 Task: Open Card Event Planning in Board Product Testing and Validation Services to Workspace Change Management and add a team member Softage.3@softage.net, a label Green, a checklist Project Communication Management, an attachment from your computer, a color Green and finally, add a card description 'Create design mockups for new product' and a comment 'Let us approach this task with a sense of ownership and responsibility, recognizing that its success is our responsibility.'. Add a start date 'Jan 03, 1900' with a due date 'Jan 10, 1900'
Action: Mouse moved to (342, 188)
Screenshot: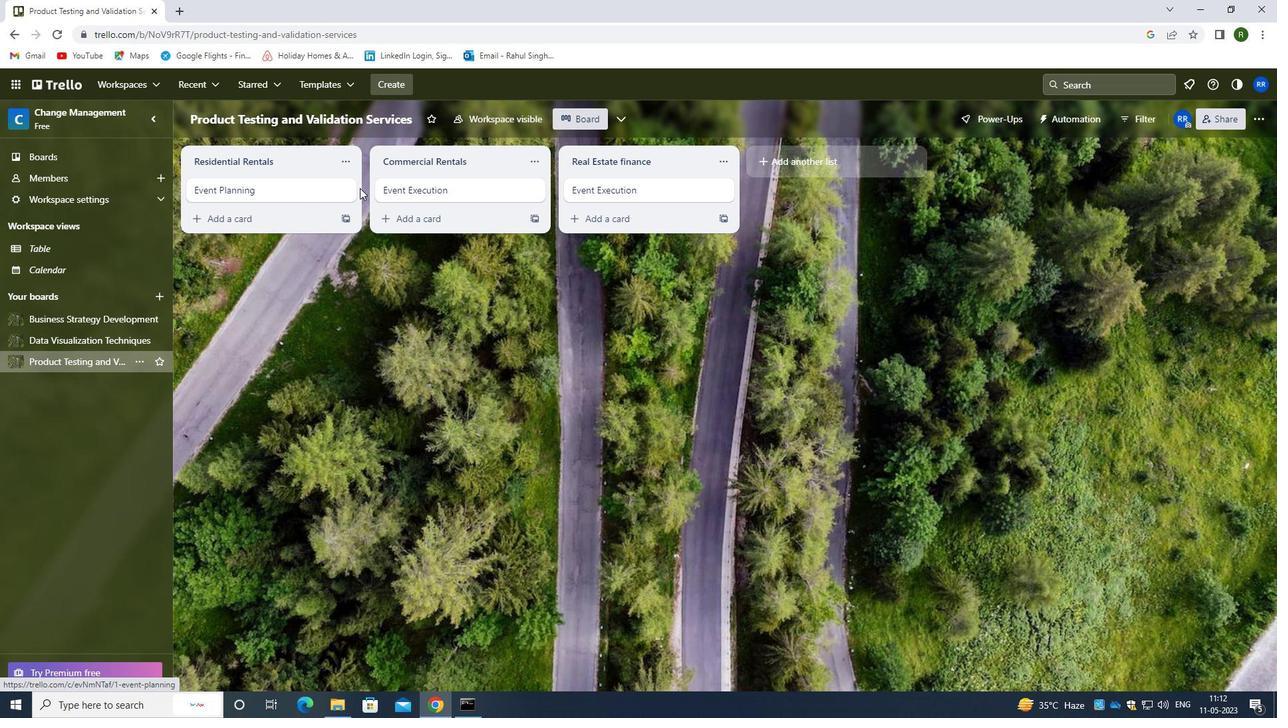 
Action: Mouse pressed left at (342, 188)
Screenshot: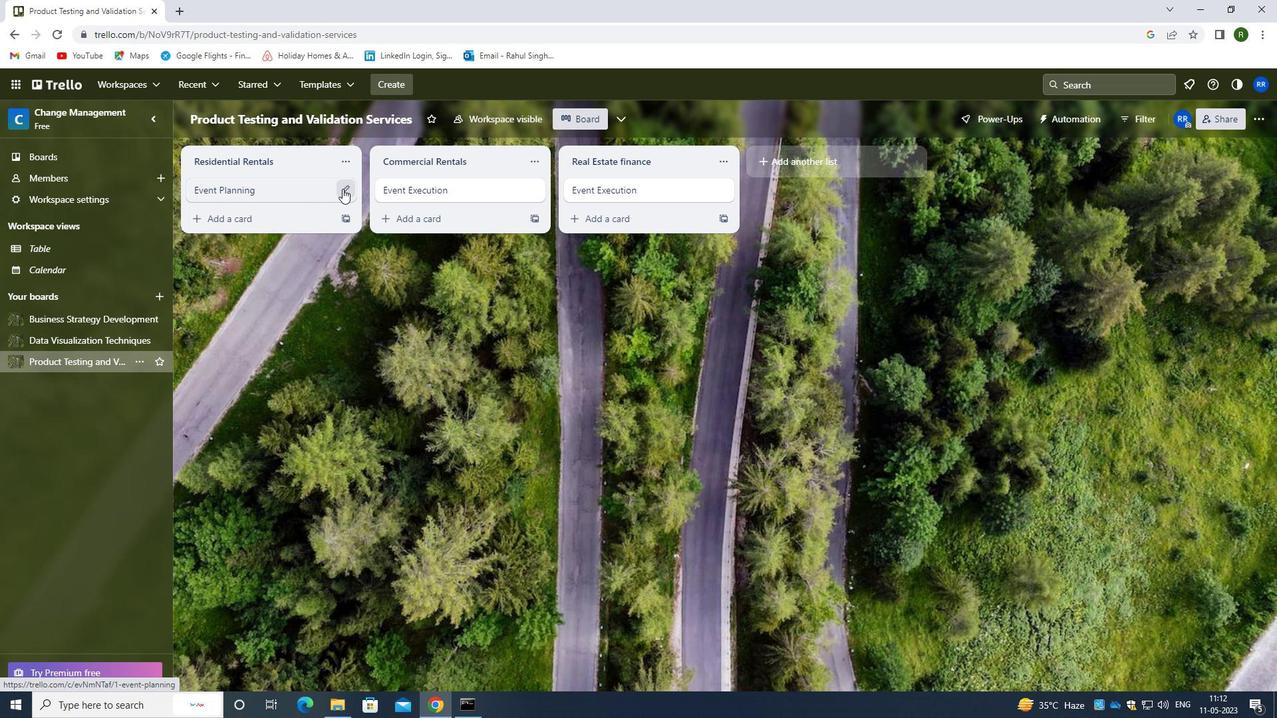 
Action: Mouse moved to (405, 192)
Screenshot: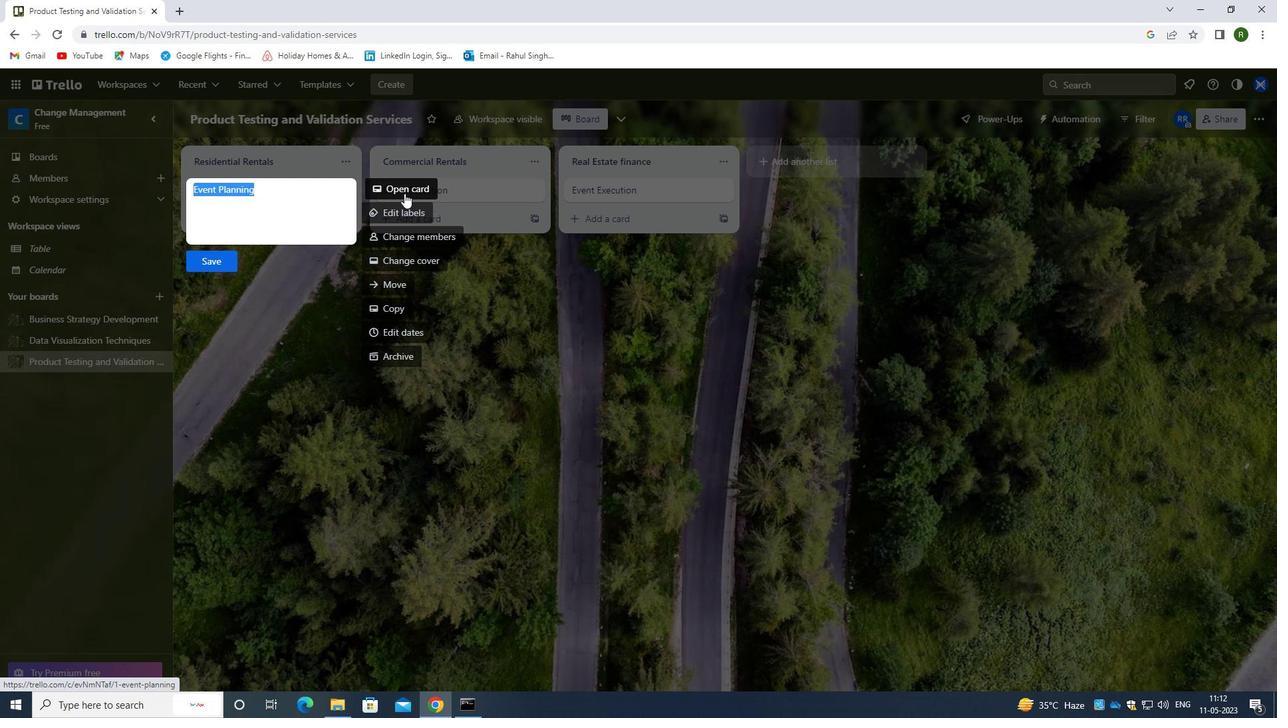 
Action: Mouse pressed left at (405, 192)
Screenshot: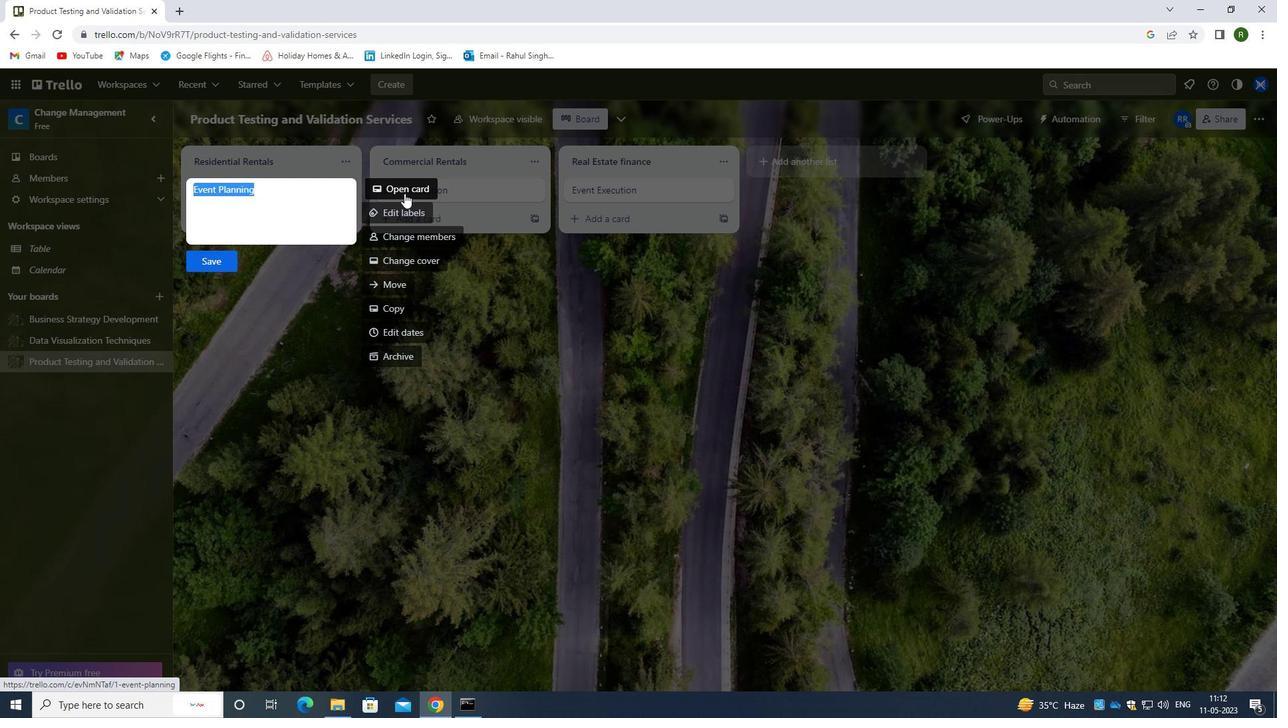
Action: Mouse moved to (815, 187)
Screenshot: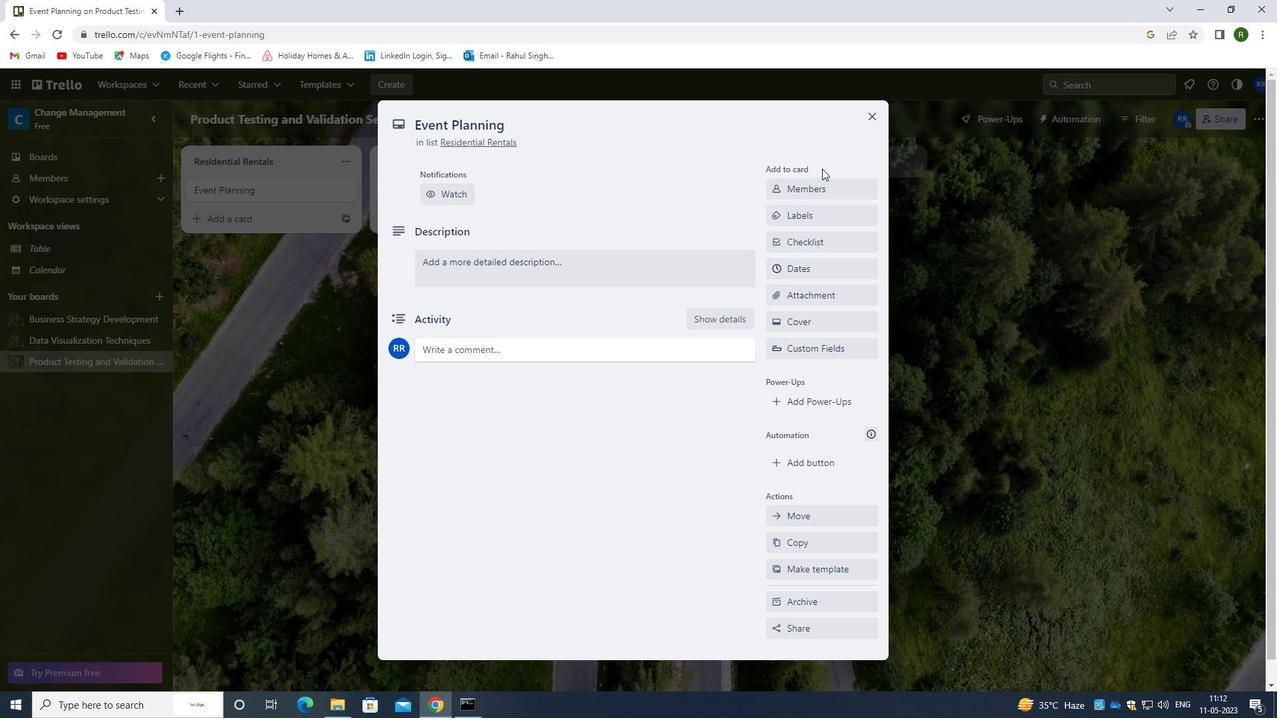 
Action: Mouse pressed left at (815, 187)
Screenshot: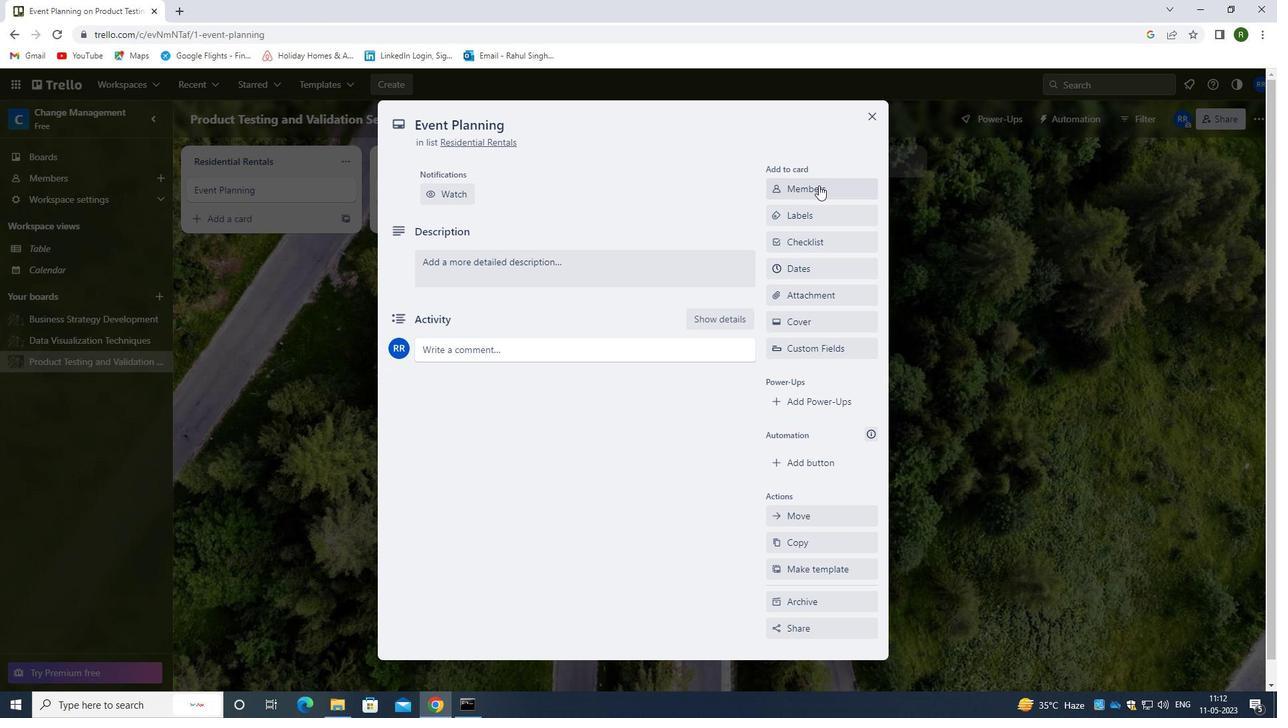 
Action: Mouse moved to (866, 252)
Screenshot: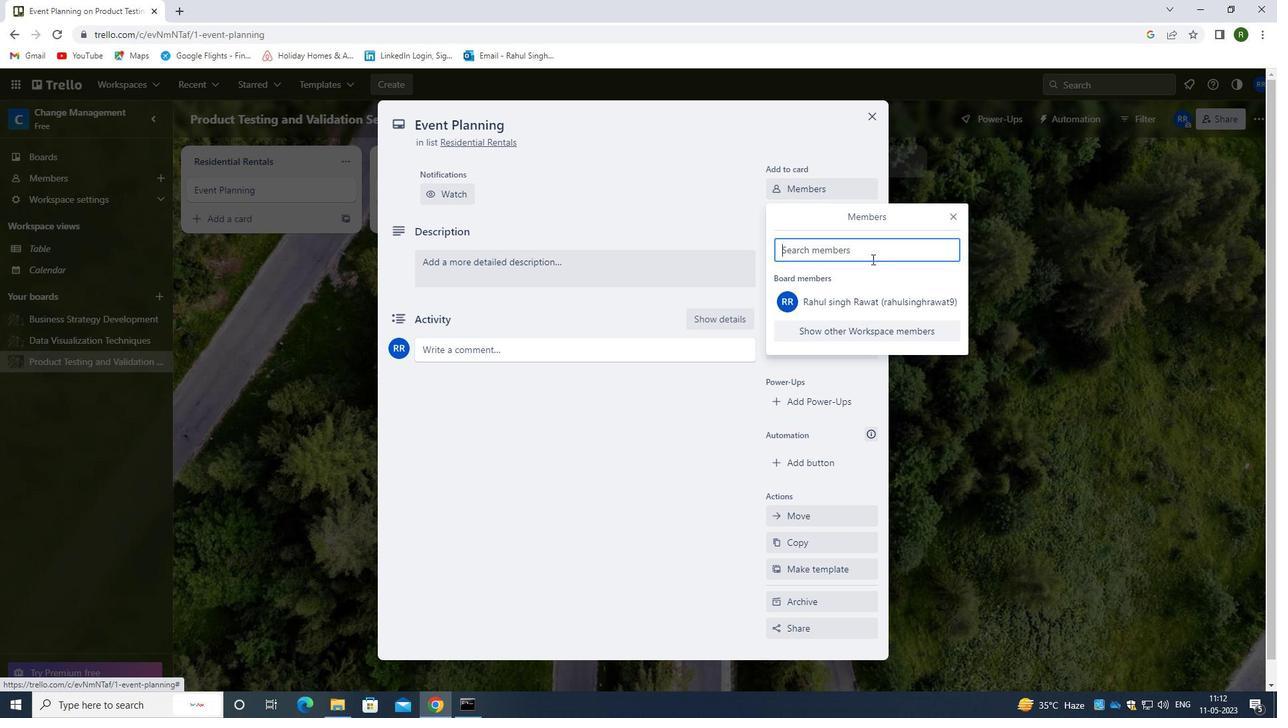 
Action: Mouse pressed left at (866, 252)
Screenshot: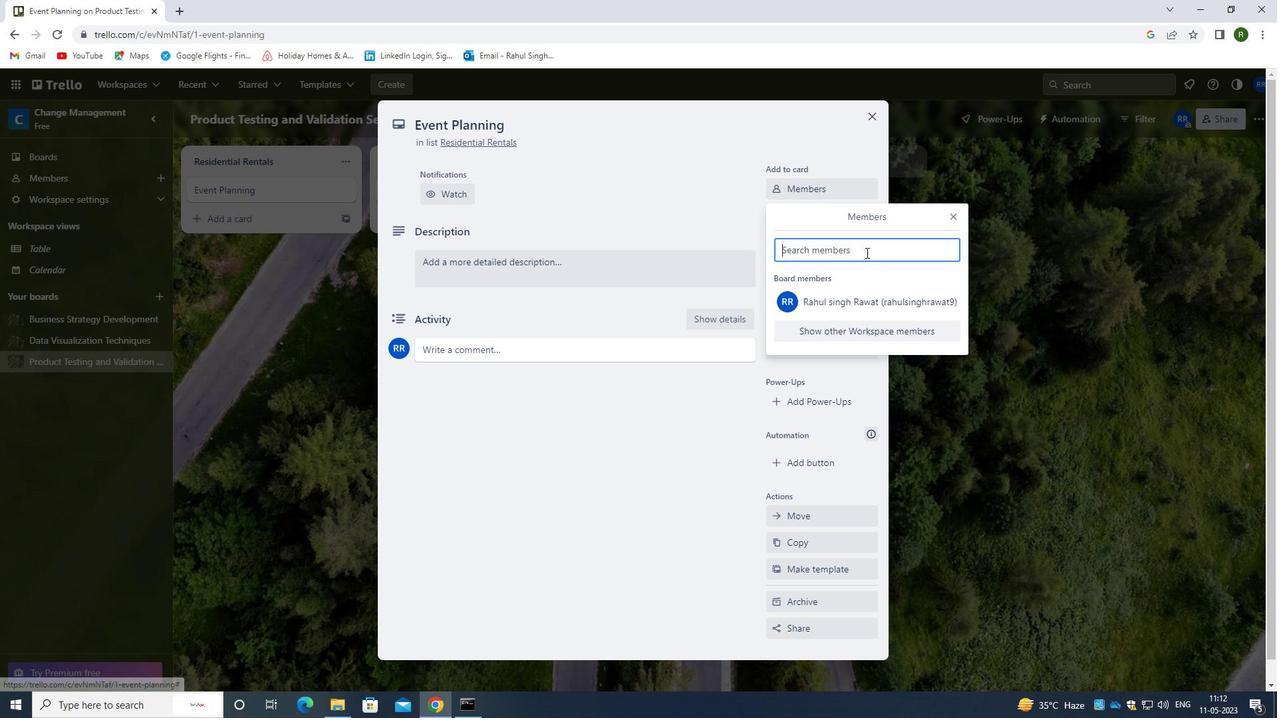 
Action: Key pressed <Key.caps_lock>s<Key.caps_lock>oftage.3<Key.shift>@SPFT<Key.backspace><Key.backspace><Key.backspace>P<Key.backspace>OFTAGE.NET
Screenshot: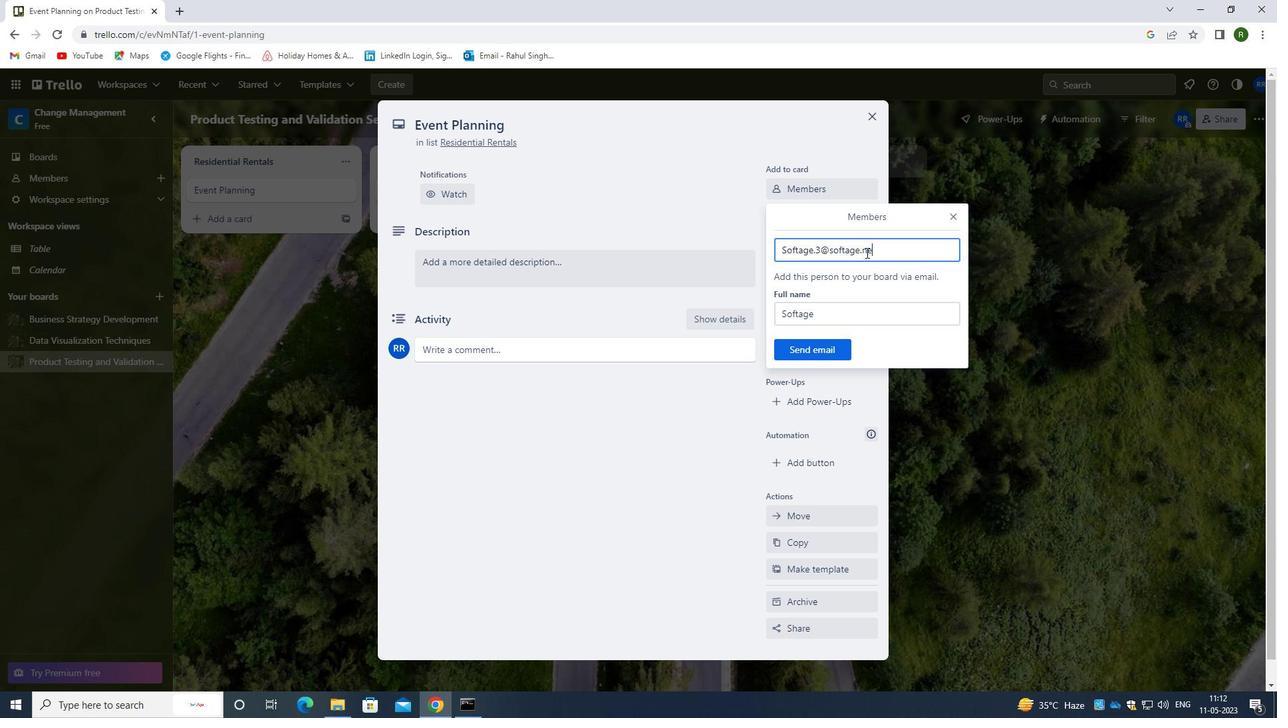 
Action: Mouse moved to (823, 345)
Screenshot: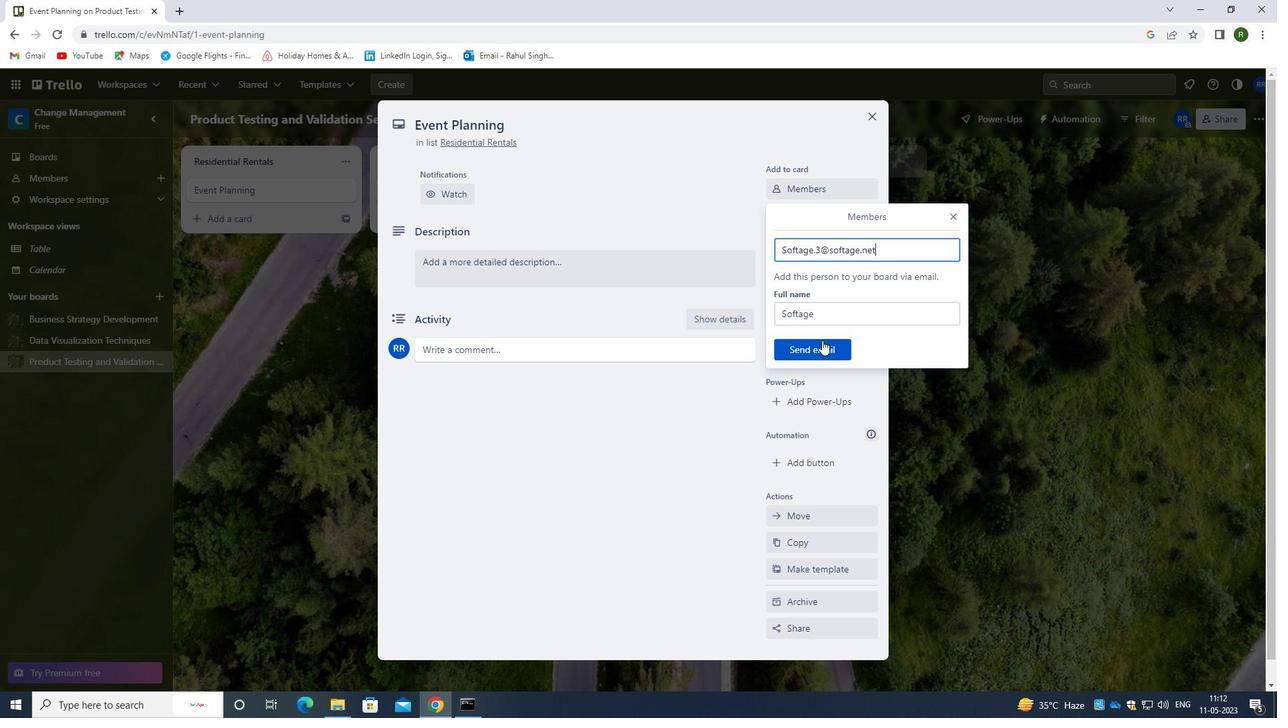 
Action: Mouse pressed left at (823, 345)
Screenshot: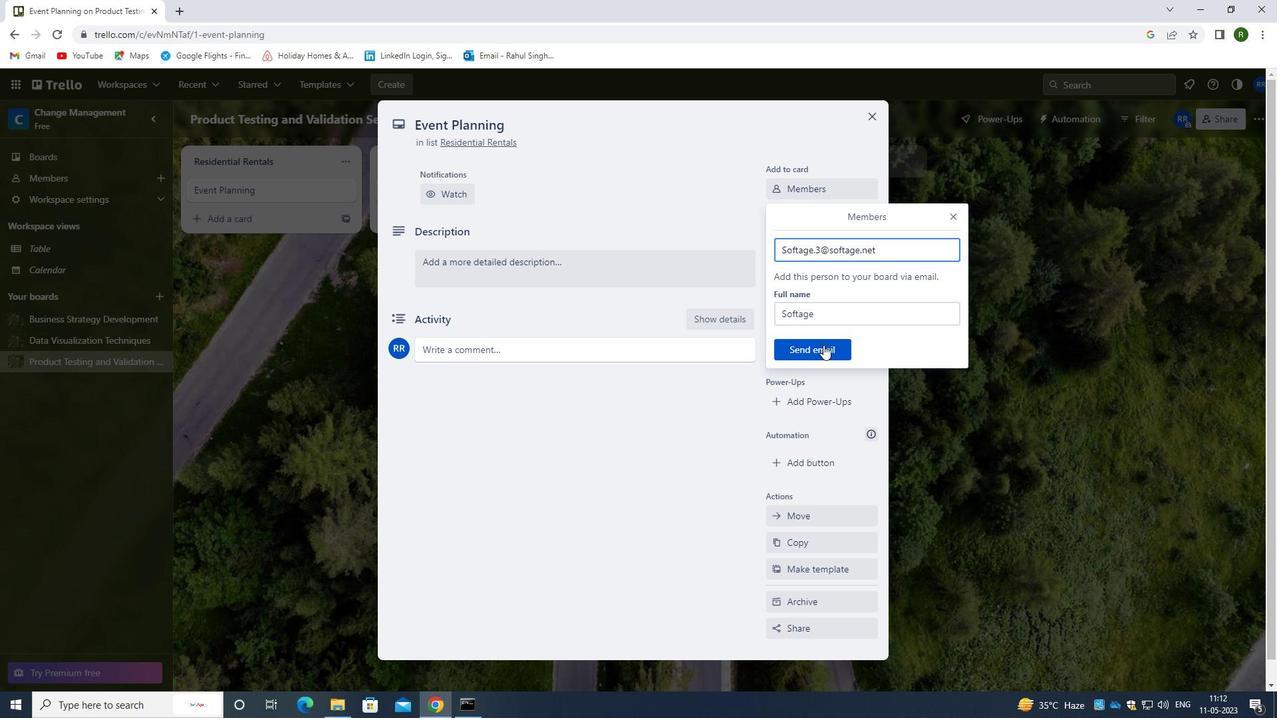 
Action: Mouse moved to (825, 260)
Screenshot: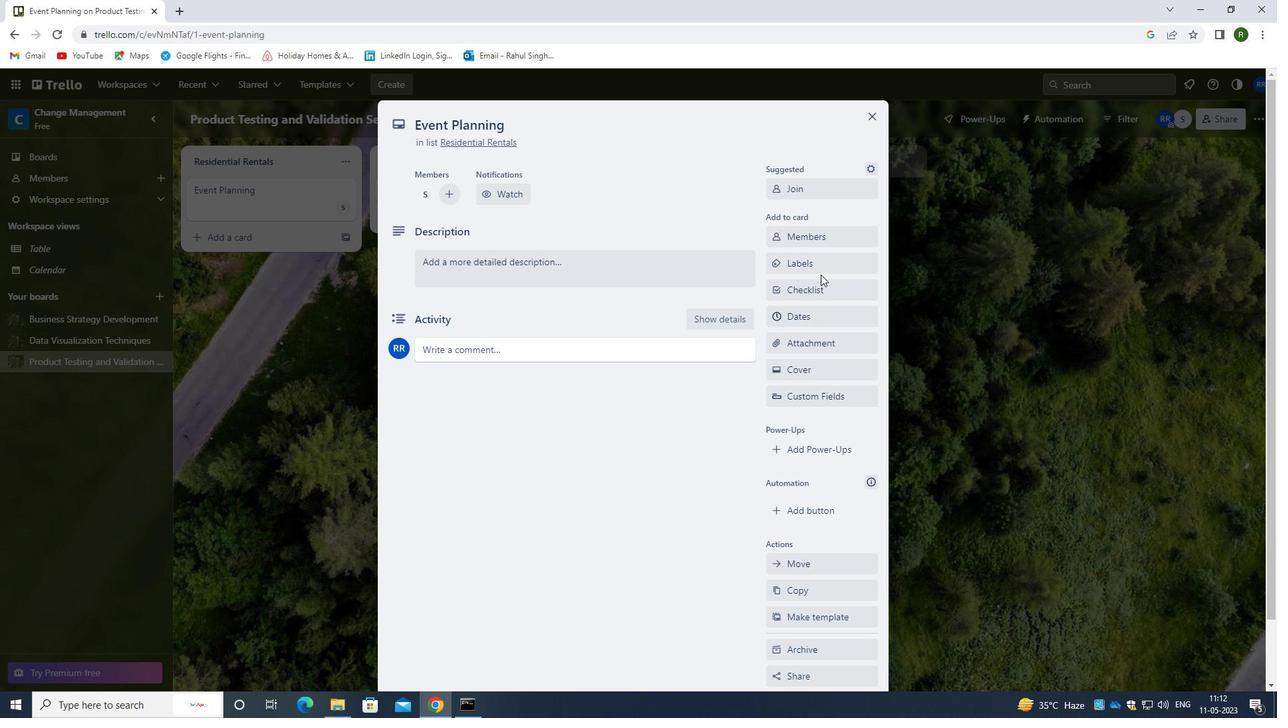 
Action: Mouse pressed left at (825, 260)
Screenshot: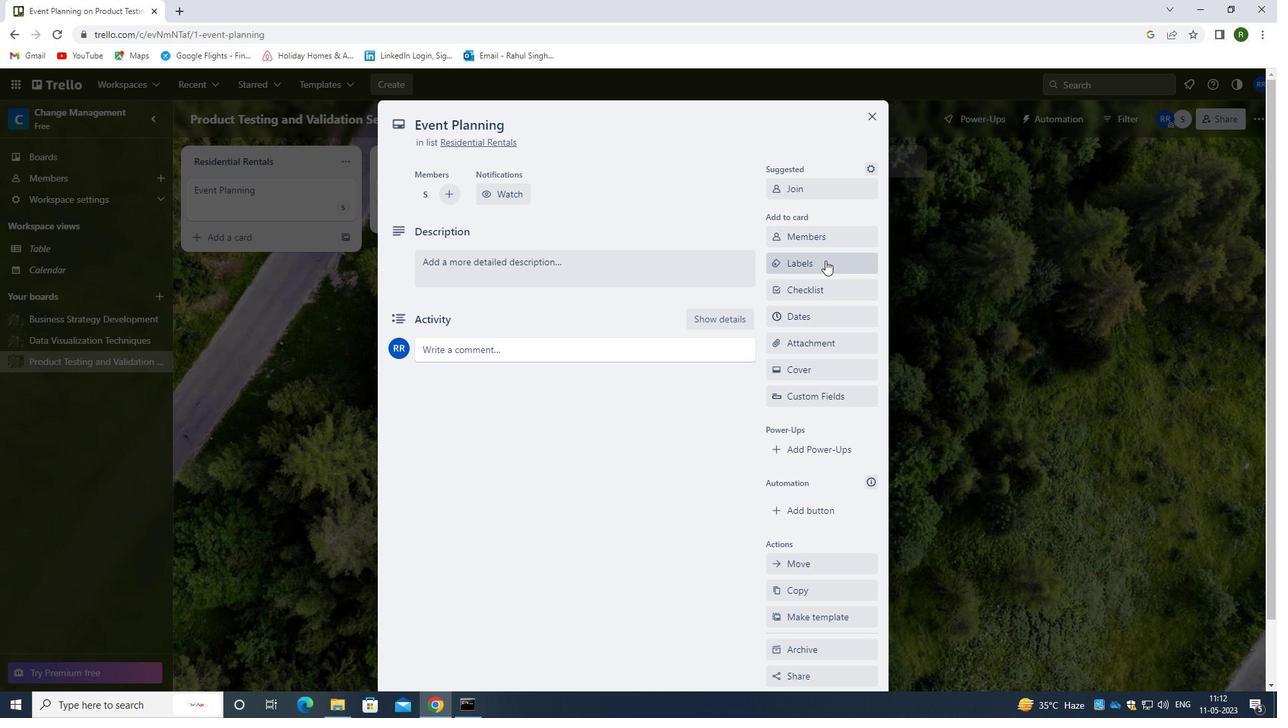 
Action: Mouse moved to (829, 341)
Screenshot: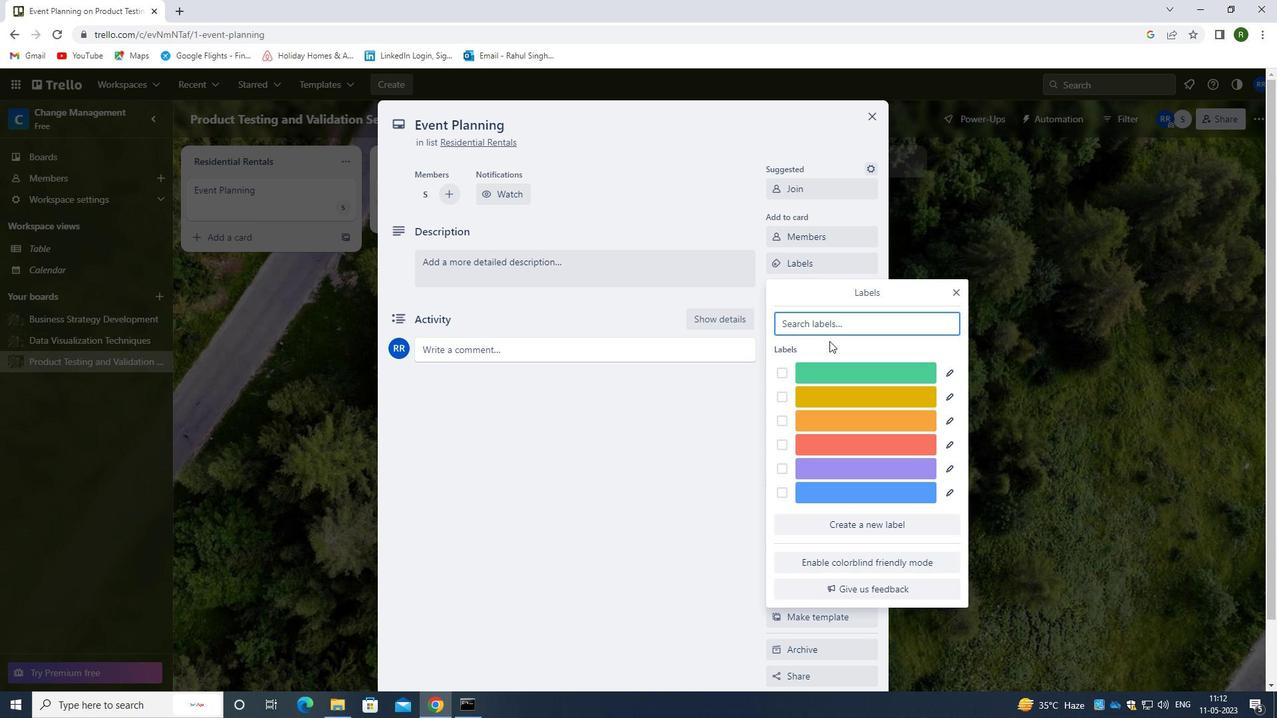 
Action: Key pressed <Key.caps_lock>G<Key.caps_lock>REEN
Screenshot: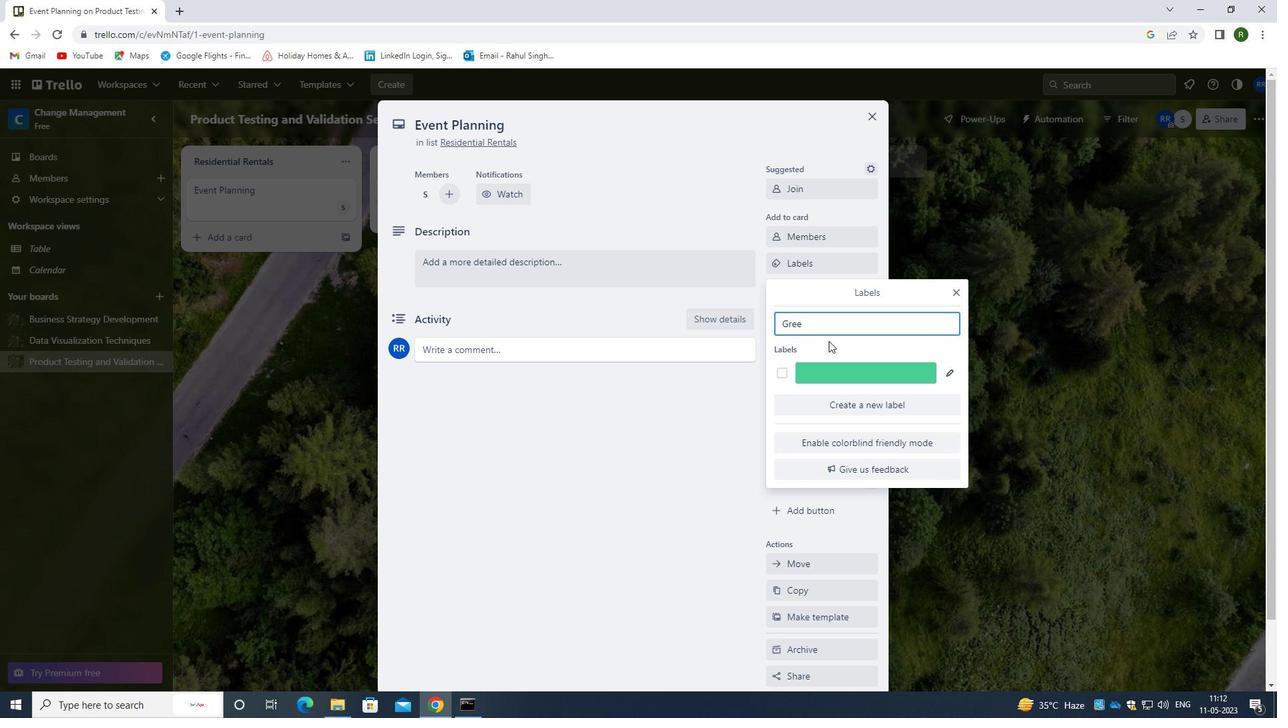 
Action: Mouse moved to (782, 375)
Screenshot: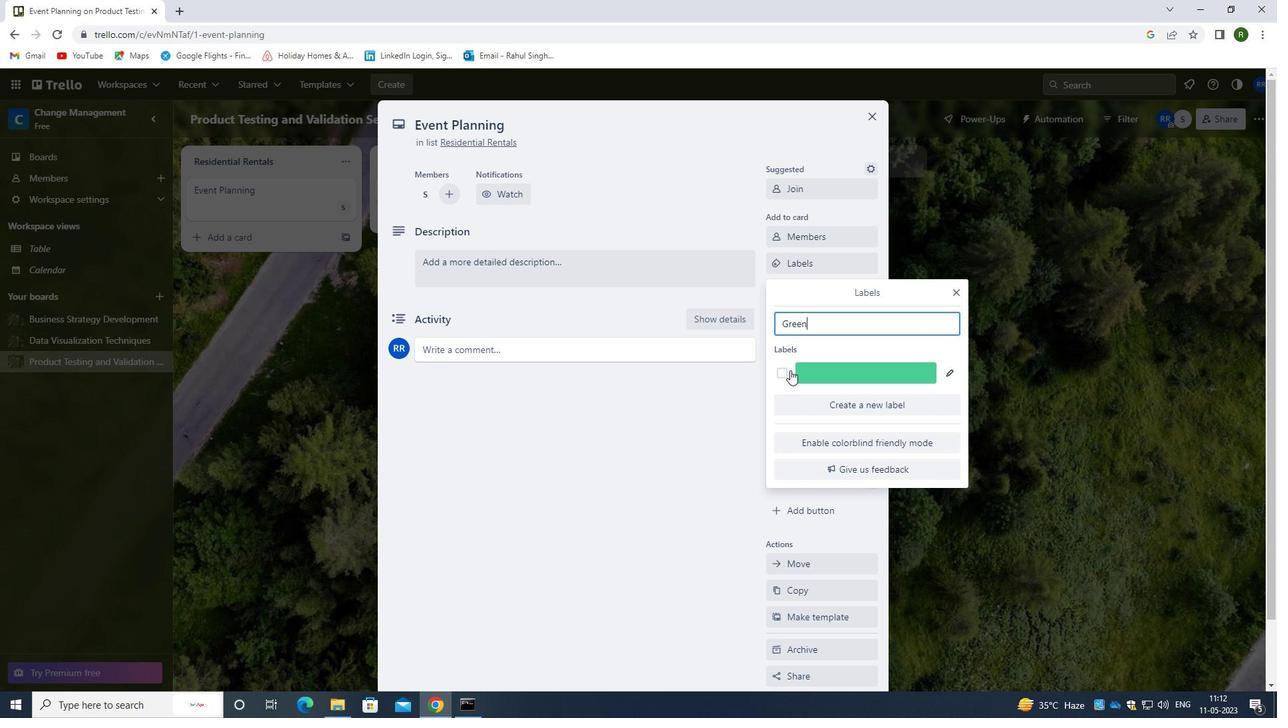 
Action: Mouse pressed left at (782, 375)
Screenshot: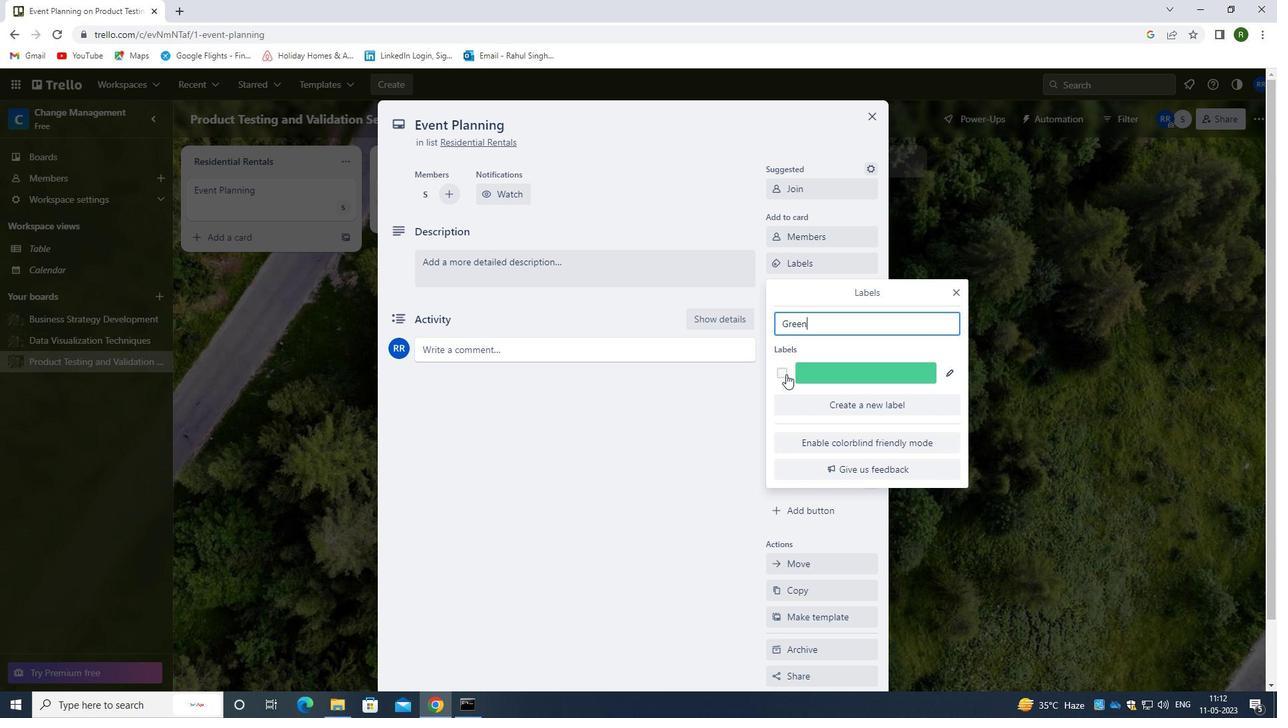
Action: Mouse moved to (721, 455)
Screenshot: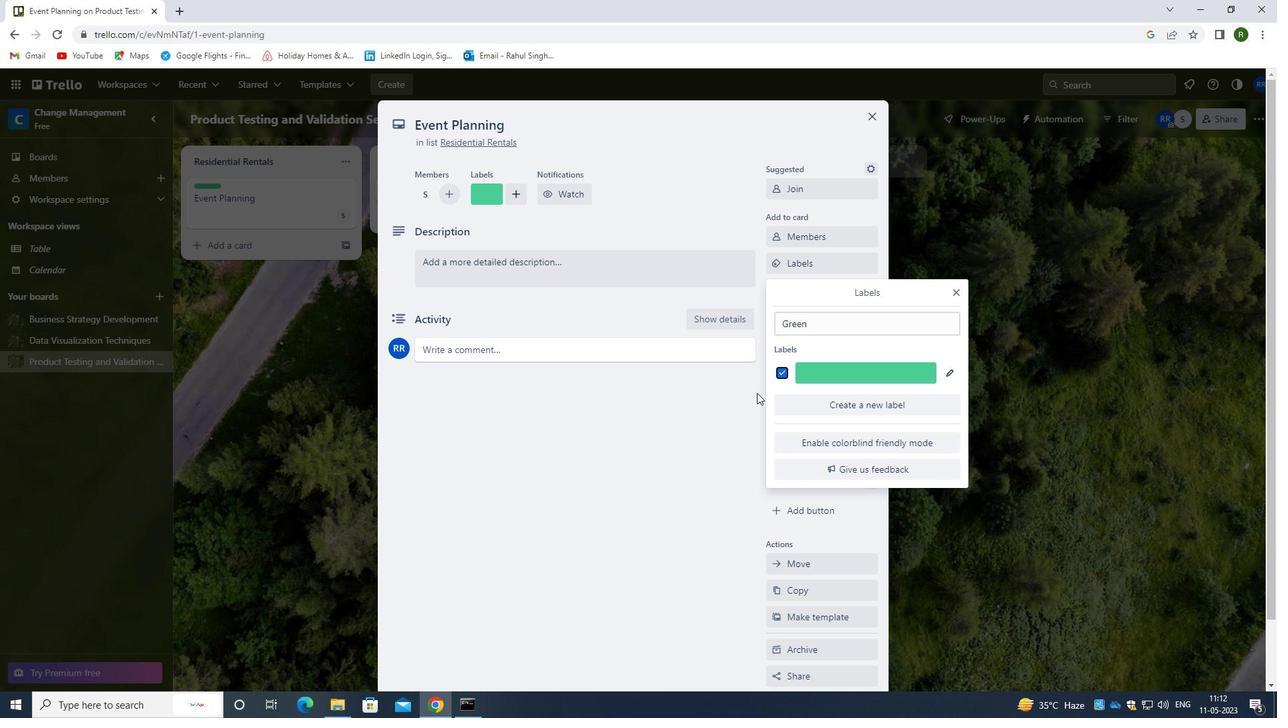 
Action: Mouse pressed left at (721, 455)
Screenshot: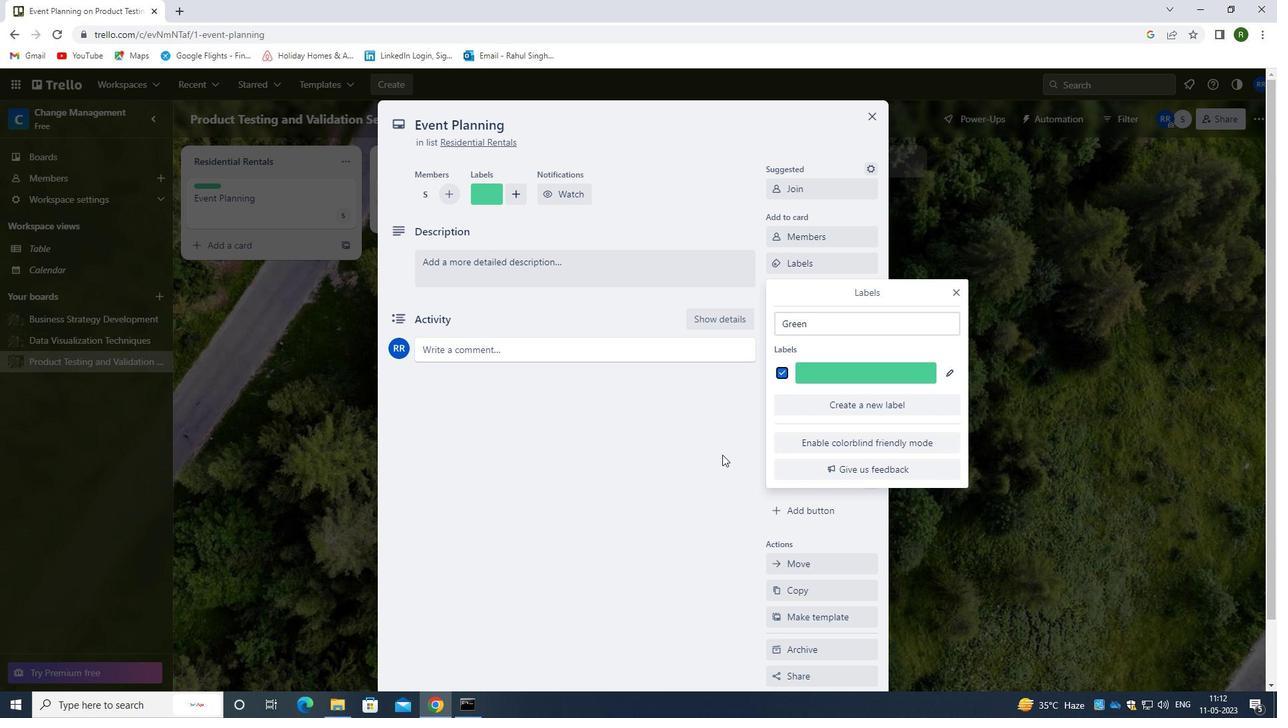 
Action: Mouse moved to (813, 262)
Screenshot: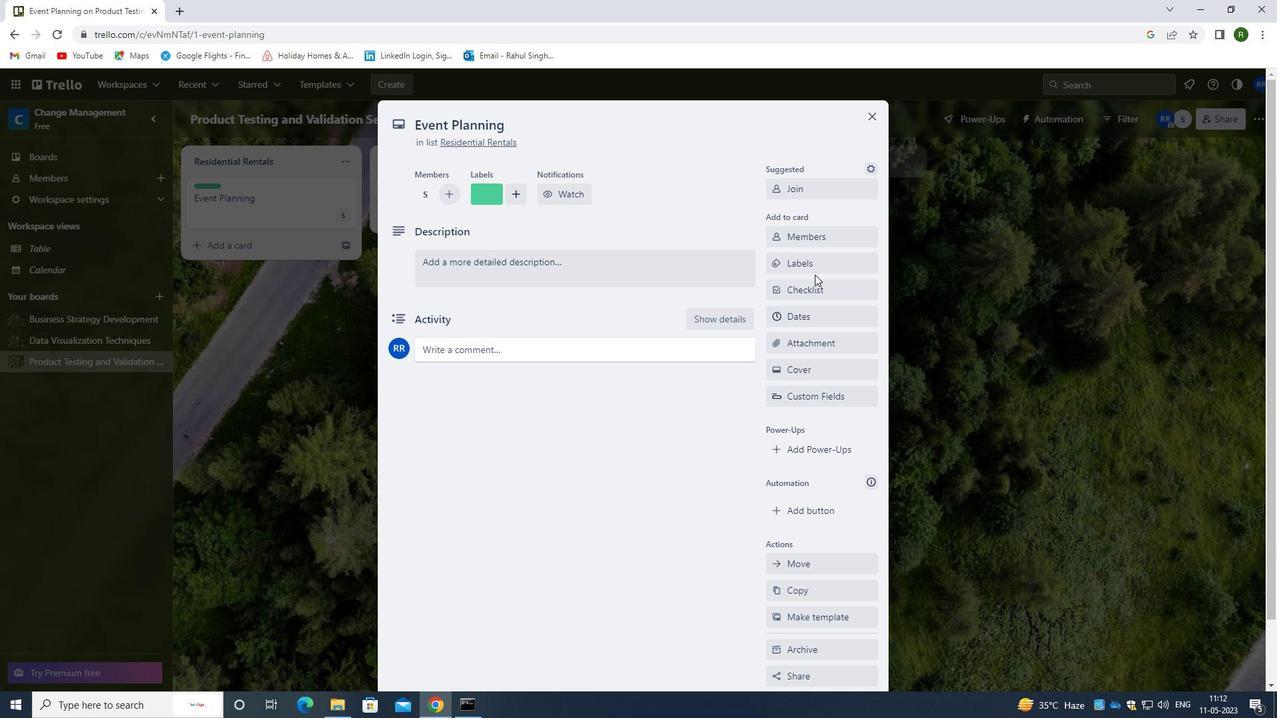
Action: Mouse pressed left at (813, 262)
Screenshot: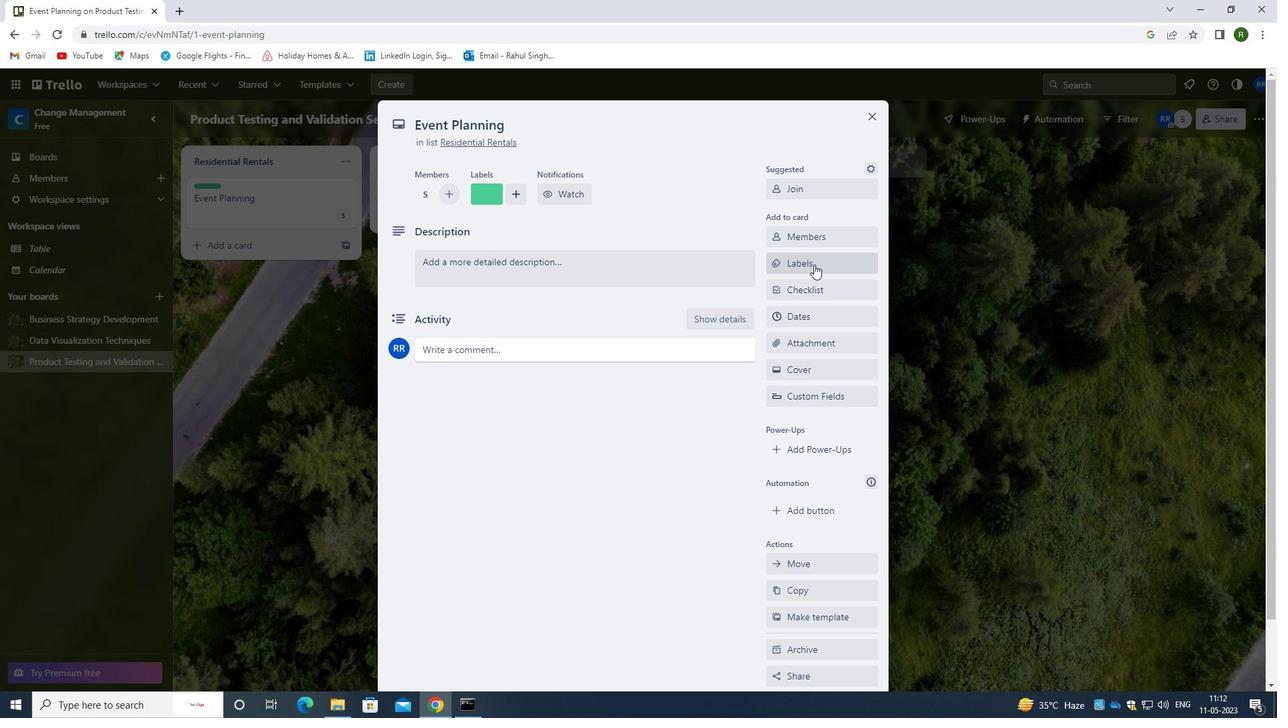 
Action: Mouse moved to (747, 422)
Screenshot: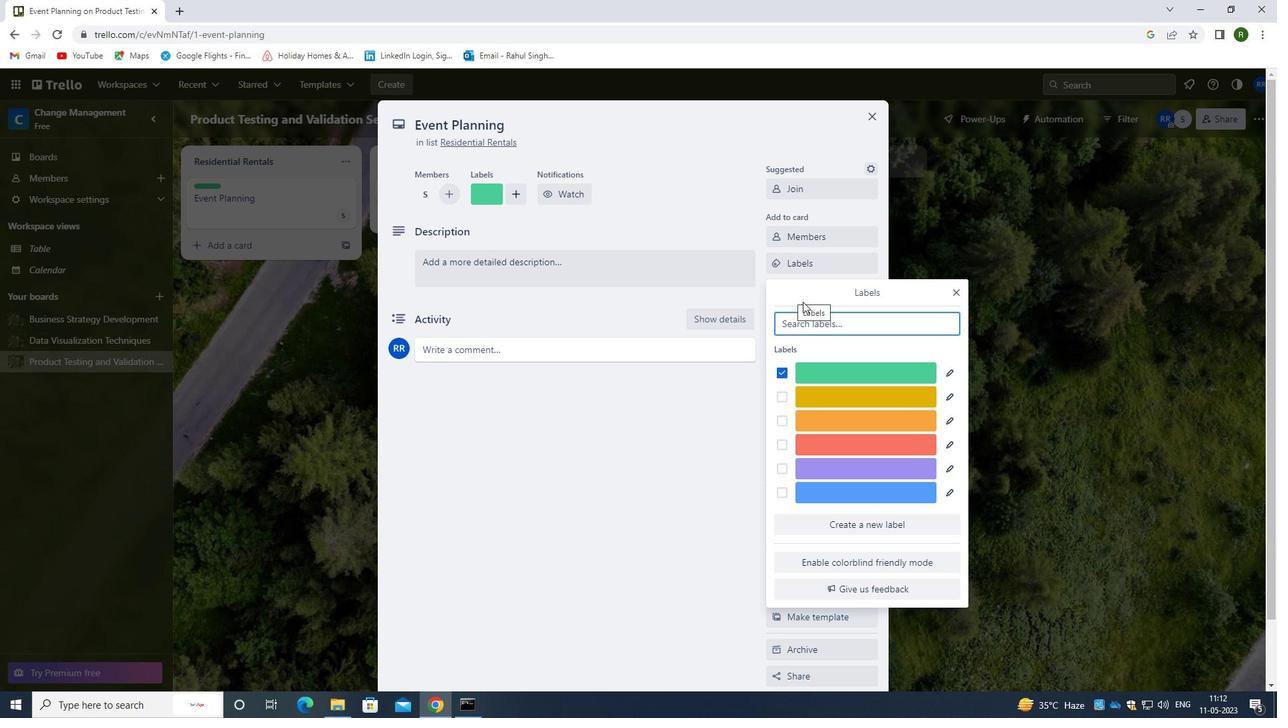 
Action: Mouse pressed left at (747, 422)
Screenshot: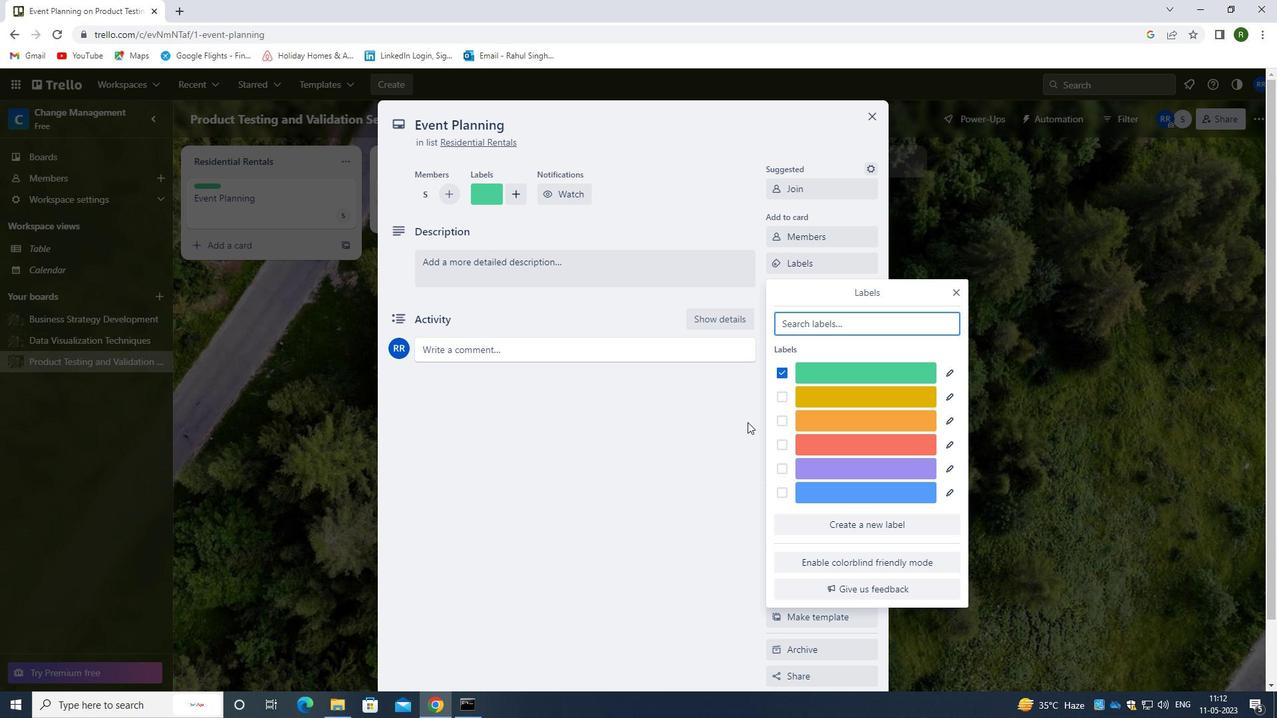 
Action: Mouse moved to (809, 294)
Screenshot: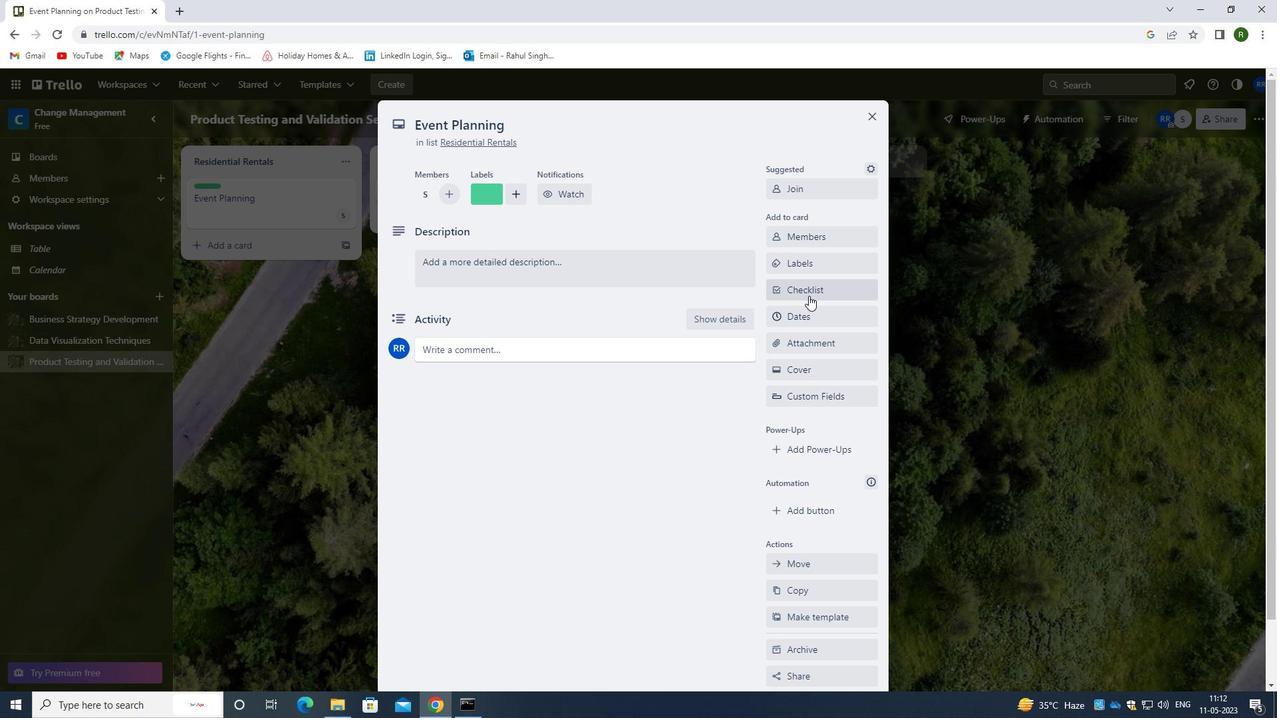 
Action: Mouse pressed left at (809, 294)
Screenshot: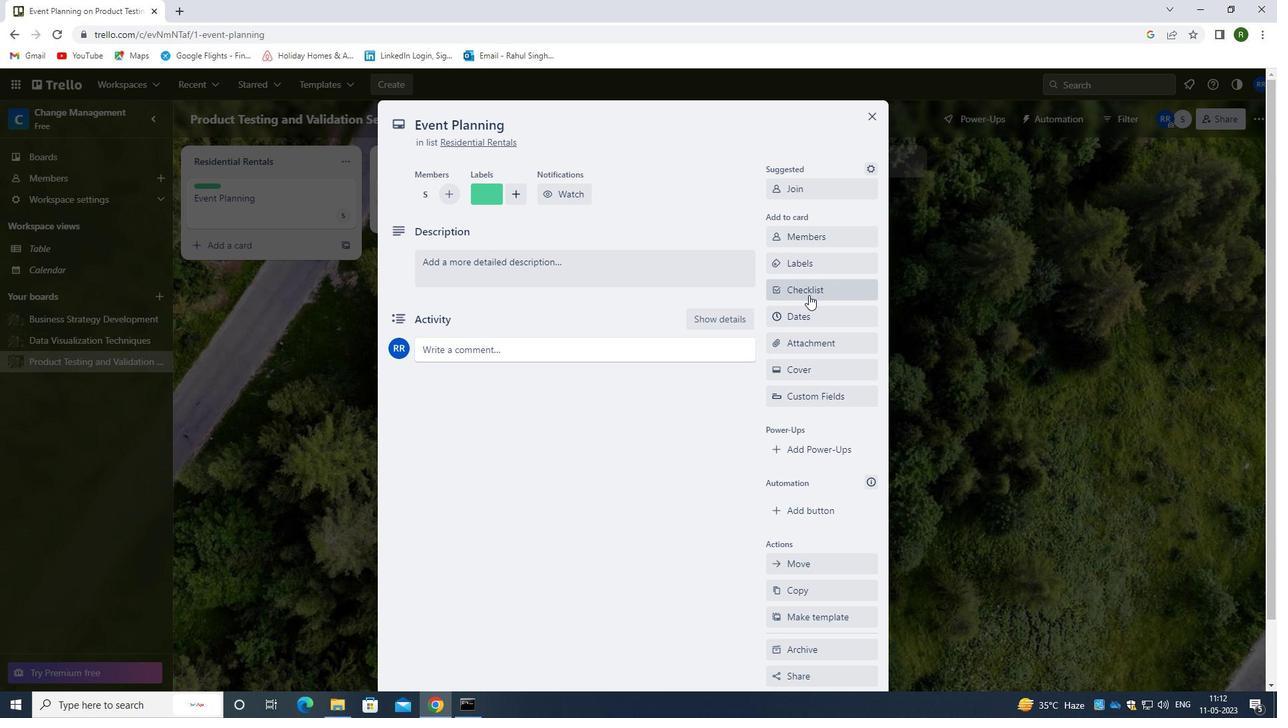 
Action: Mouse moved to (871, 365)
Screenshot: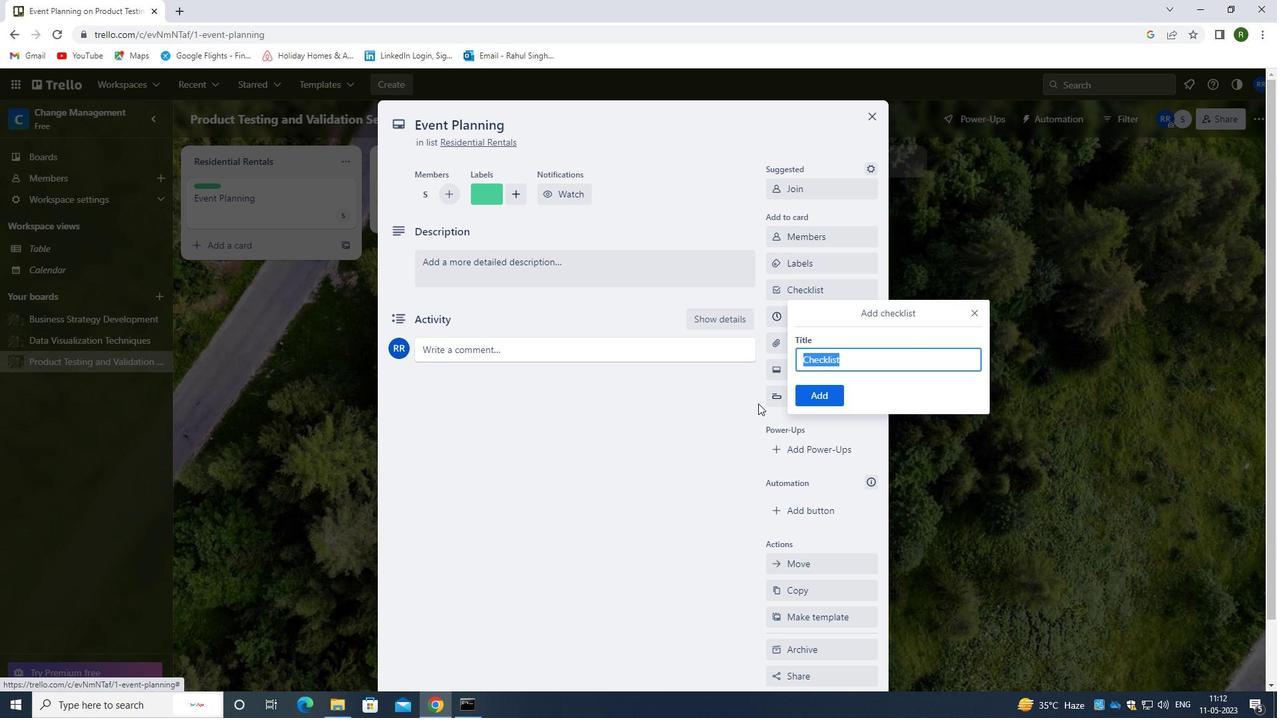 
Action: Key pressed <Key.caps_lock>P<Key.caps_lock>ROJET<Key.backspace>E<Key.backspace>CT<Key.space>
Screenshot: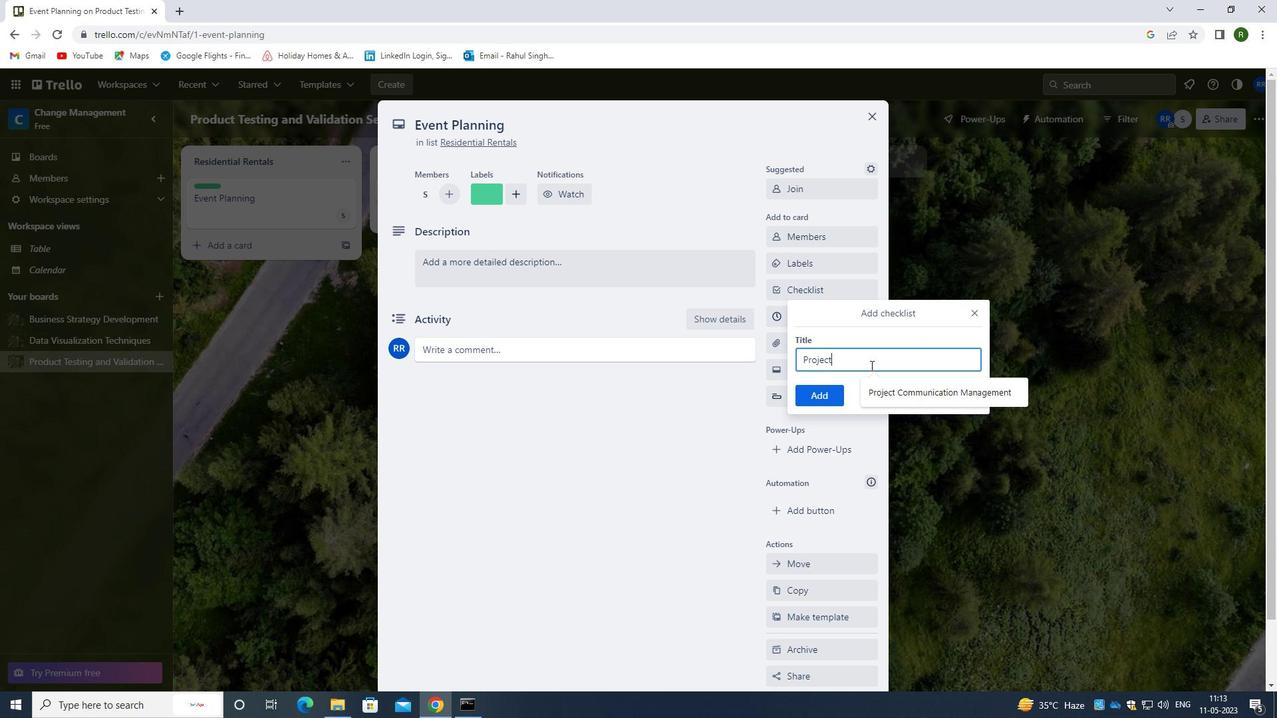 
Action: Mouse moved to (907, 389)
Screenshot: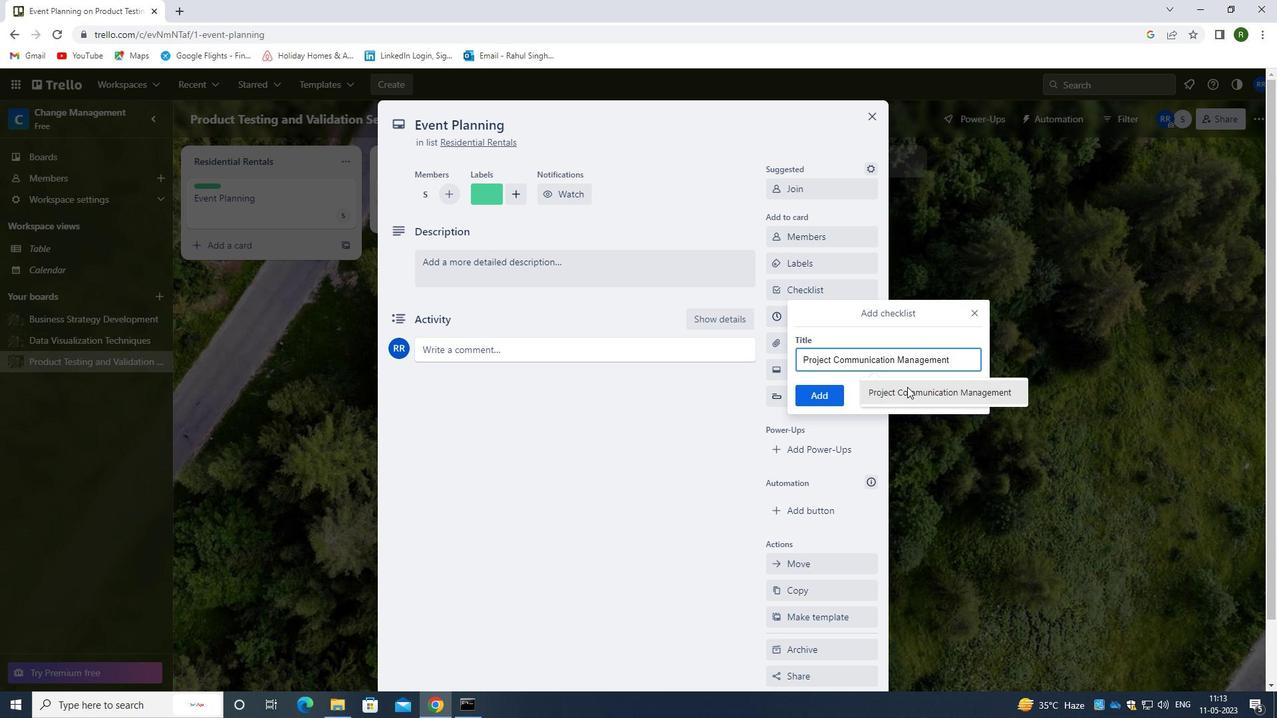 
Action: Mouse pressed left at (907, 389)
Screenshot: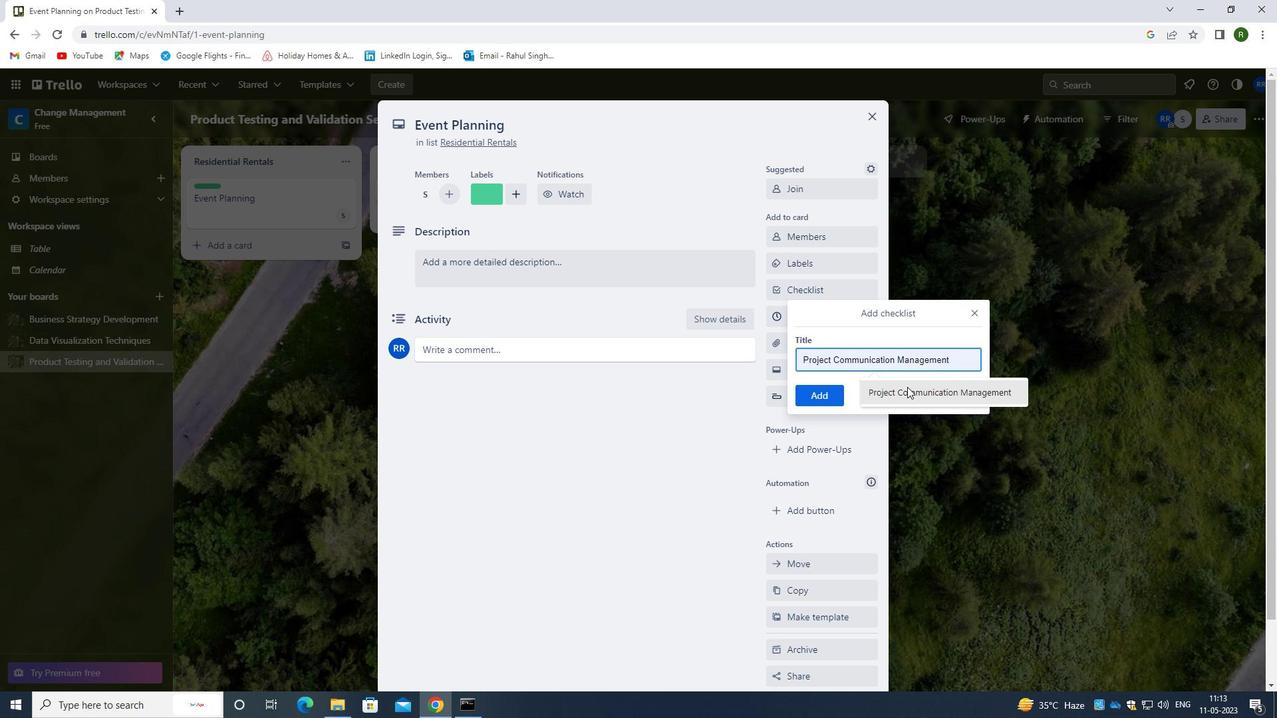 
Action: Mouse moved to (823, 398)
Screenshot: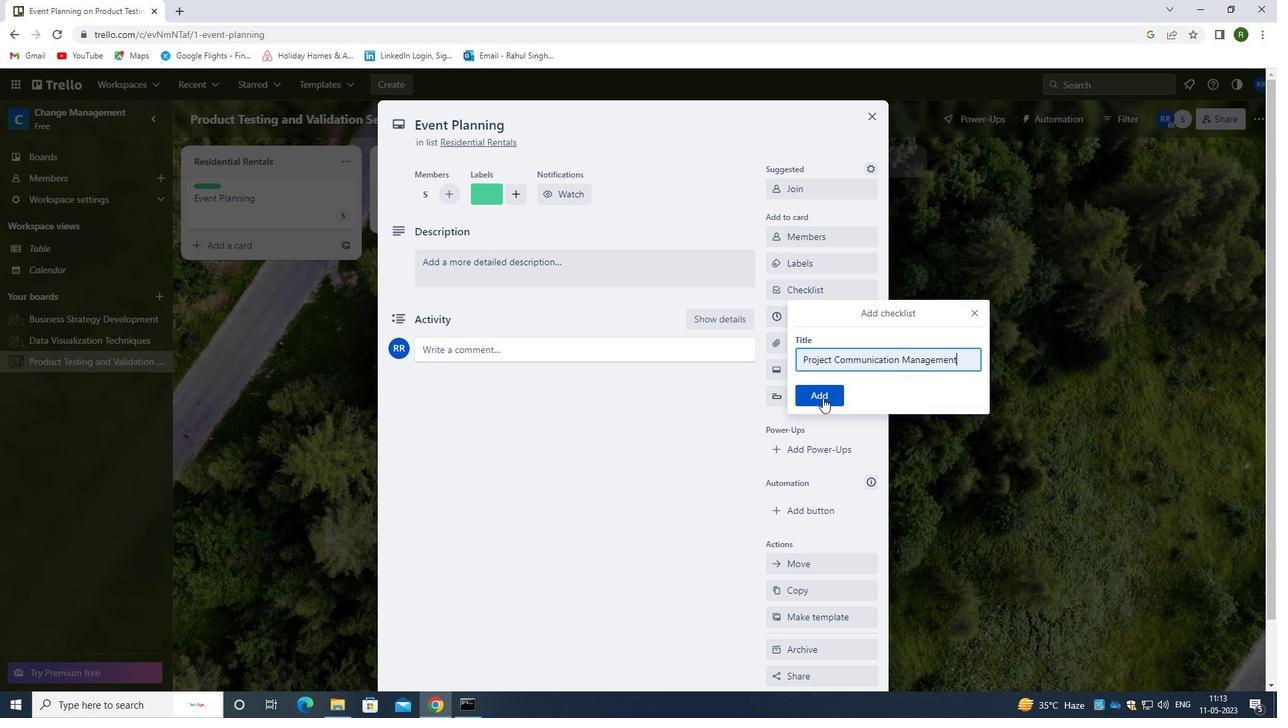 
Action: Mouse pressed left at (823, 398)
Screenshot: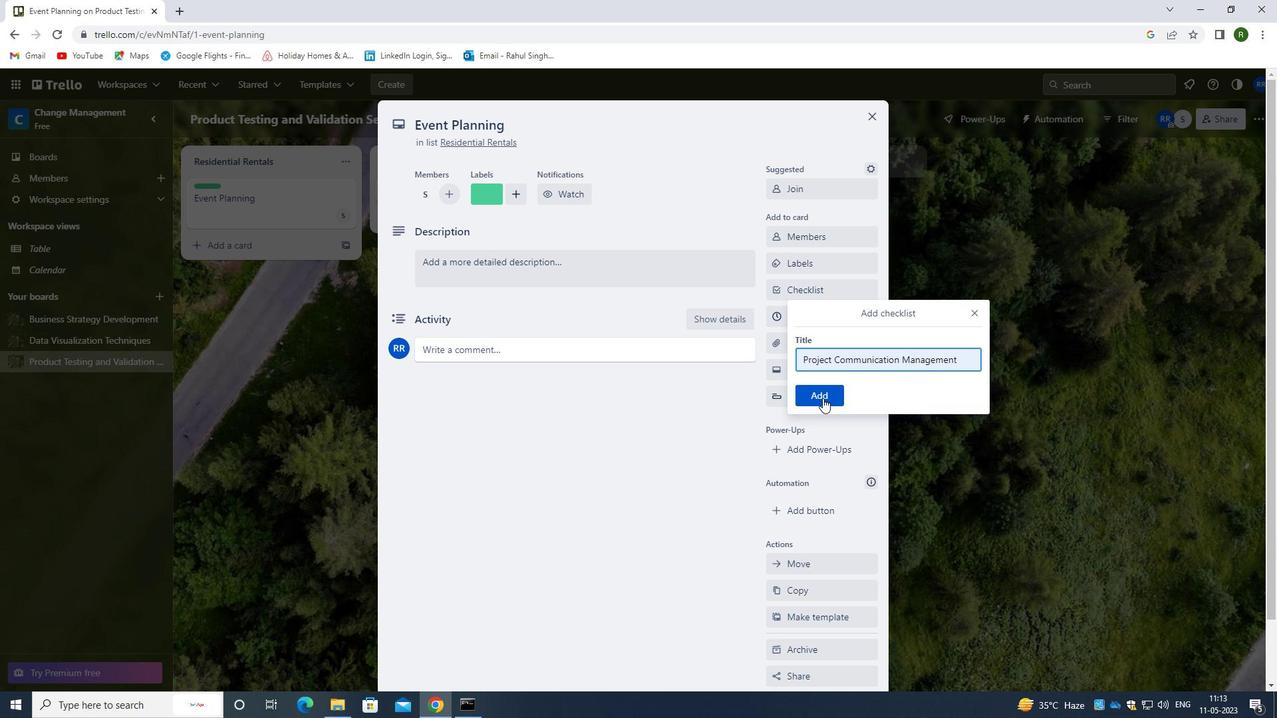 
Action: Mouse moved to (805, 343)
Screenshot: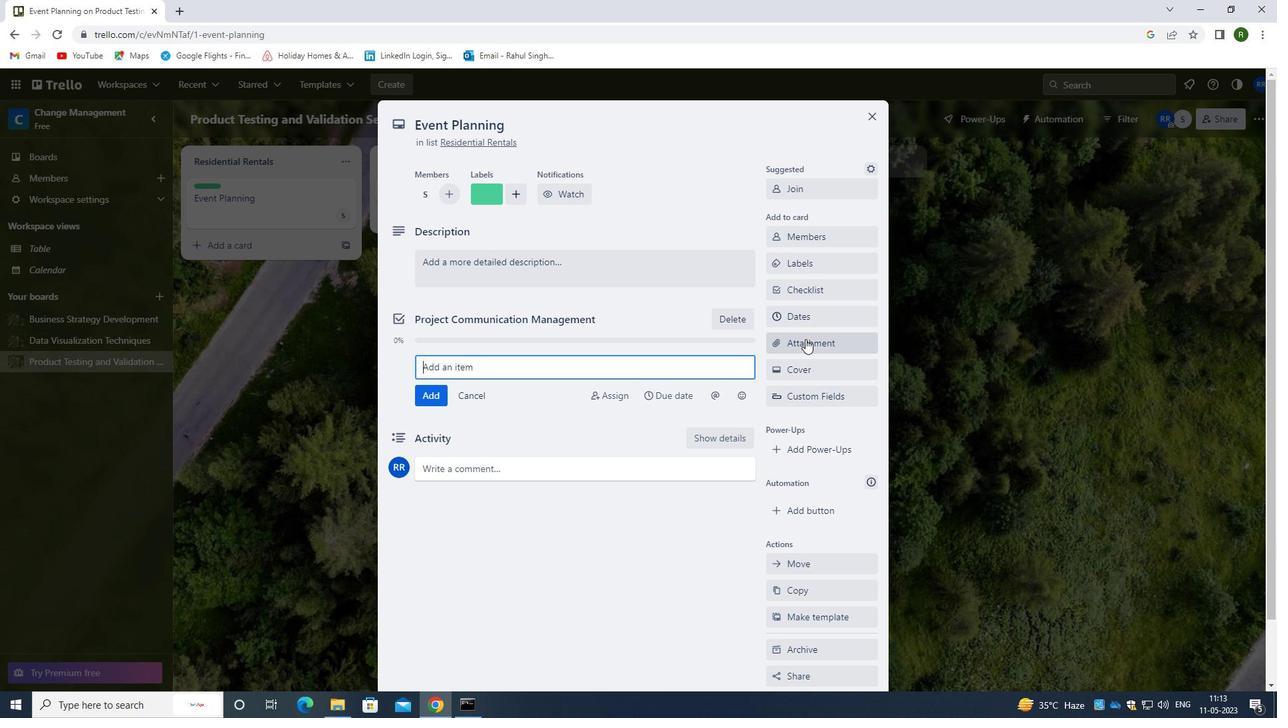 
Action: Mouse pressed left at (805, 343)
Screenshot: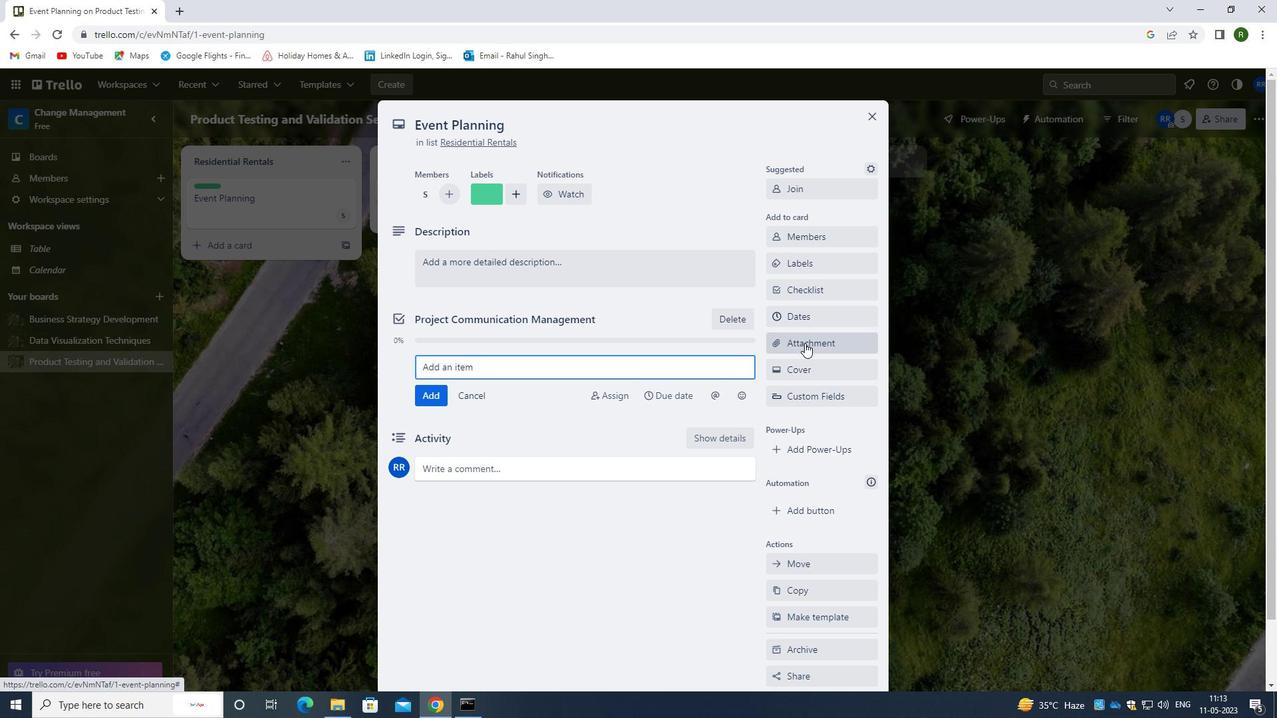 
Action: Mouse moved to (809, 406)
Screenshot: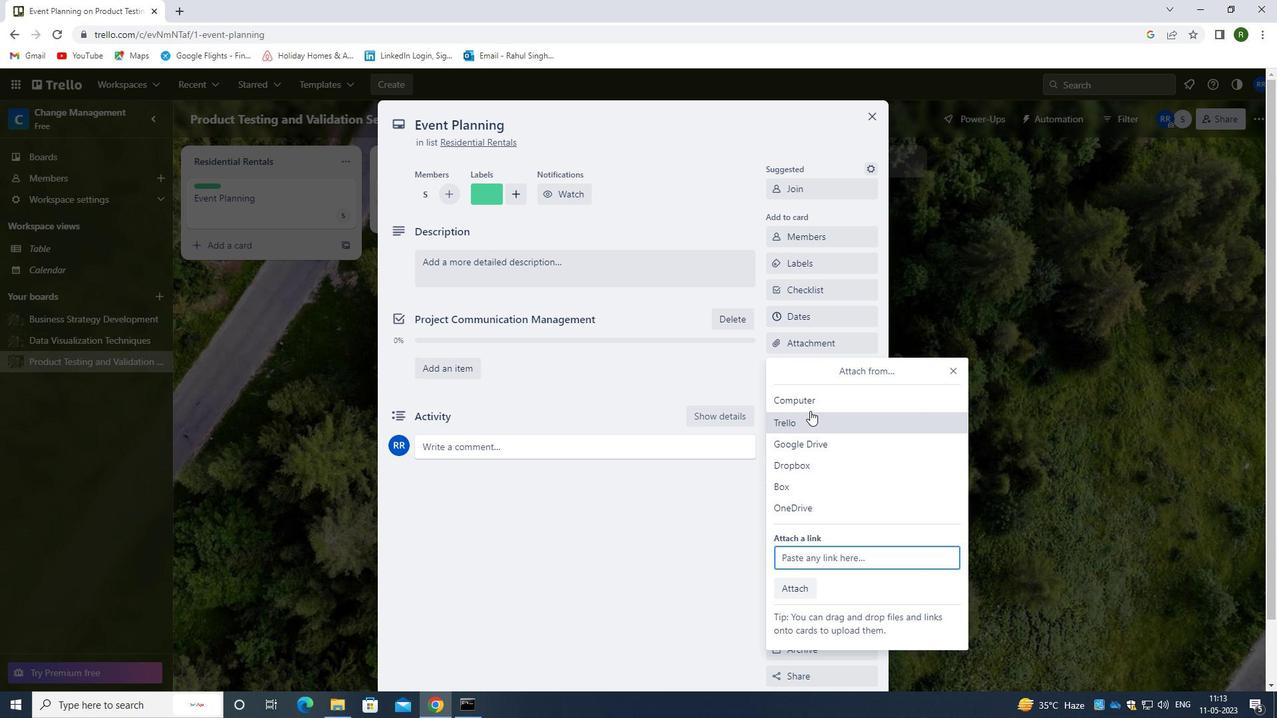
Action: Mouse pressed left at (809, 406)
Screenshot: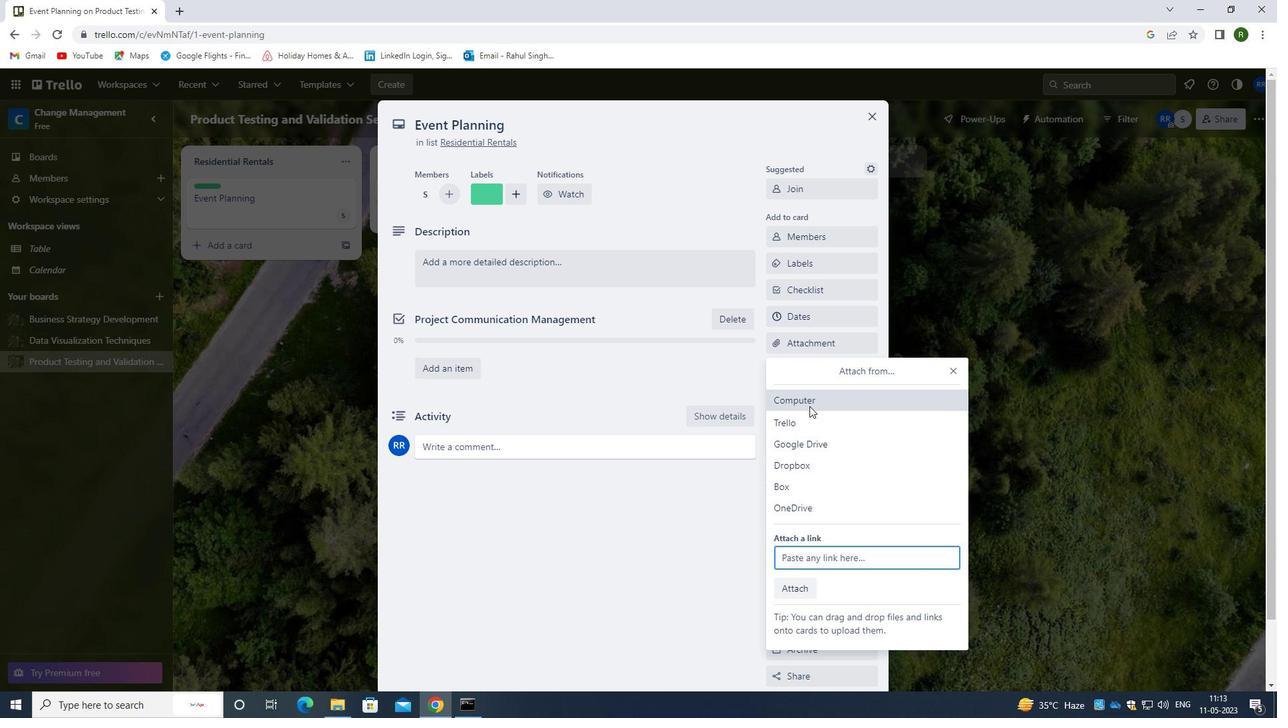 
Action: Mouse moved to (381, 123)
Screenshot: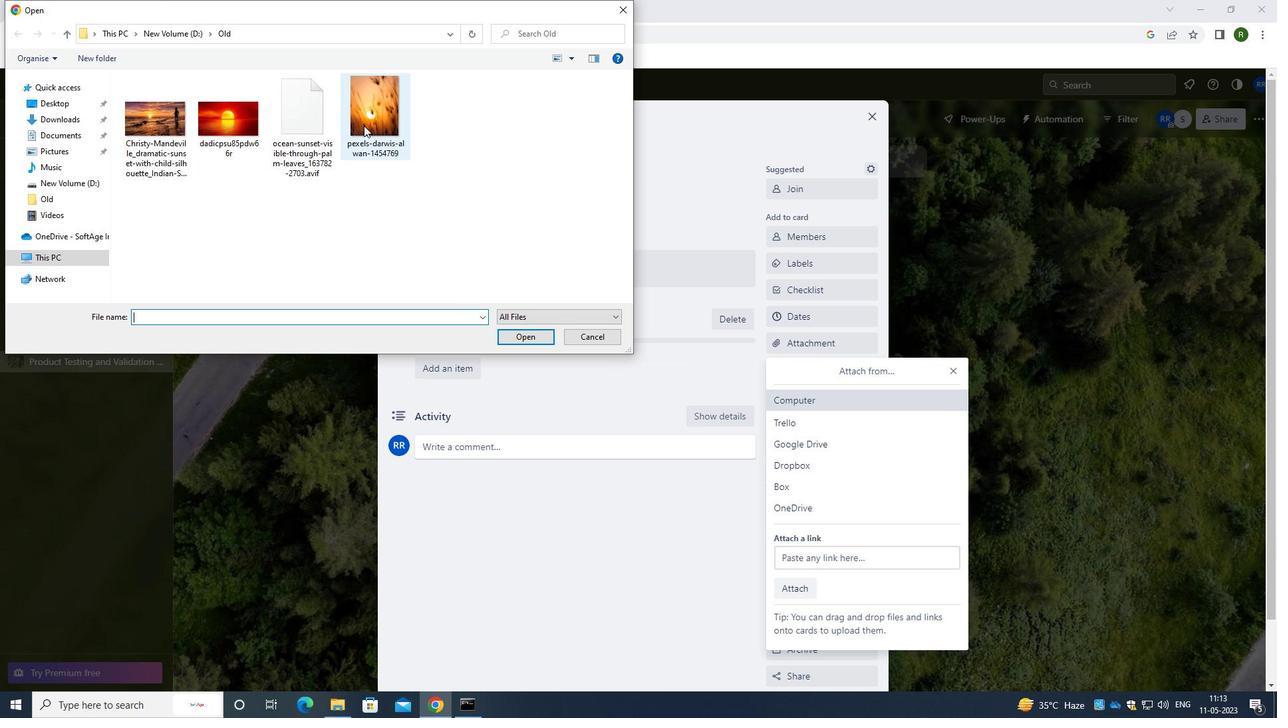 
Action: Mouse pressed left at (381, 123)
Screenshot: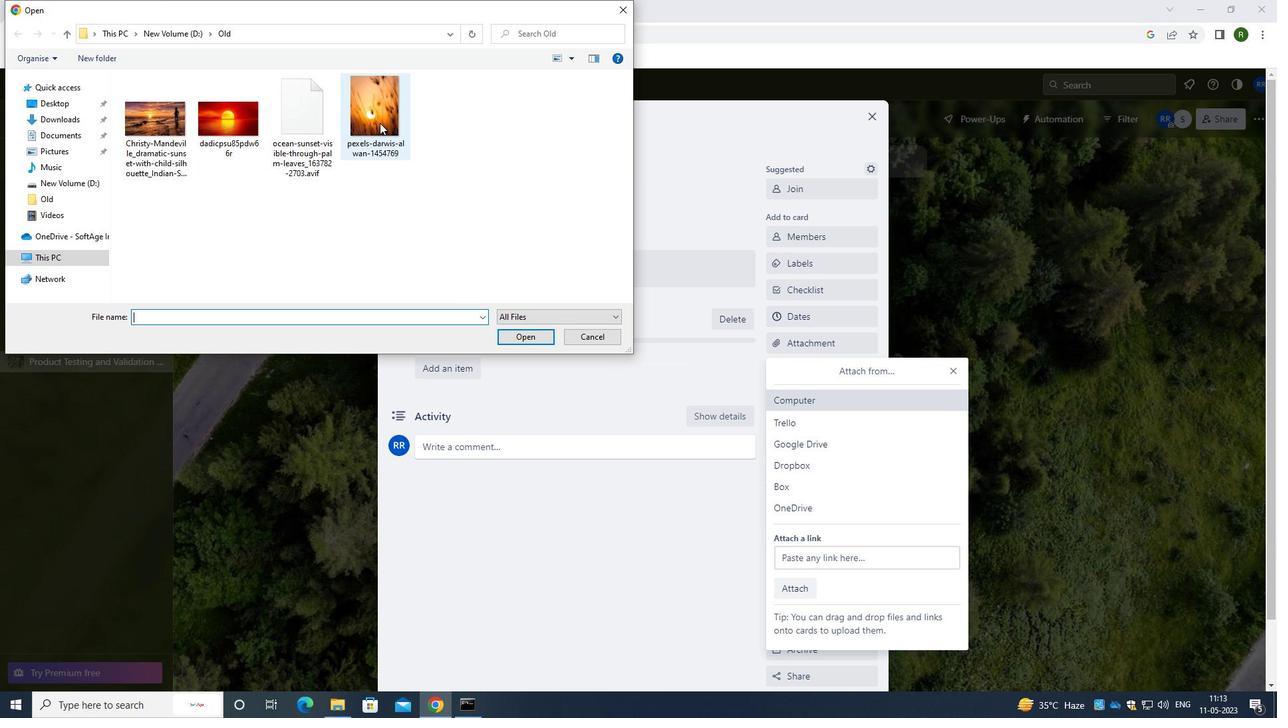 
Action: Mouse moved to (537, 339)
Screenshot: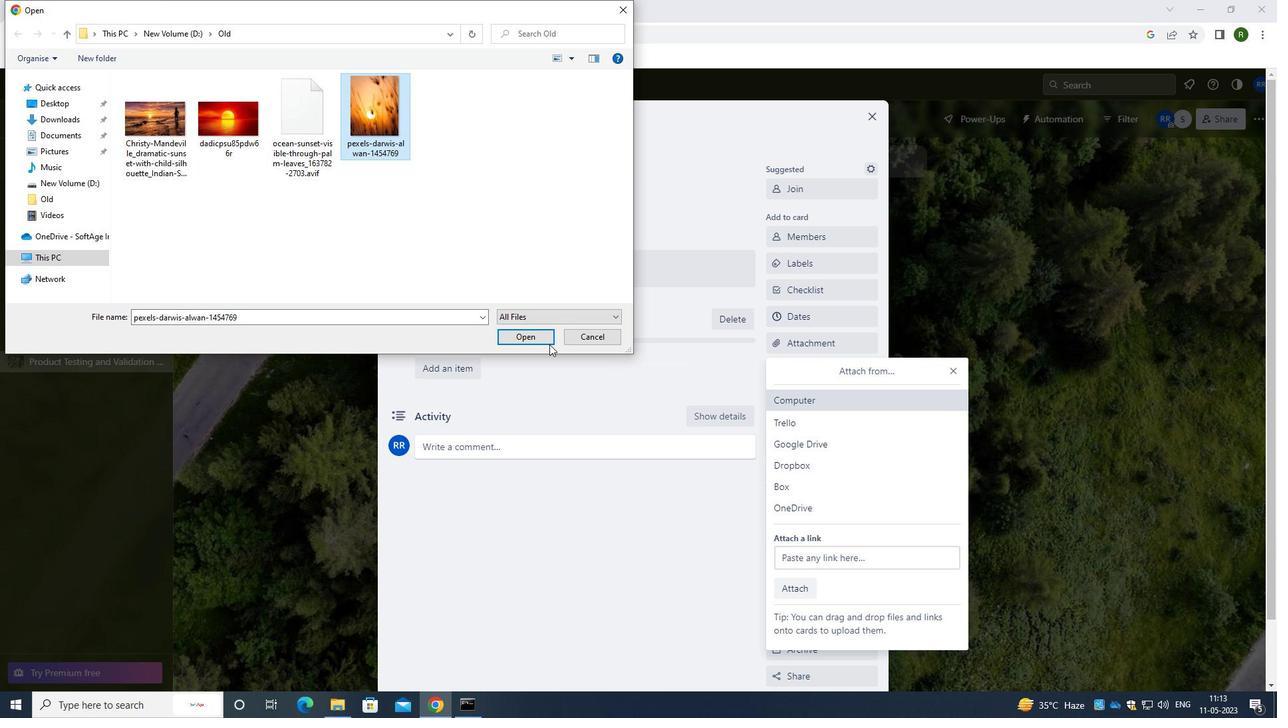 
Action: Mouse pressed left at (537, 339)
Screenshot: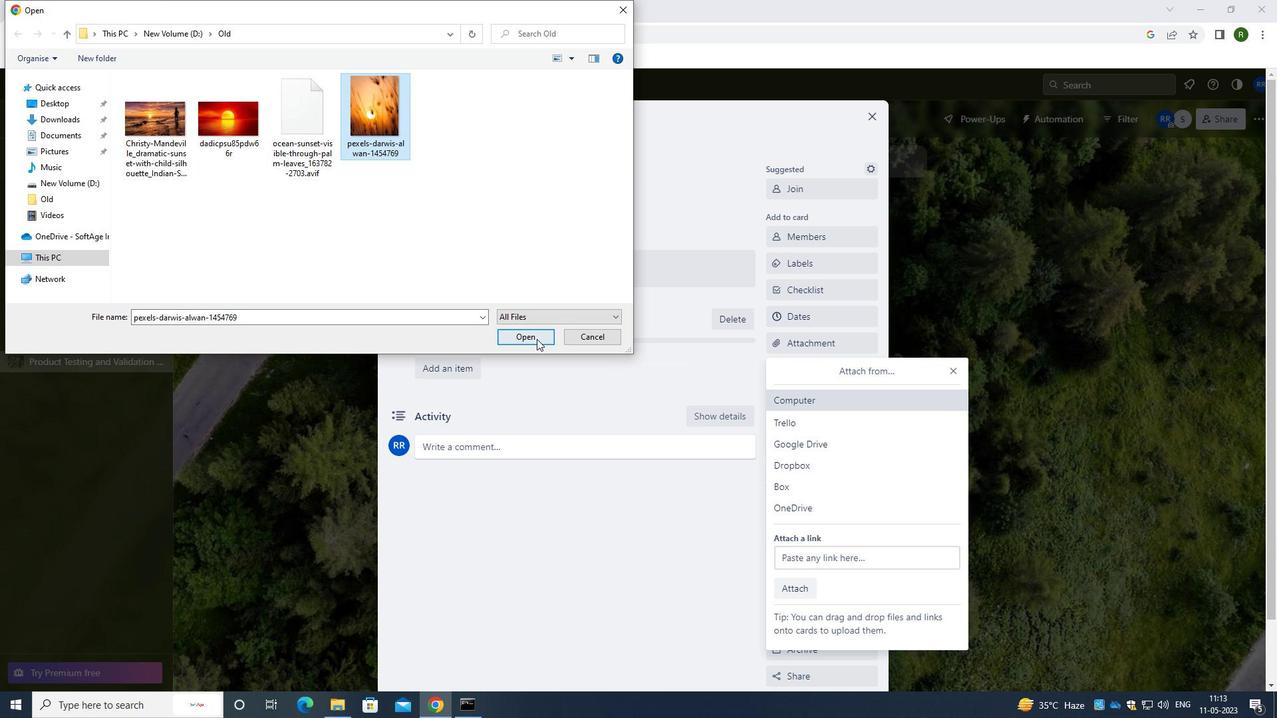 
Action: Mouse moved to (666, 446)
Screenshot: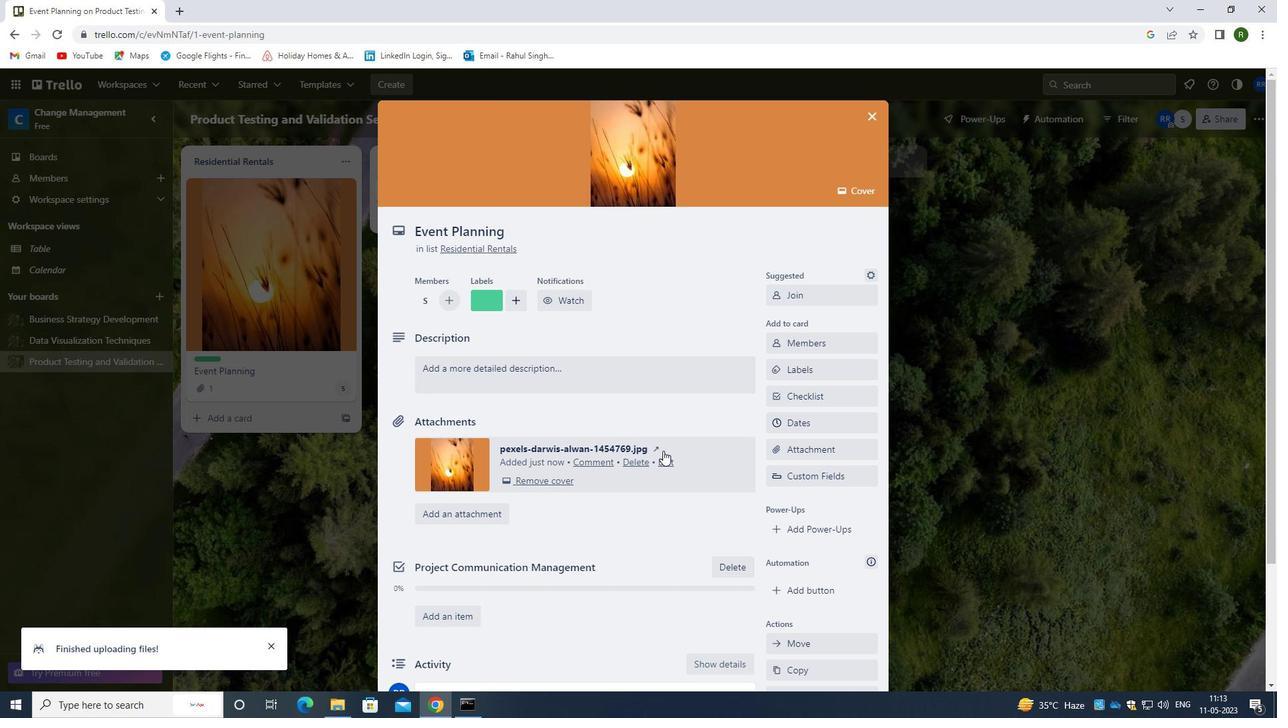 
Action: Mouse scrolled (666, 445) with delta (0, 0)
Screenshot: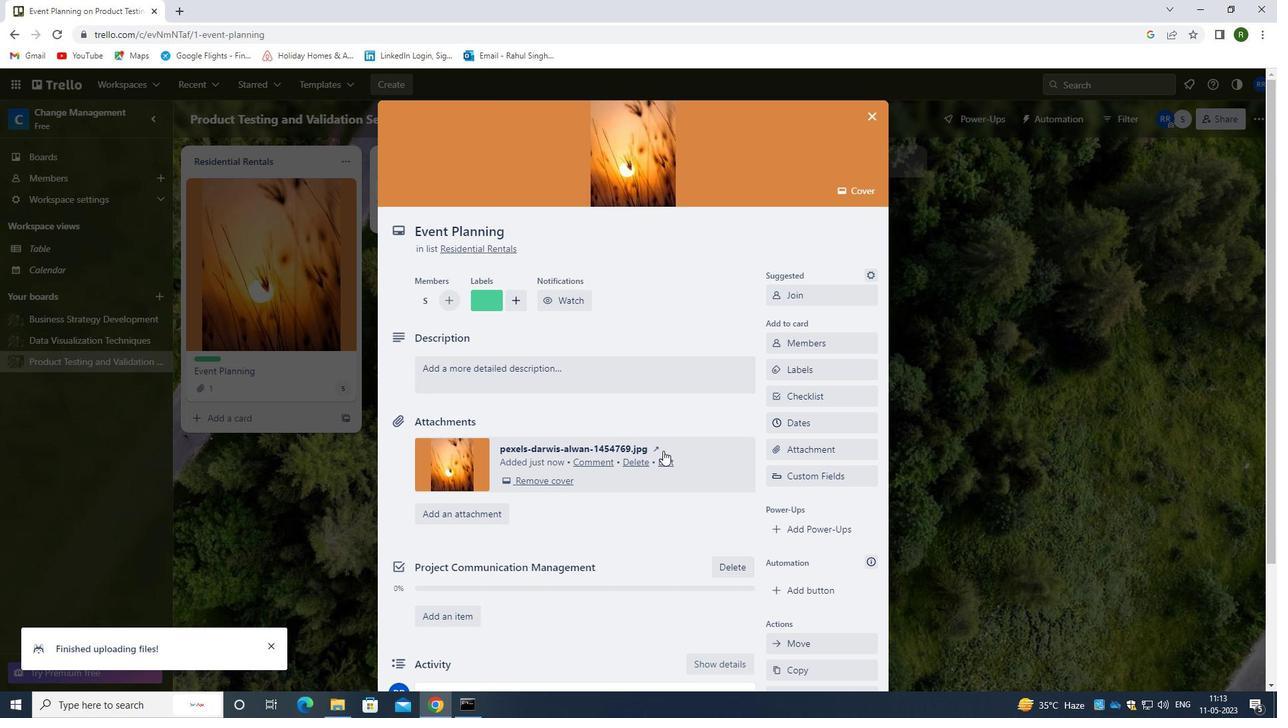 
Action: Mouse moved to (498, 304)
Screenshot: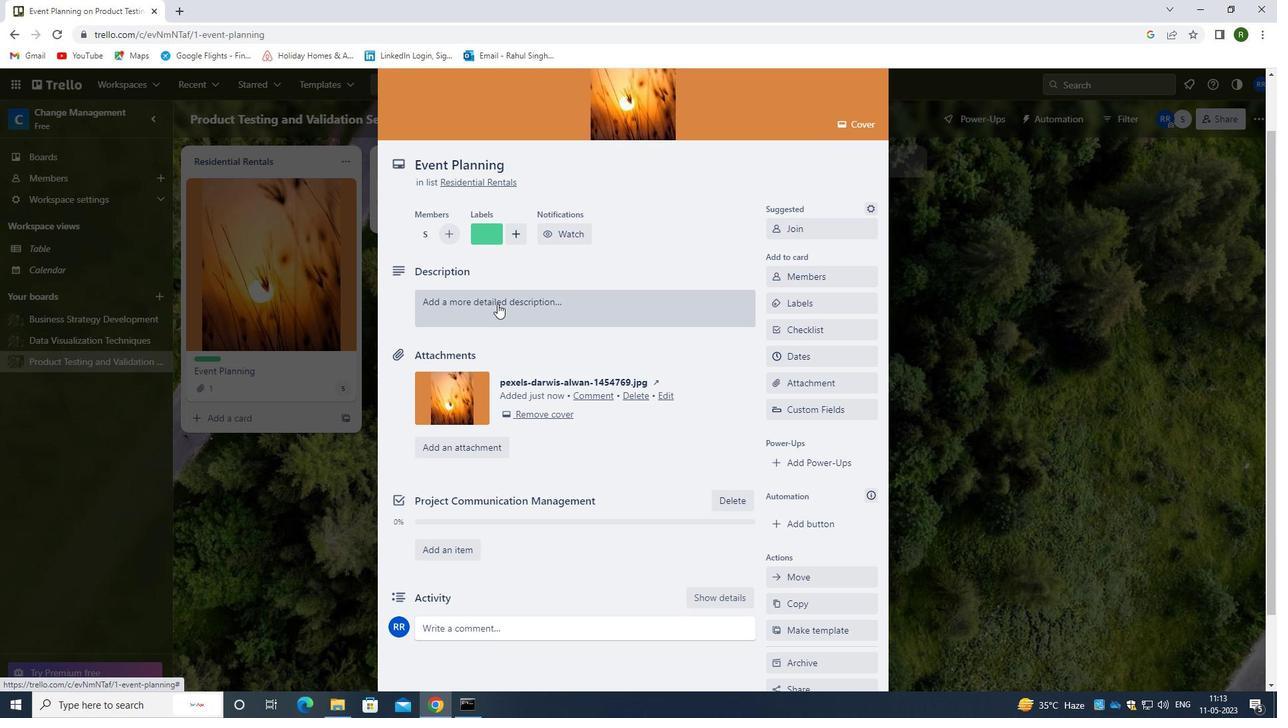 
Action: Mouse pressed left at (498, 304)
Screenshot: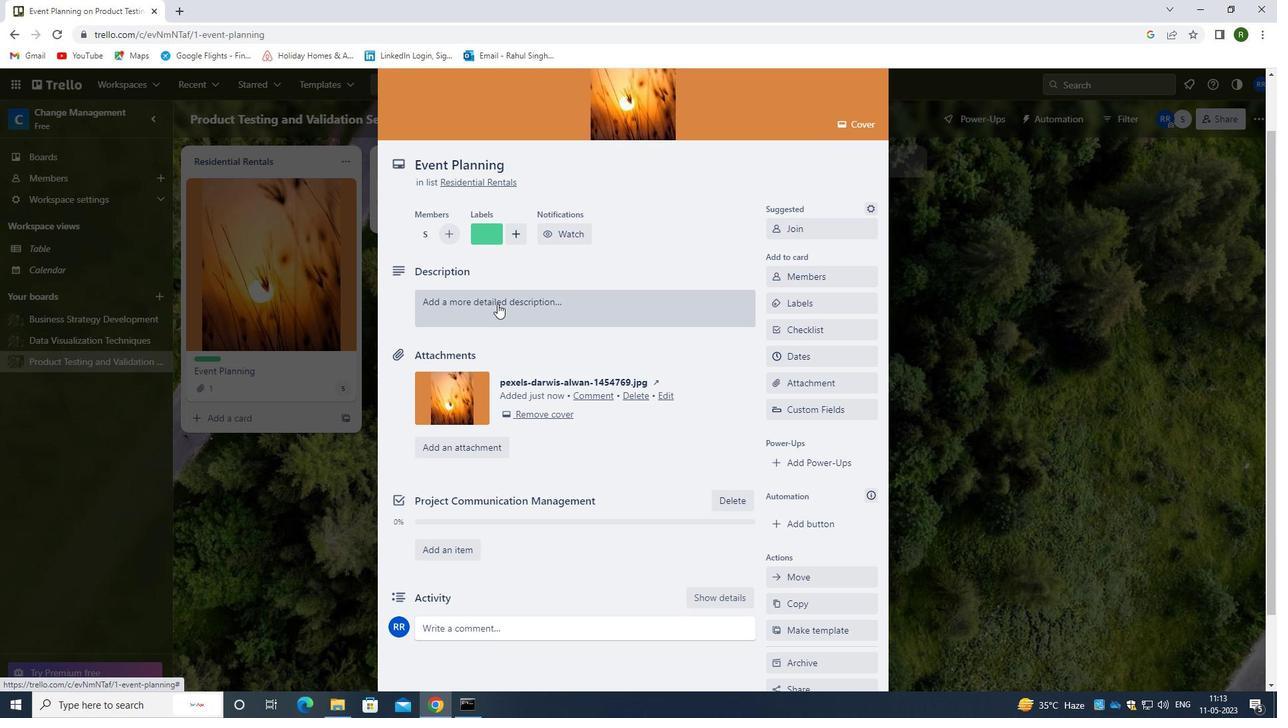 
Action: Key pressed <Key.caps_lock>C<Key.caps_lock>REATE<Key.space>A<Key.backspace><Key.backspace><Key.space>DESIGN<Key.space>MOCKUPS<Key.space>F<Key.backspace>FOR<Key.space>NEW<Key.space>PRODUCT<Key.space>AND<Key.space>A<Key.space>CO<Key.backspace><Key.backspace><Key.backspace><Key.backspace><Key.backspace><Key.backspace><Key.backspace><Key.backspace>
Screenshot: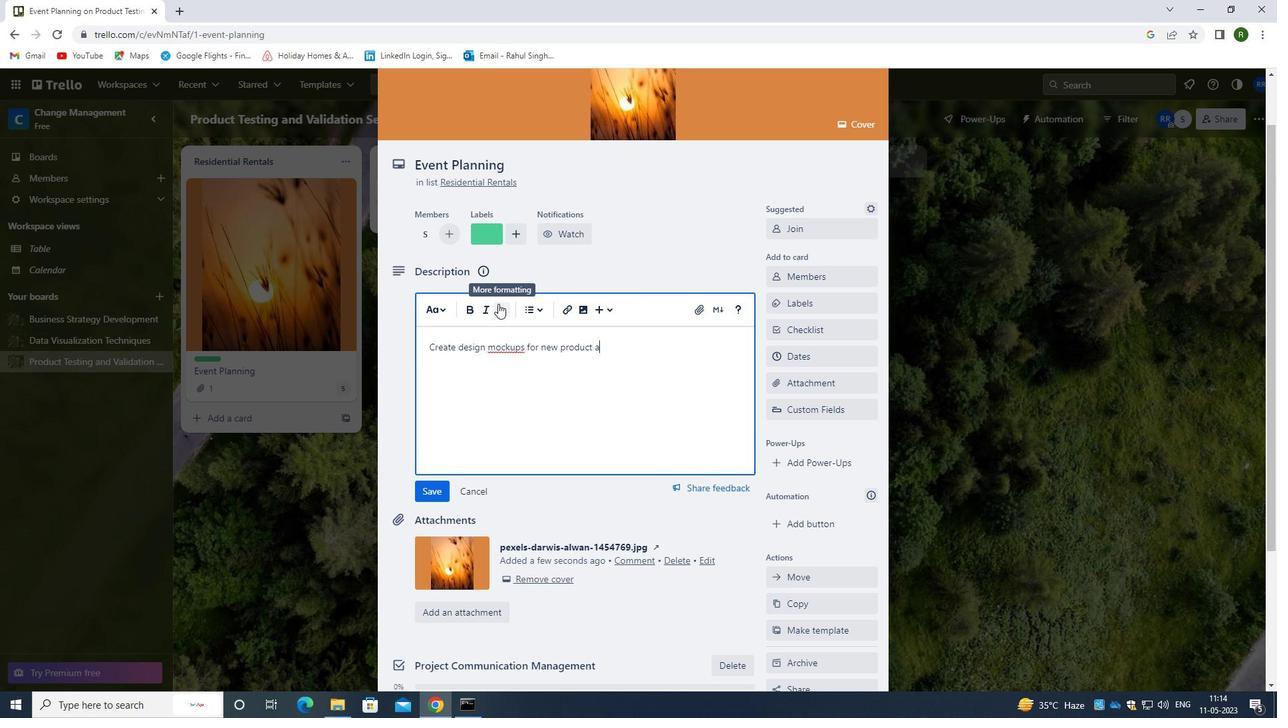 
Action: Mouse moved to (443, 491)
Screenshot: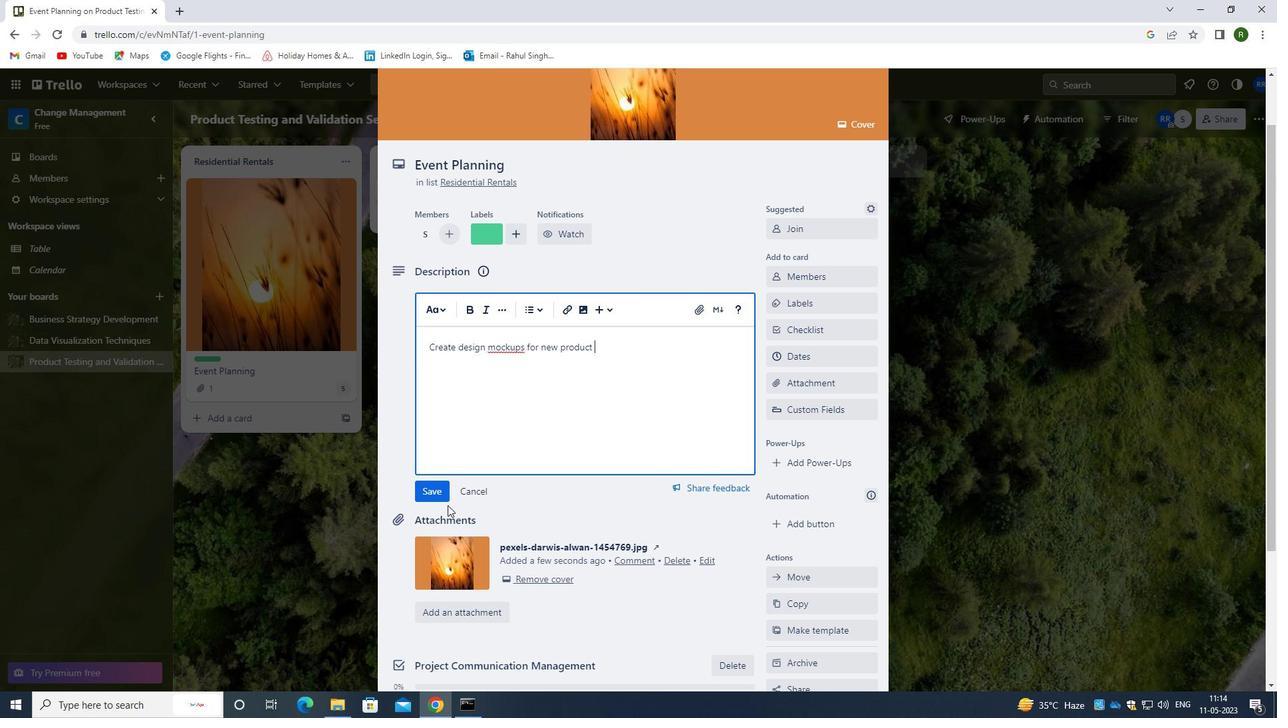 
Action: Mouse pressed left at (443, 491)
Screenshot: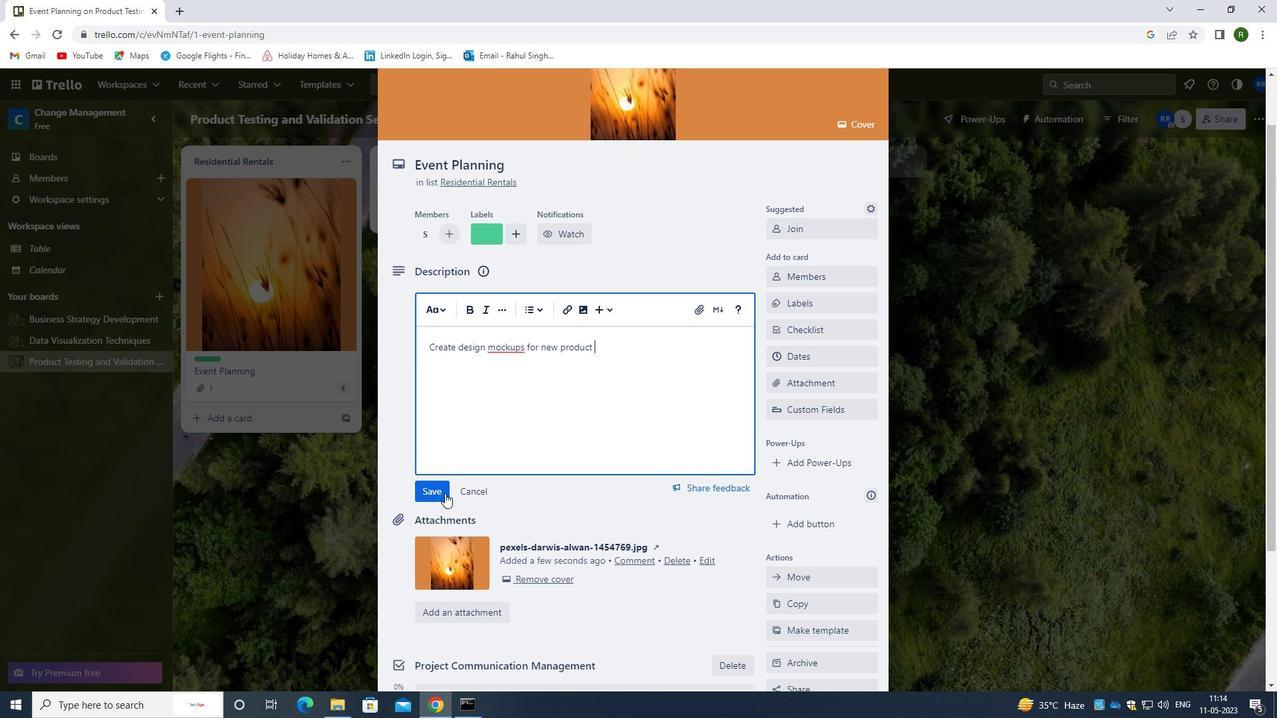 
Action: Mouse moved to (543, 457)
Screenshot: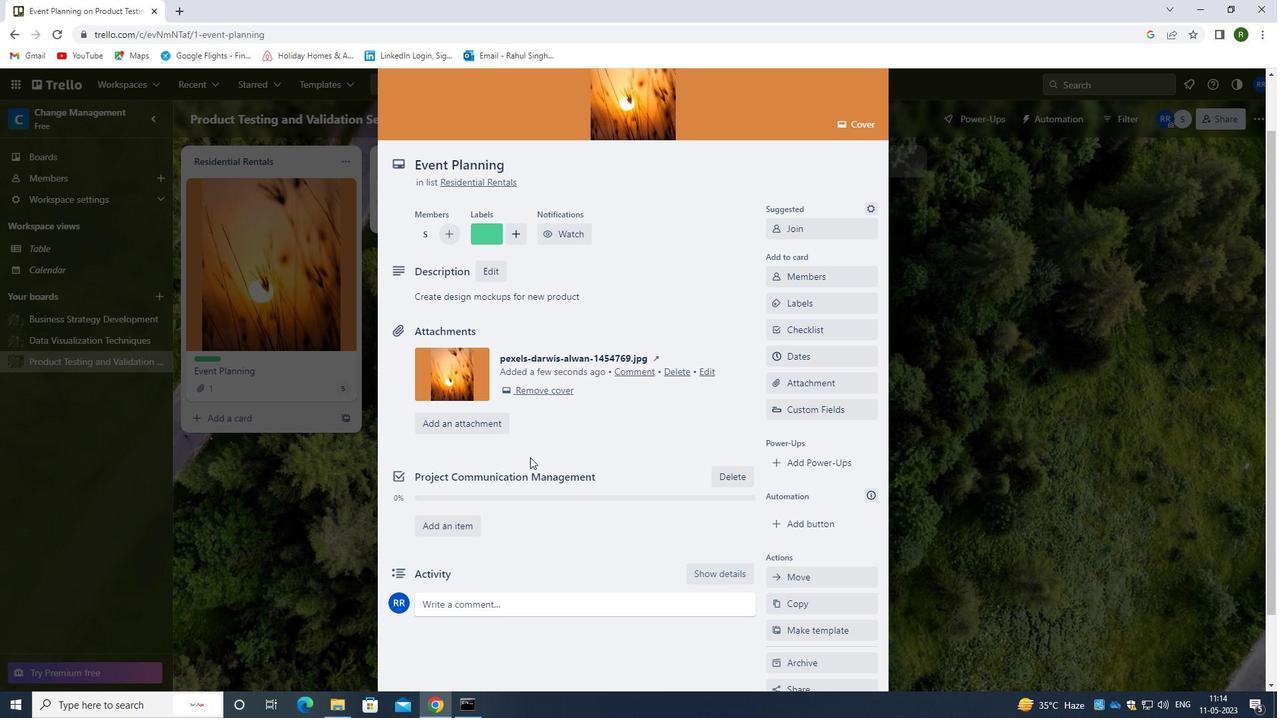 
Action: Mouse scrolled (543, 457) with delta (0, 0)
Screenshot: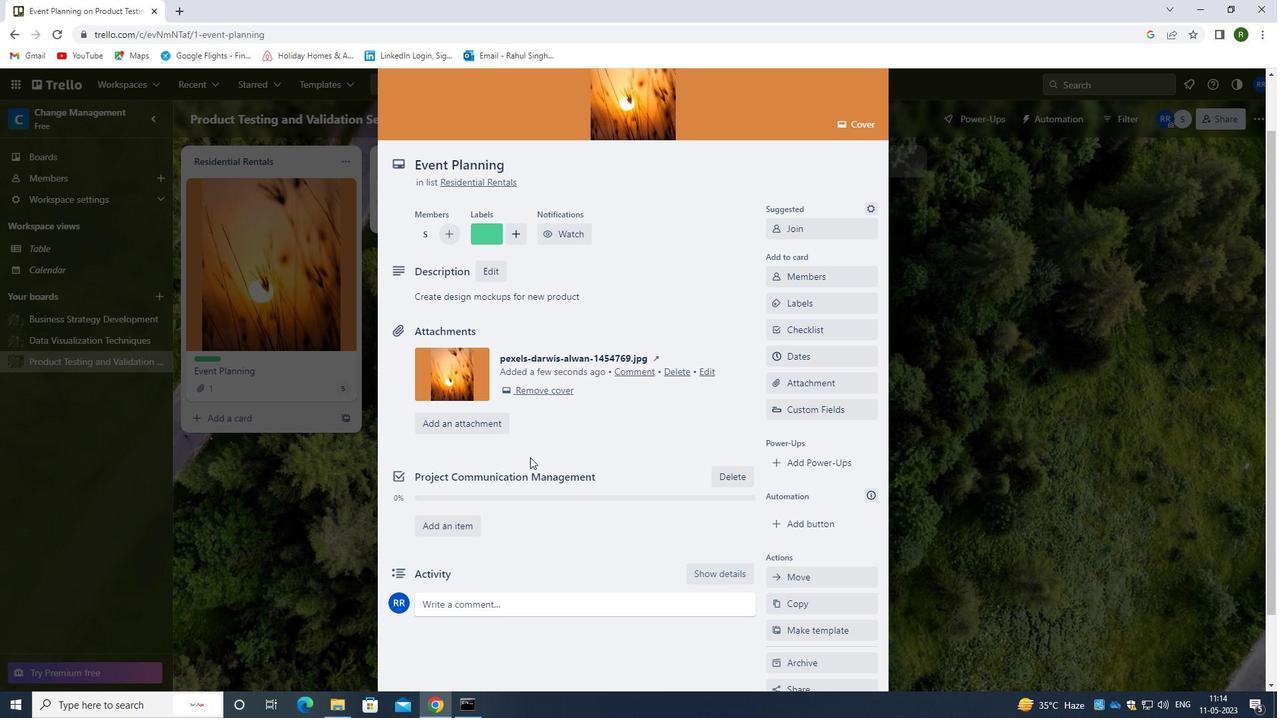 
Action: Mouse moved to (546, 458)
Screenshot: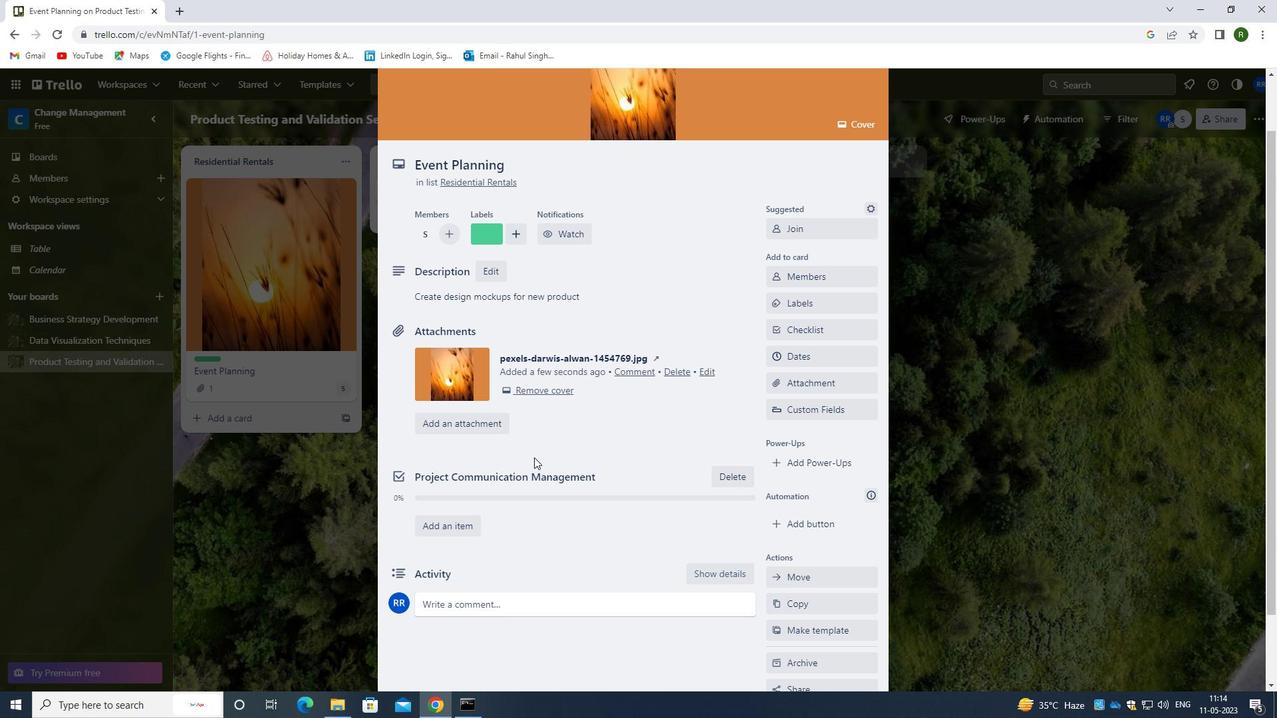 
Action: Mouse scrolled (546, 457) with delta (0, 0)
Screenshot: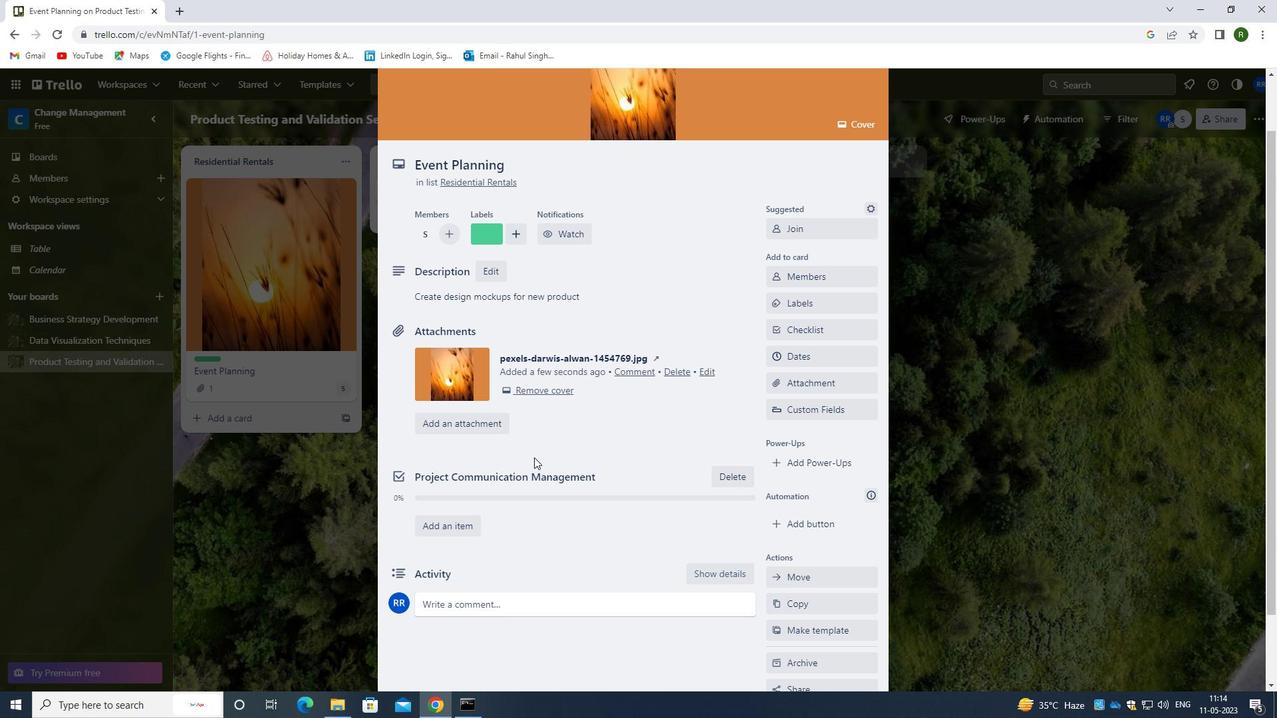 
Action: Mouse moved to (546, 458)
Screenshot: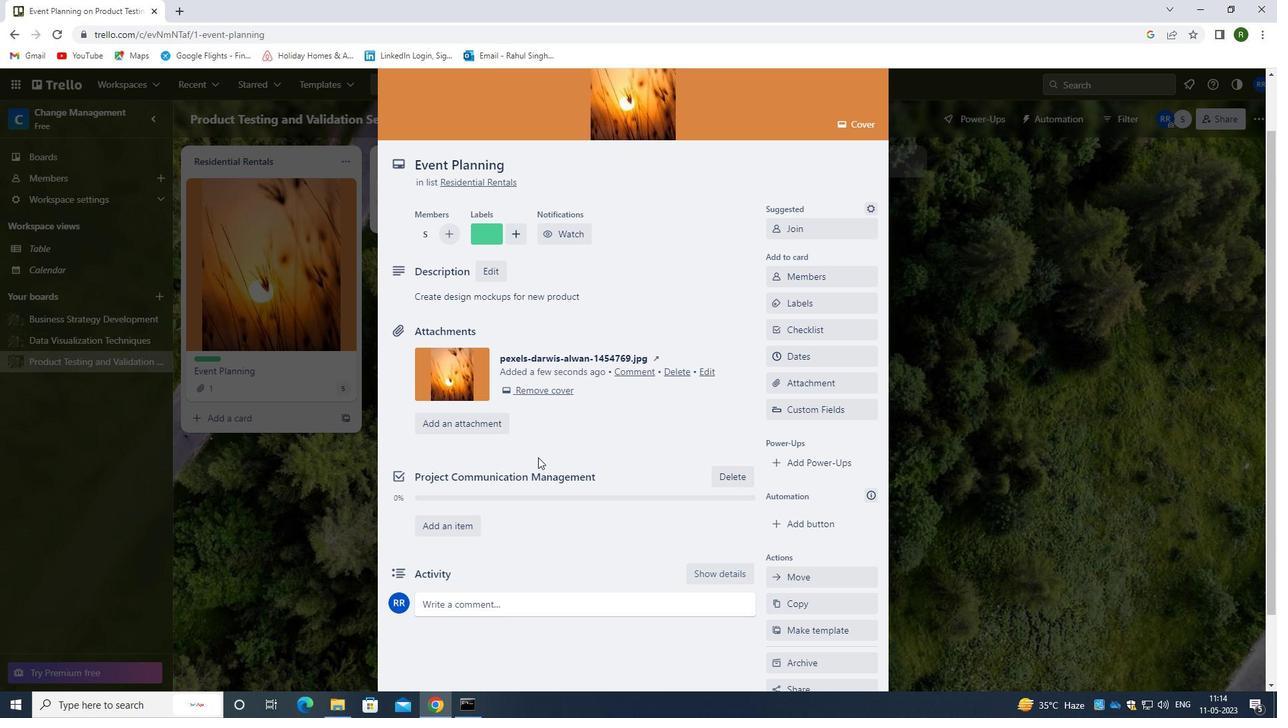 
Action: Mouse scrolled (546, 457) with delta (0, 0)
Screenshot: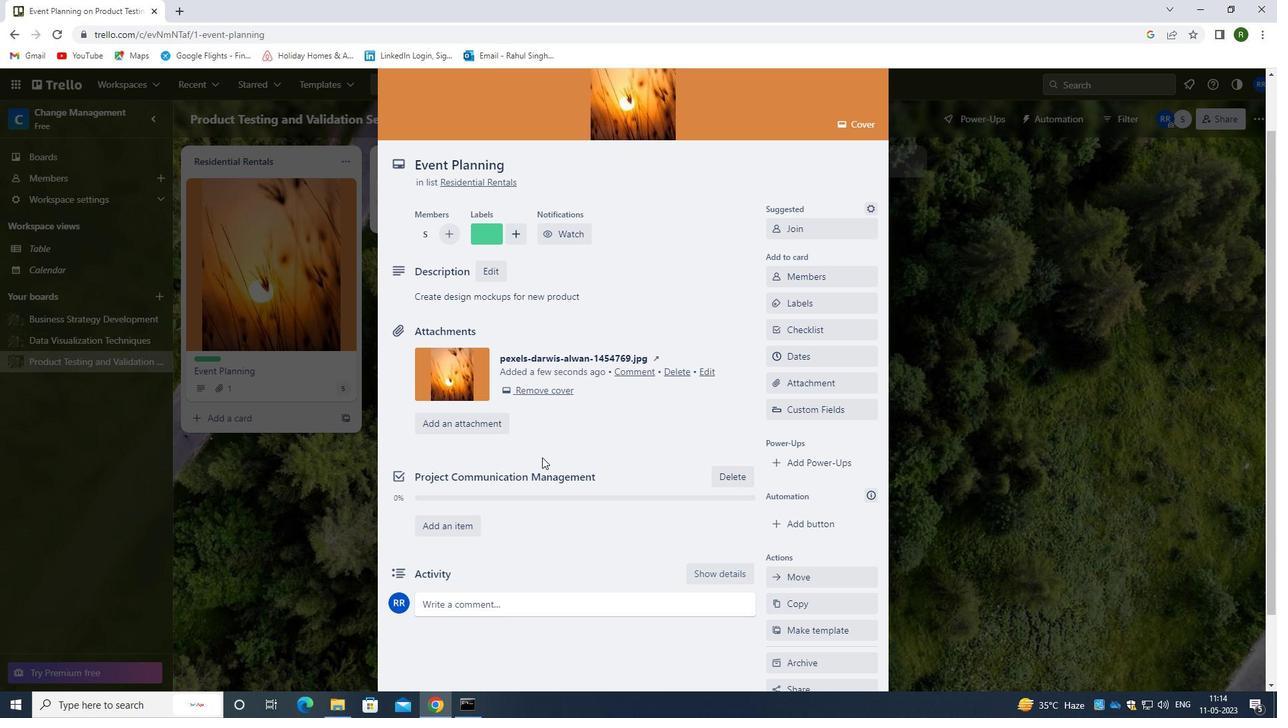 
Action: Mouse moved to (487, 518)
Screenshot: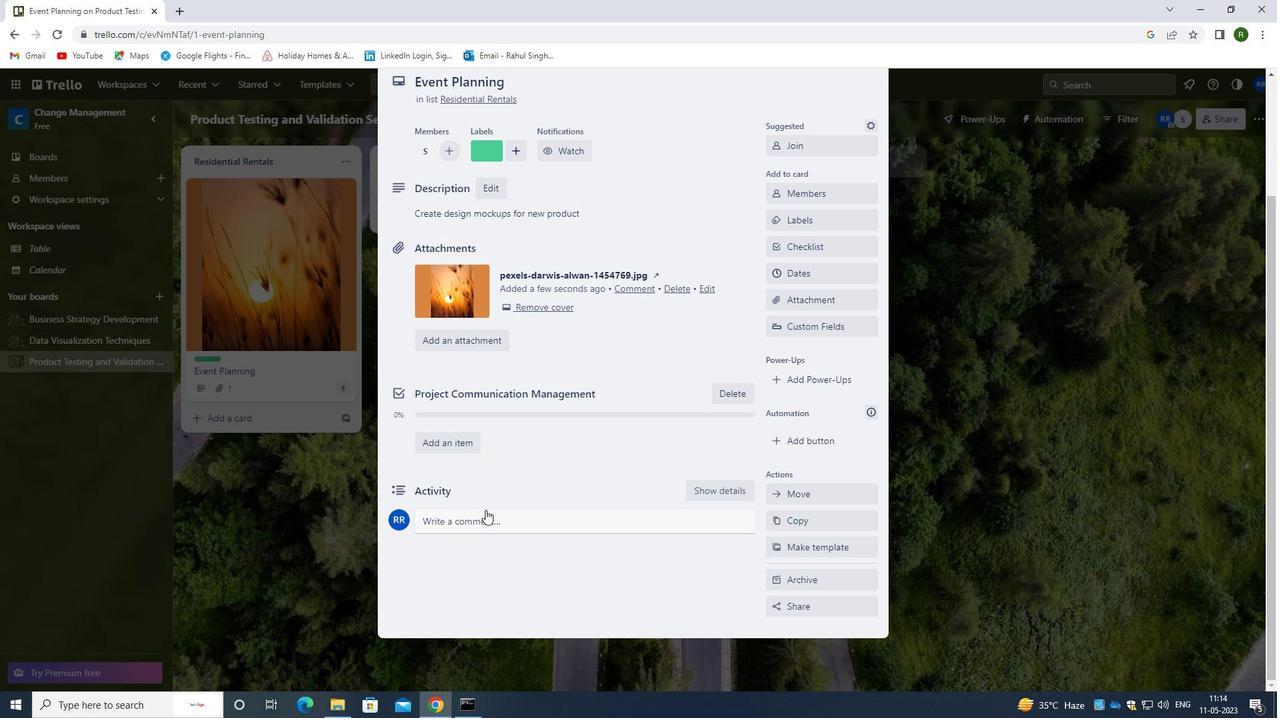 
Action: Mouse pressed left at (487, 518)
Screenshot: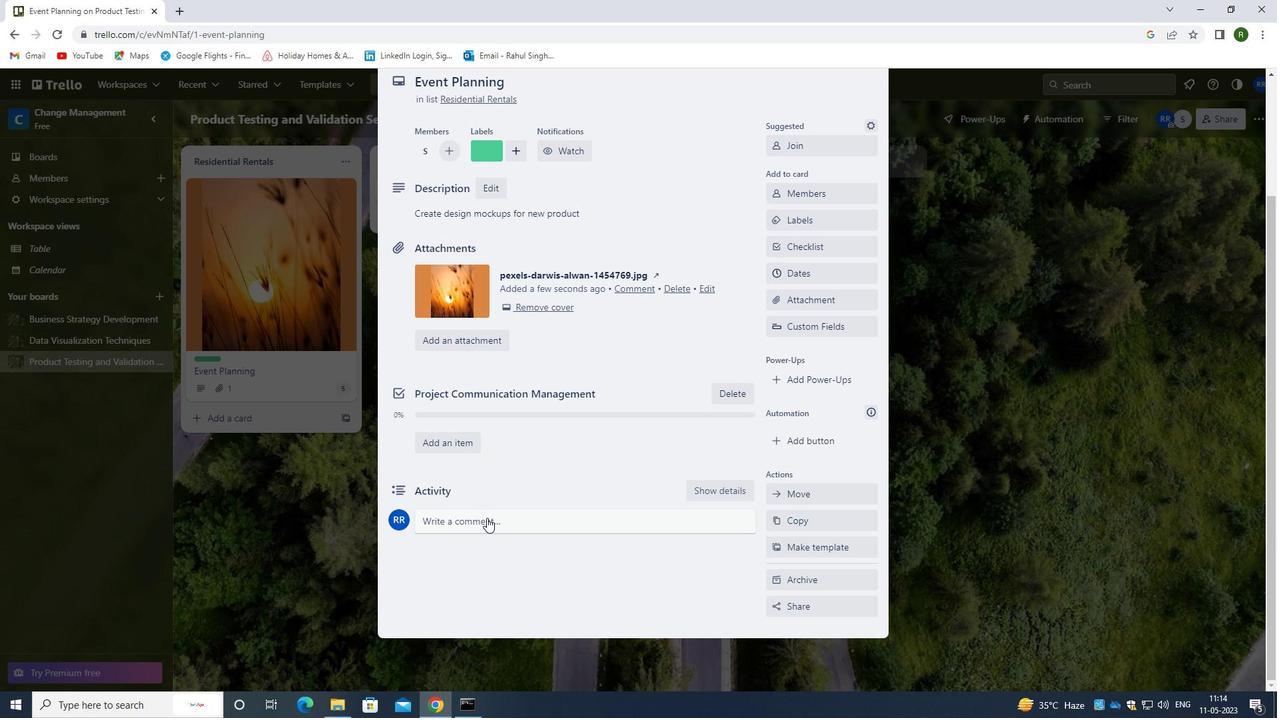 
Action: Mouse moved to (506, 558)
Screenshot: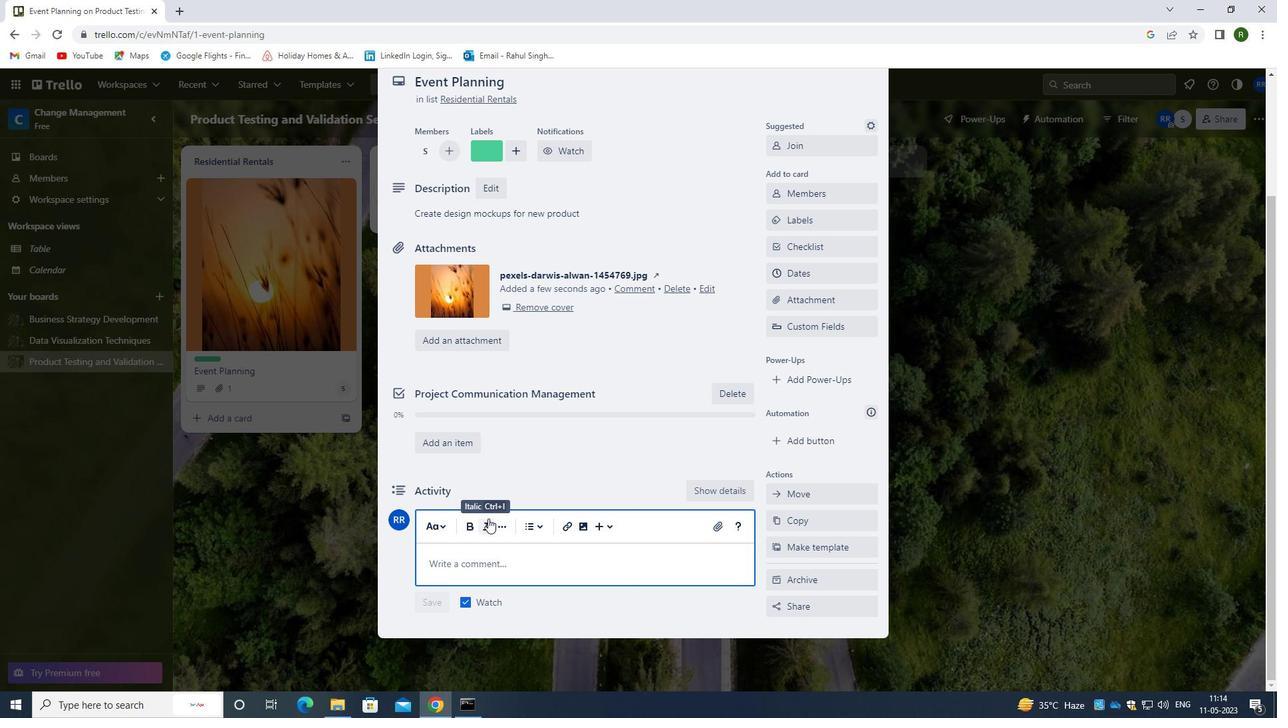 
Action: Key pressed <Key.caps_lock>L<Key.caps_lock>ET<Key.space>US<Key.space>APPROACH<Key.space>THIS<Key.space>TASK<Key.space>WITH<Key.space>A<Key.space>SENCE<Key.space>OF<Key.space>OWE<Key.backspace><Key.backspace><Key.backspace><Key.backspace><Key.backspace><Key.backspace><Key.backspace><Key.backspace><Key.backspace>SE<Key.space>OF<Key.space>SO<Key.backspace><Key.backspace>OWNERSHIP<Key.space>AND<Key.space>RESPONSIN<Key.backspace>BILITY<Key.space>,<Key.space>RECOGNIZING<Key.space>A<Key.backspace>THAT<Key.space>ITS<Key.space>SUCCESS<Key.space>IS<Key.space>OUR<Key.space>RESPONSIBILITY.
Screenshot: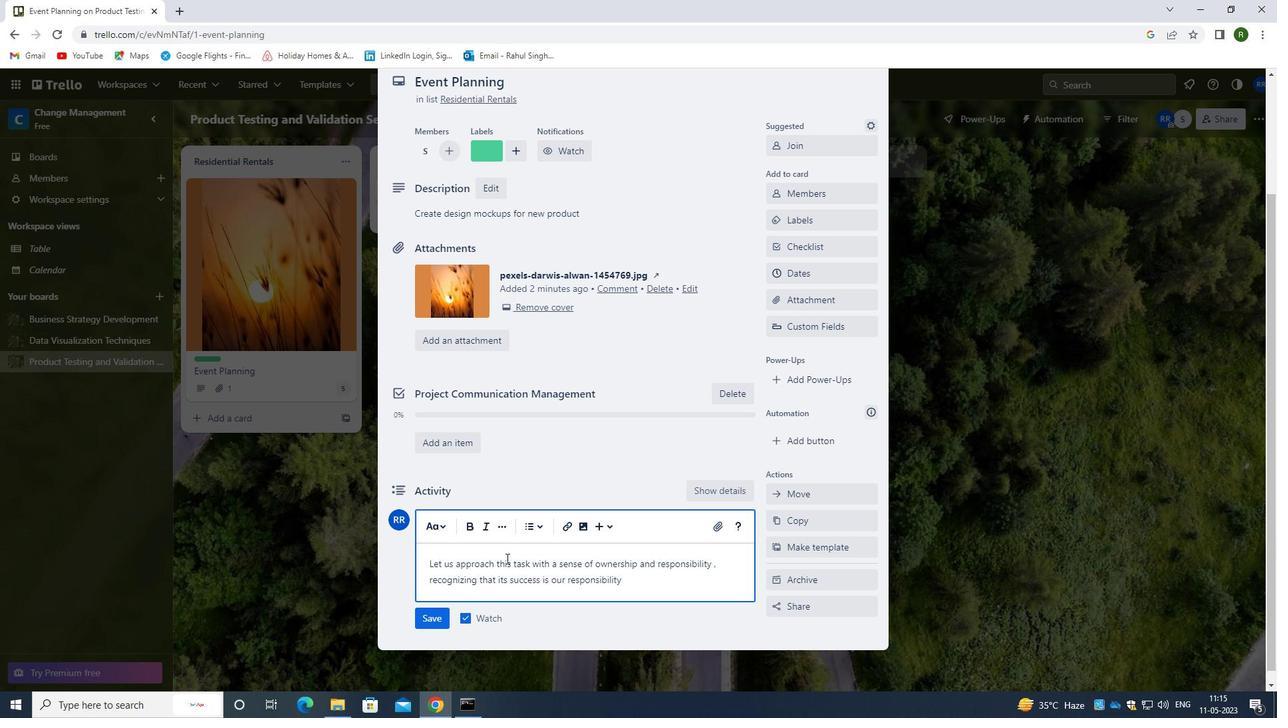 
Action: Mouse moved to (427, 618)
Screenshot: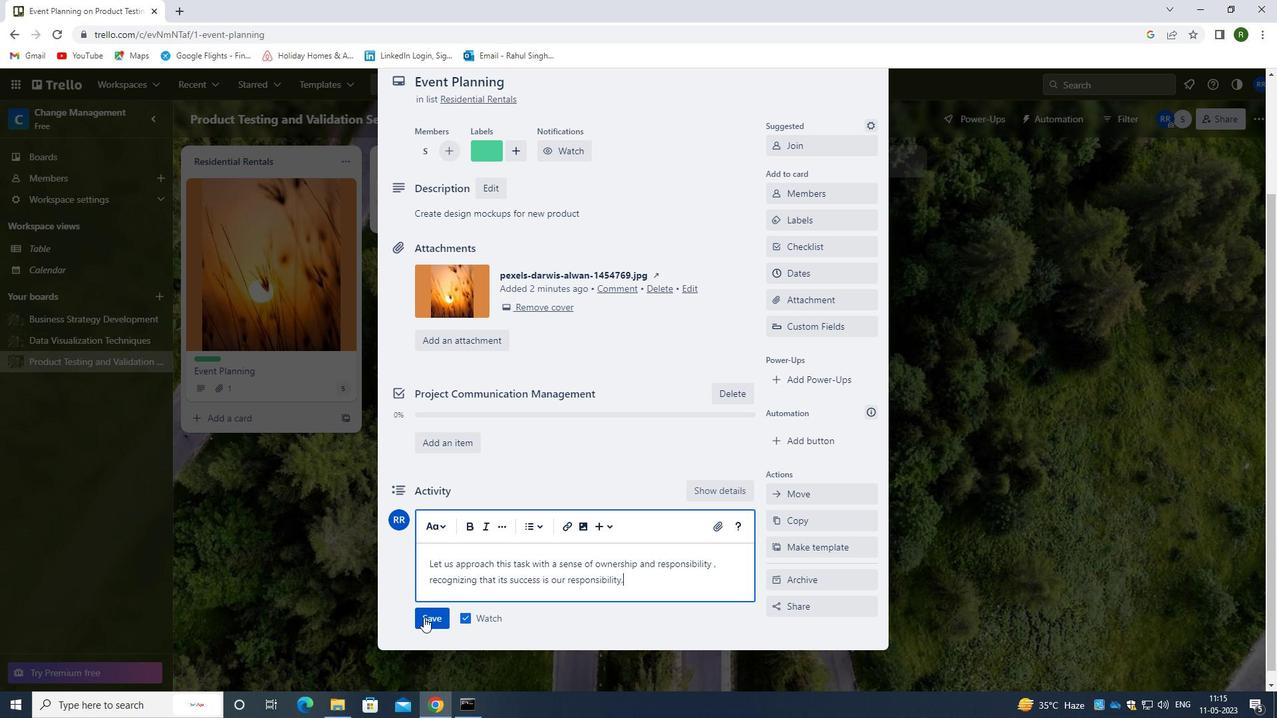 
Action: Mouse pressed left at (427, 618)
Screenshot: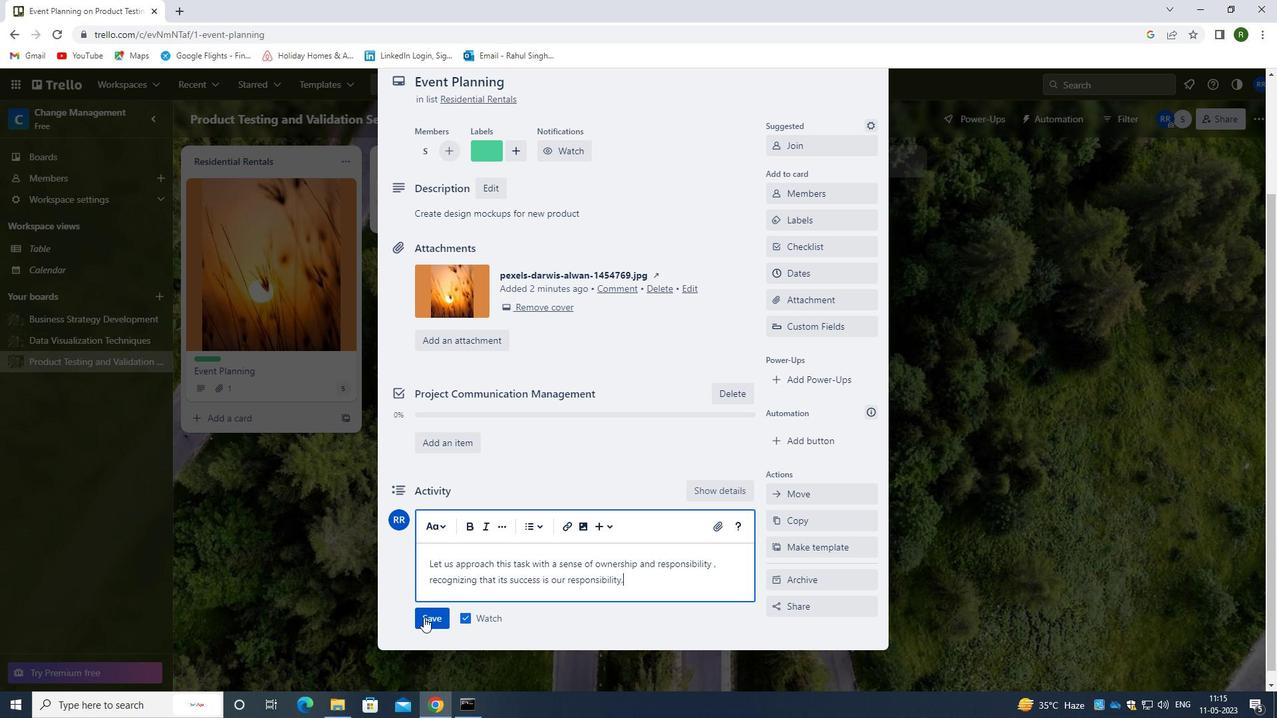 
Action: Mouse moved to (790, 272)
Screenshot: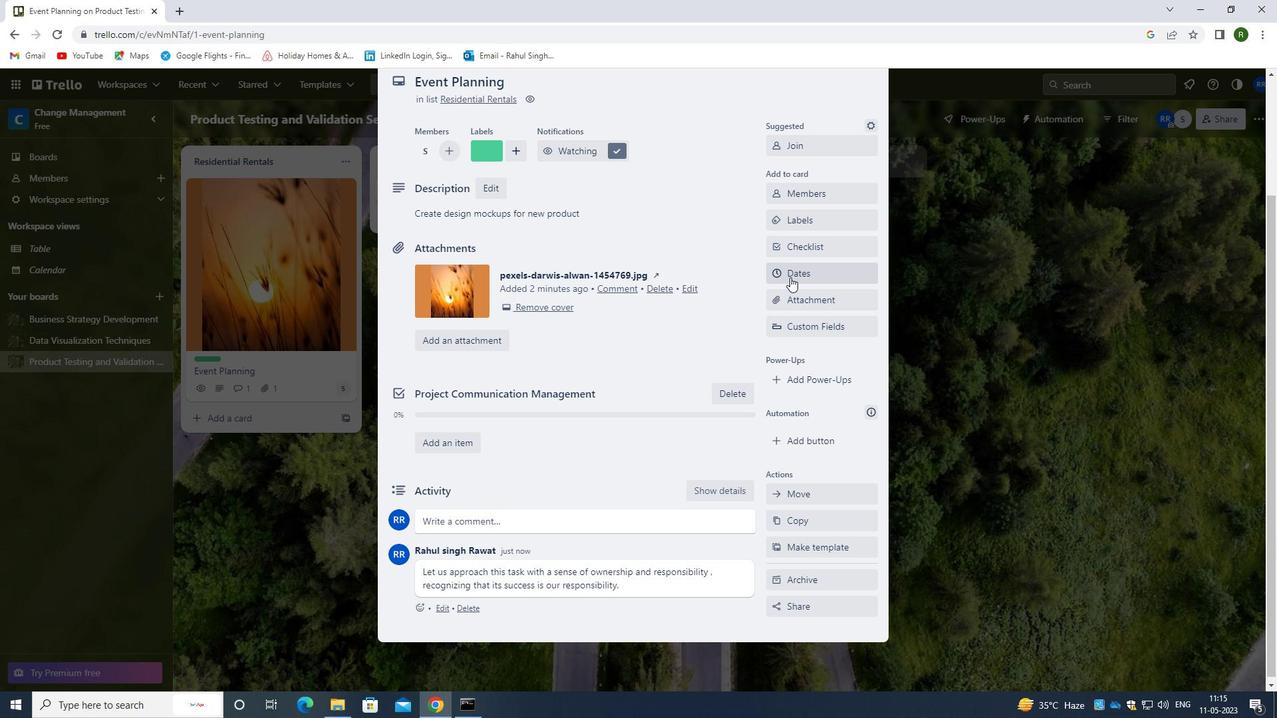 
Action: Mouse pressed left at (790, 272)
Screenshot: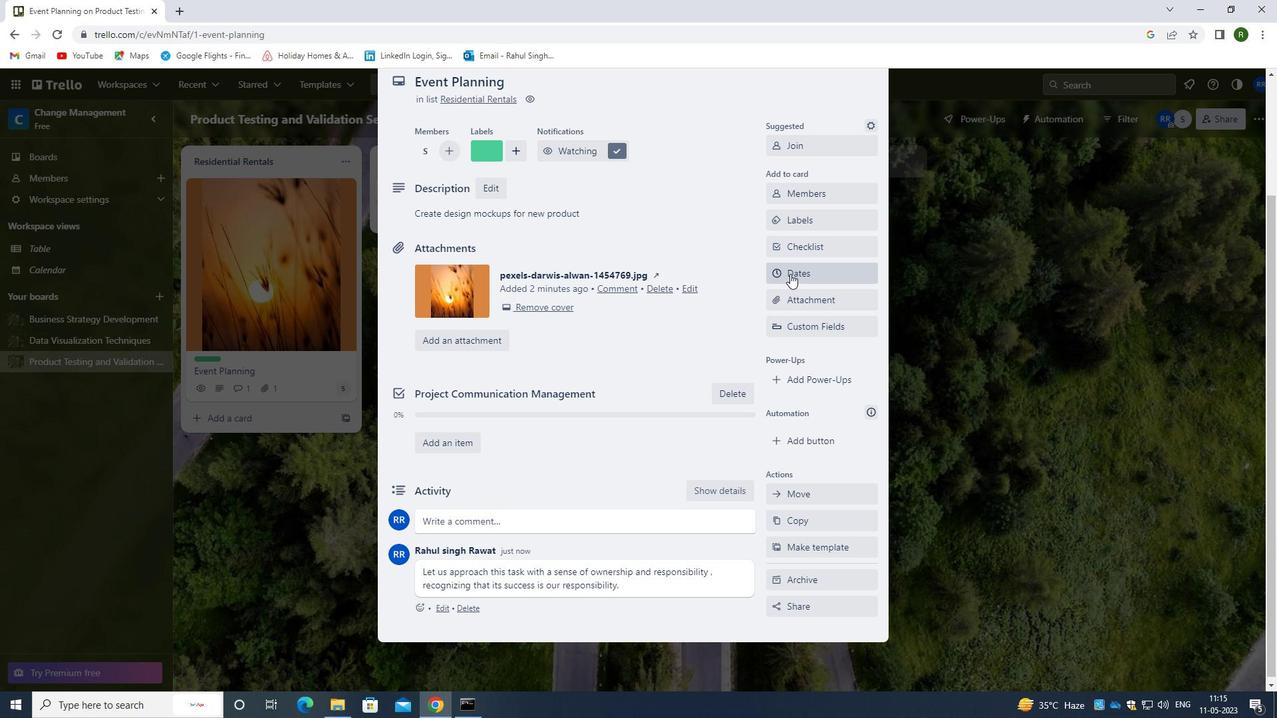 
Action: Mouse moved to (779, 355)
Screenshot: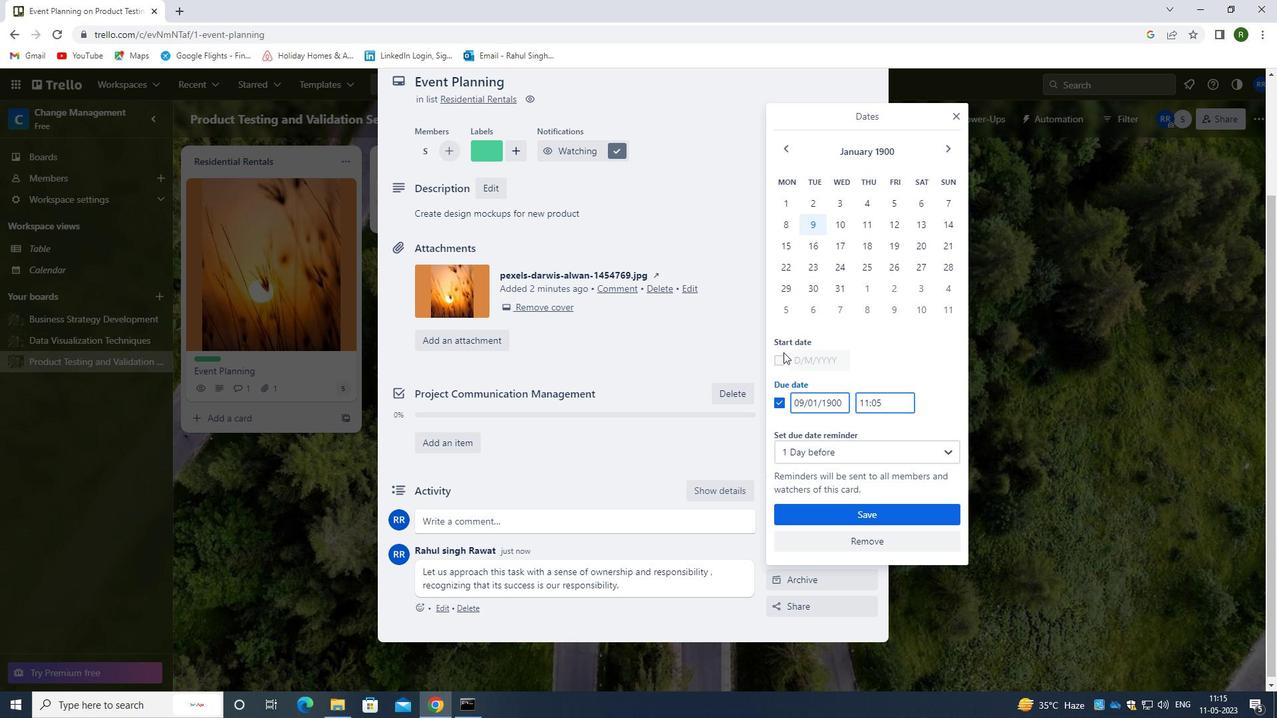 
Action: Mouse pressed left at (779, 355)
Screenshot: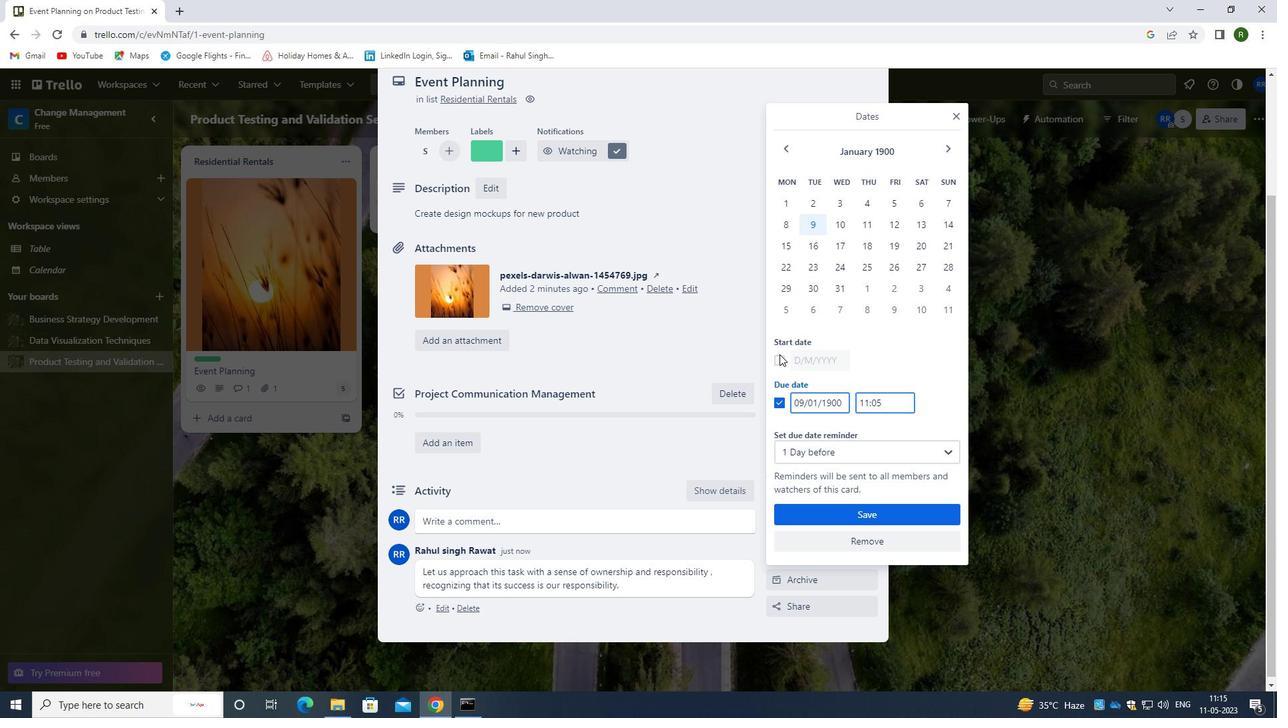 
Action: Mouse moved to (811, 363)
Screenshot: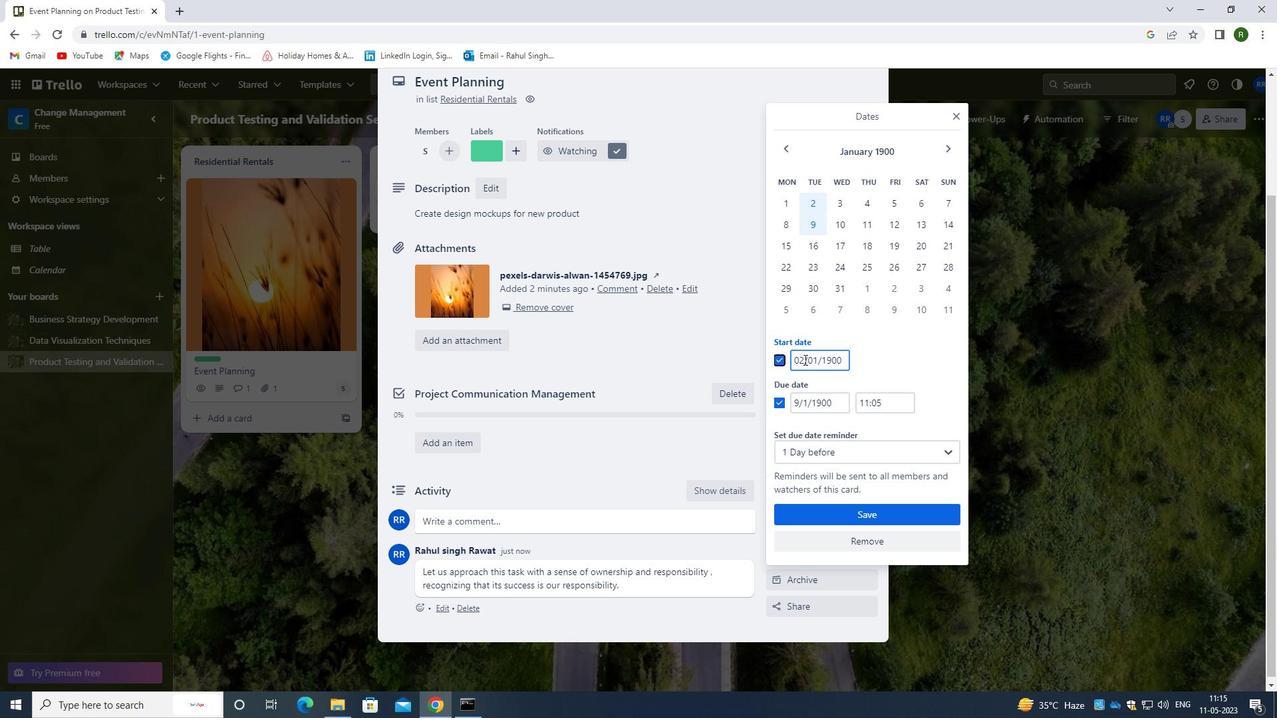 
Action: Mouse pressed left at (811, 363)
Screenshot: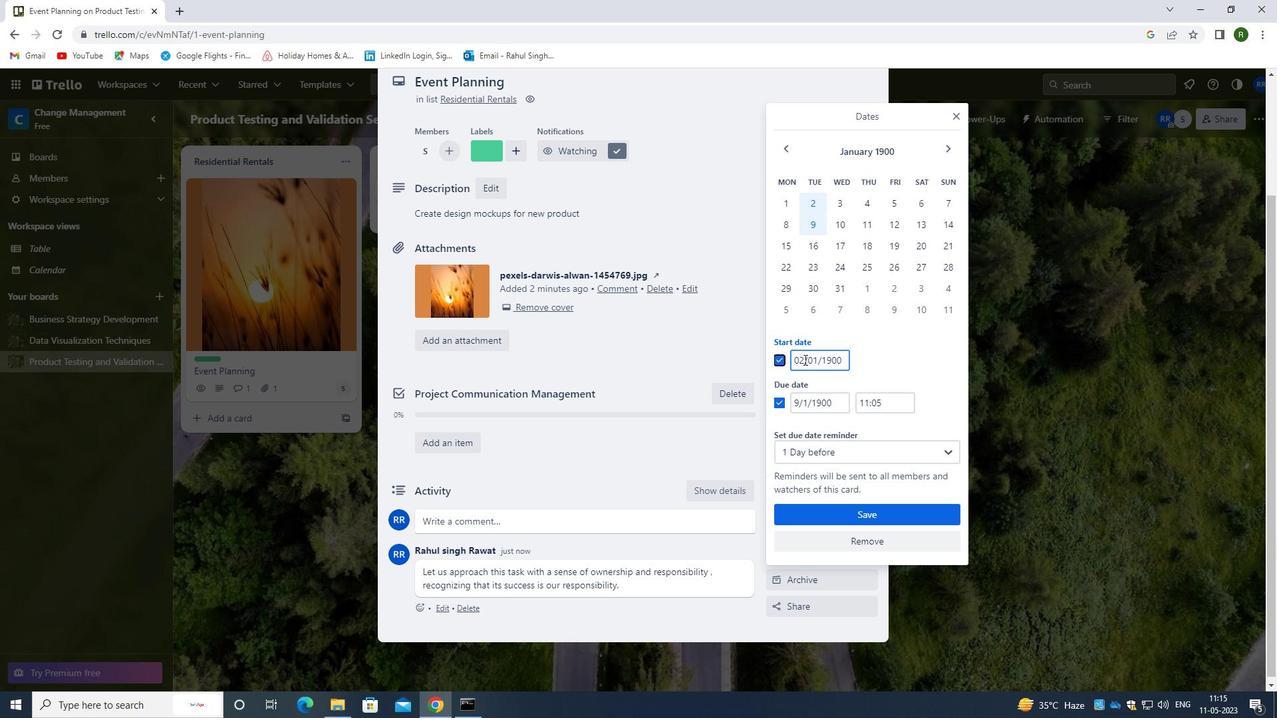 
Action: Mouse moved to (801, 360)
Screenshot: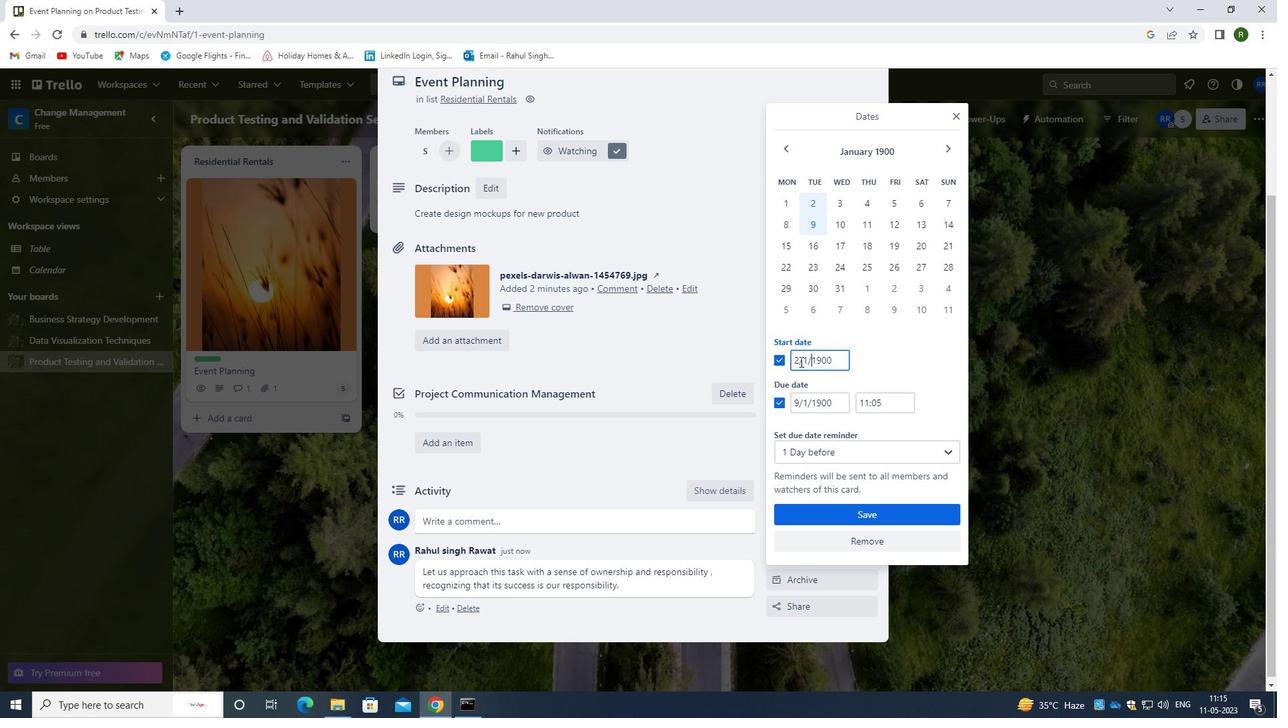 
Action: Mouse pressed left at (801, 360)
Screenshot: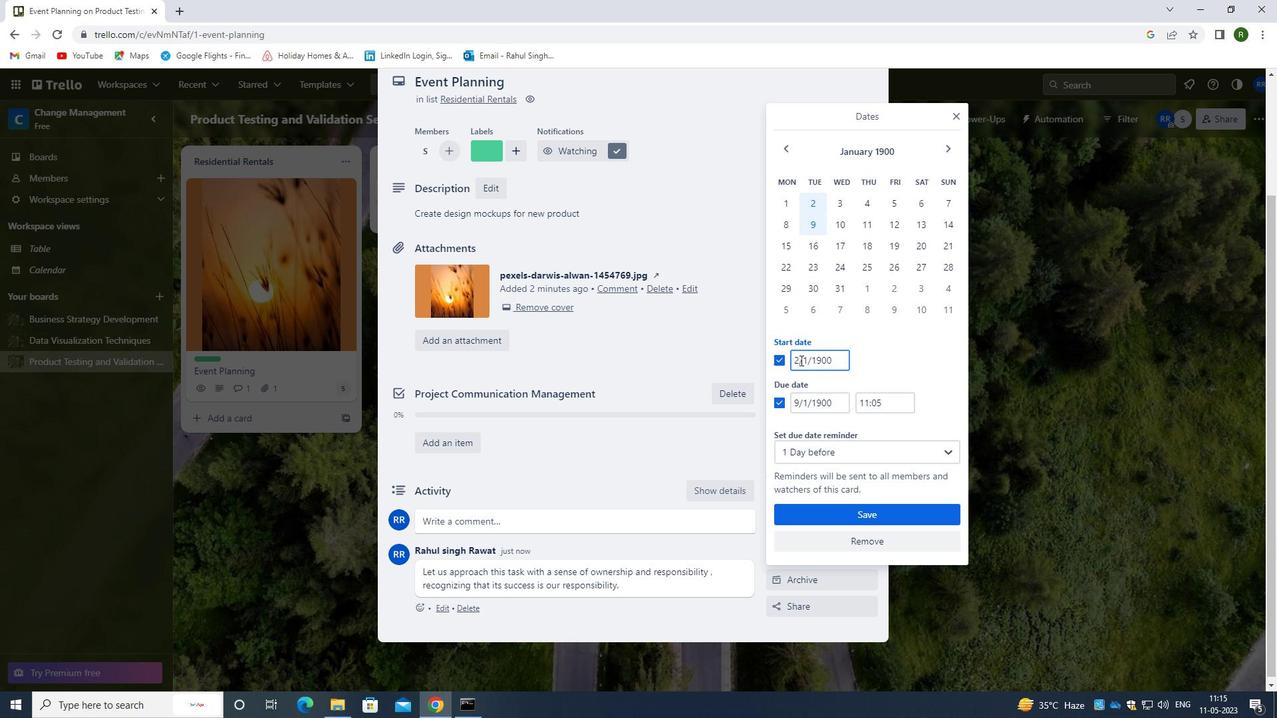 
Action: Mouse moved to (799, 359)
Screenshot: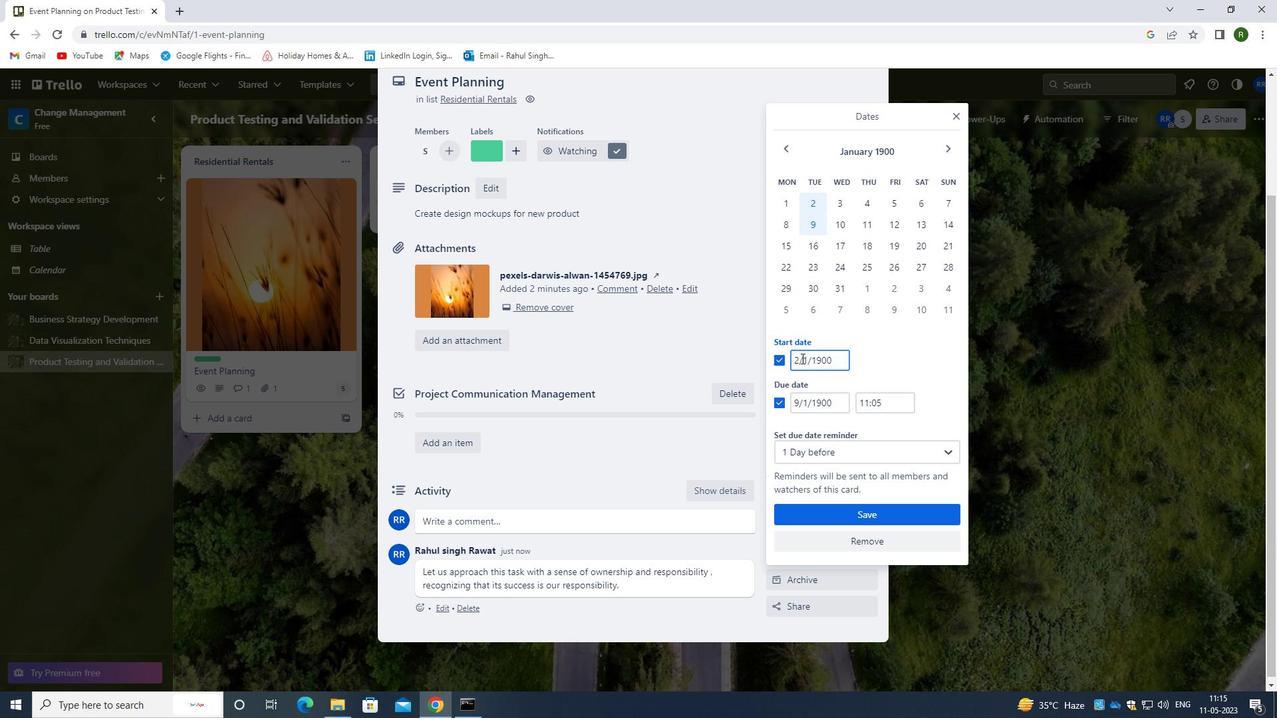 
Action: Mouse pressed left at (799, 359)
Screenshot: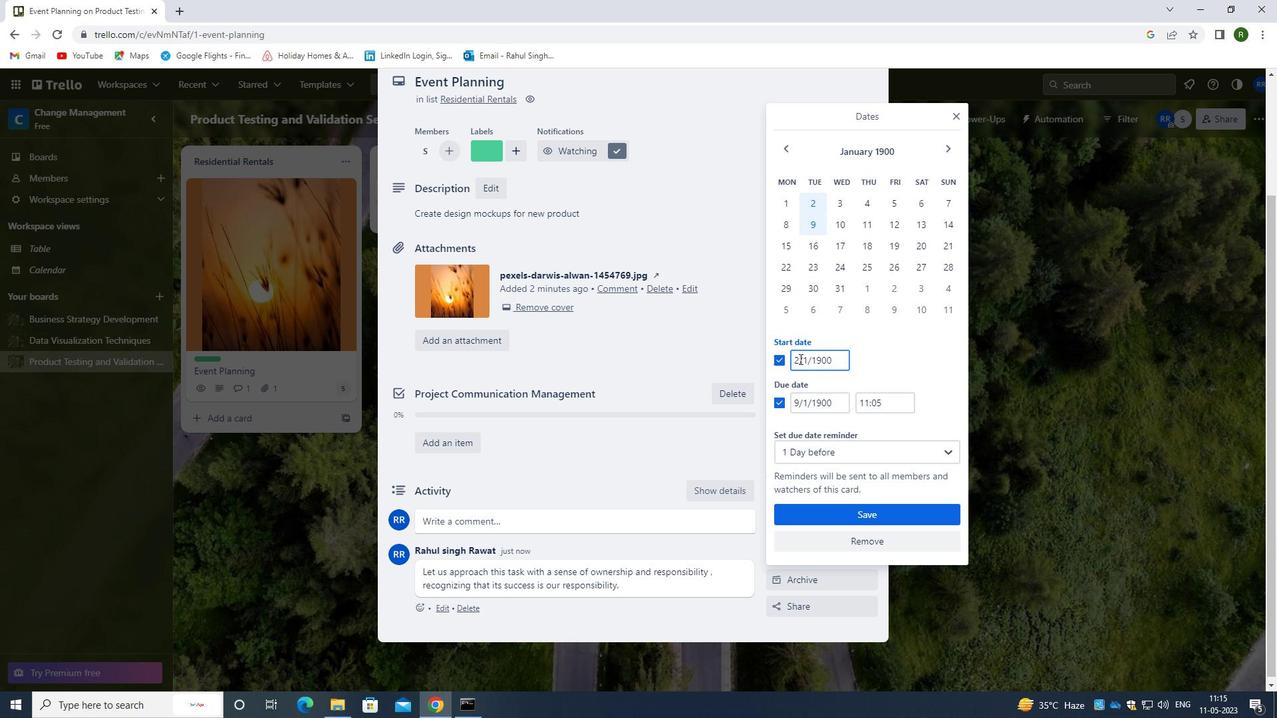 
Action: Mouse moved to (813, 362)
Screenshot: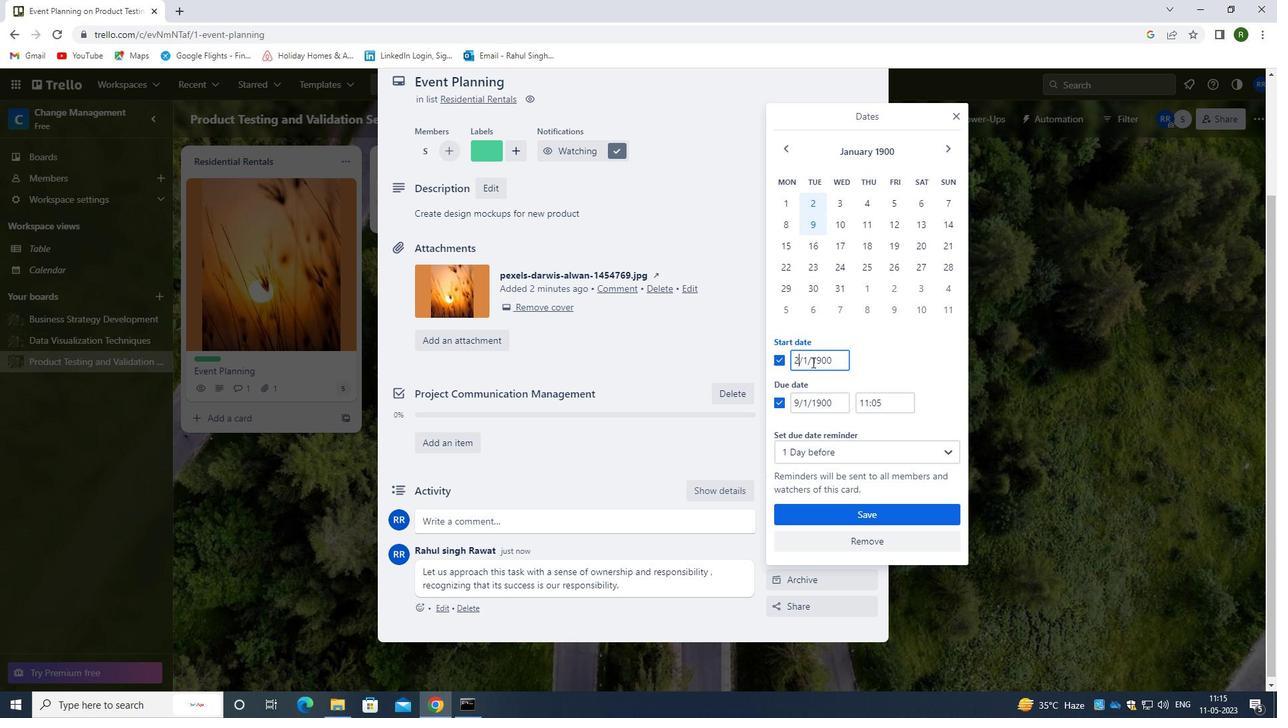 
Action: Key pressed <Key.backspace>9<Key.backspace>3
Screenshot: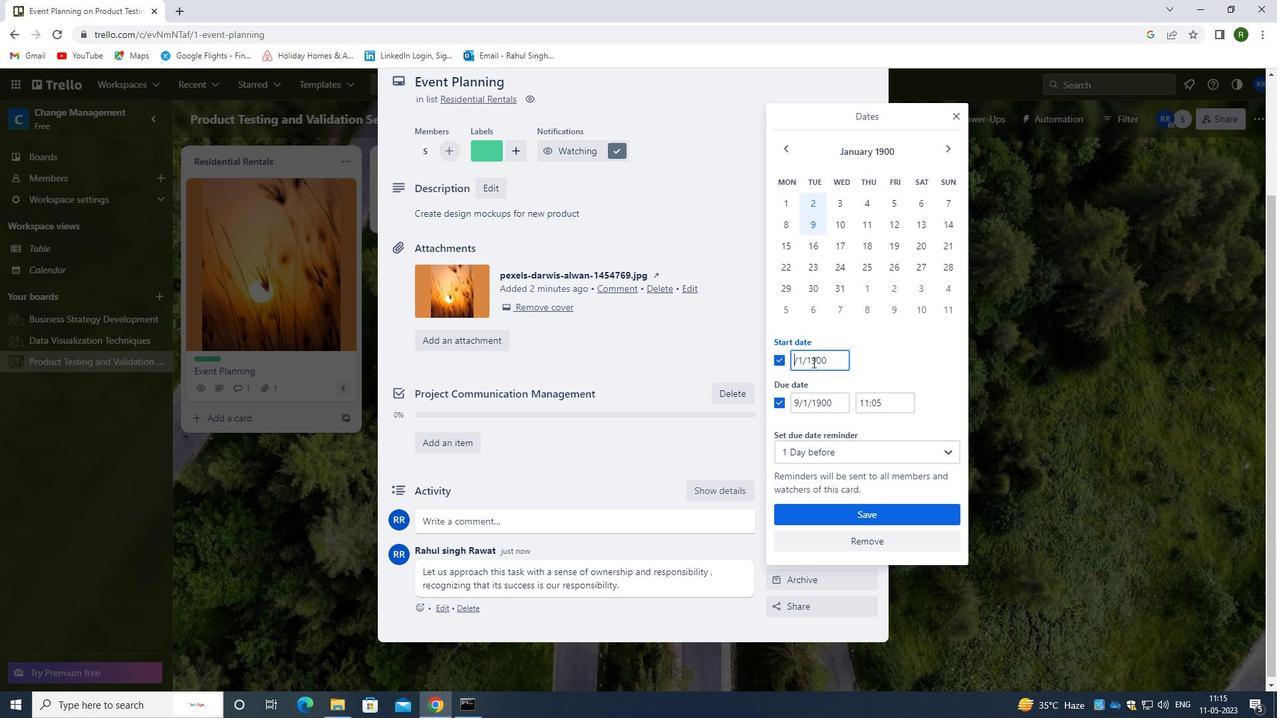 
Action: Mouse moved to (799, 397)
Screenshot: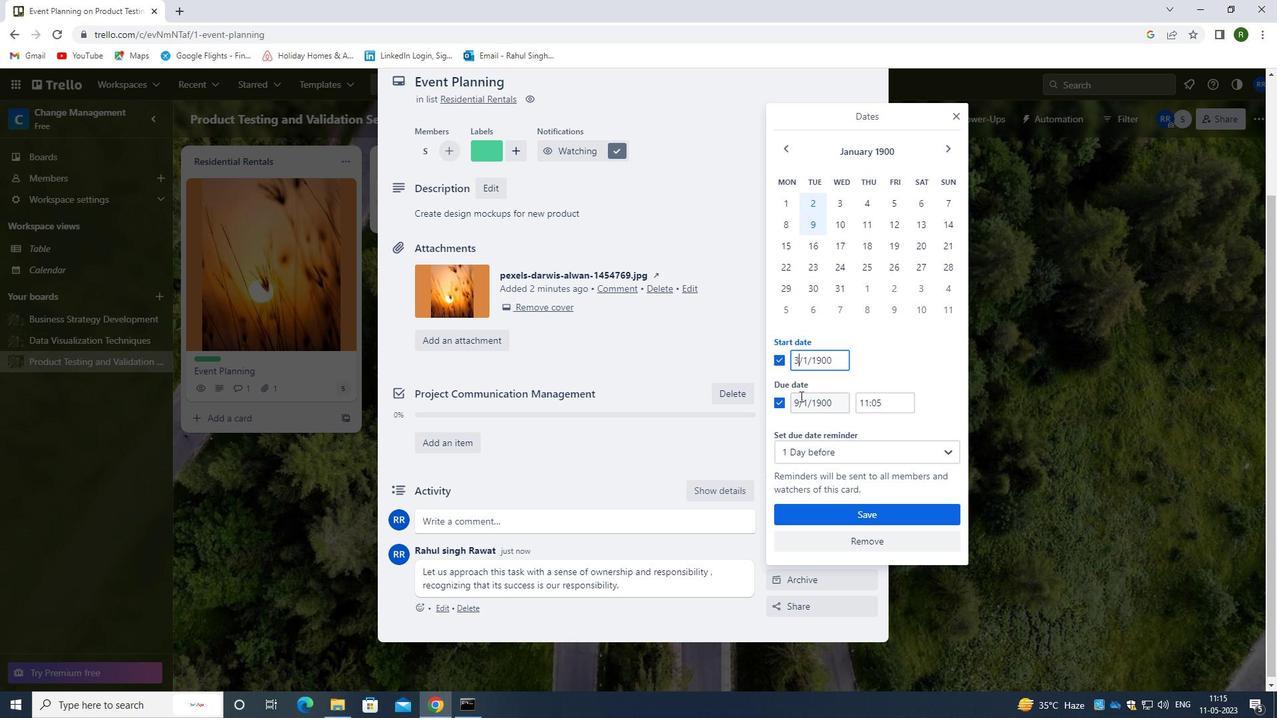 
Action: Mouse pressed left at (799, 397)
Screenshot: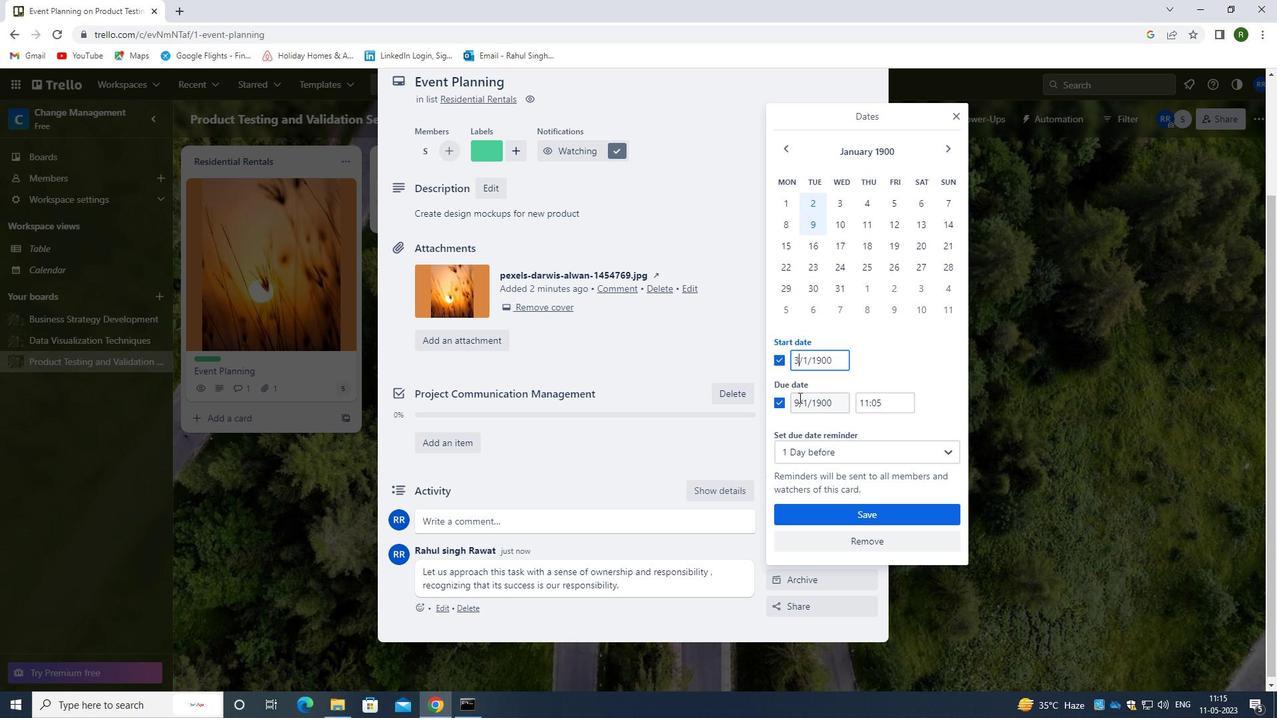 
Action: Mouse moved to (798, 402)
Screenshot: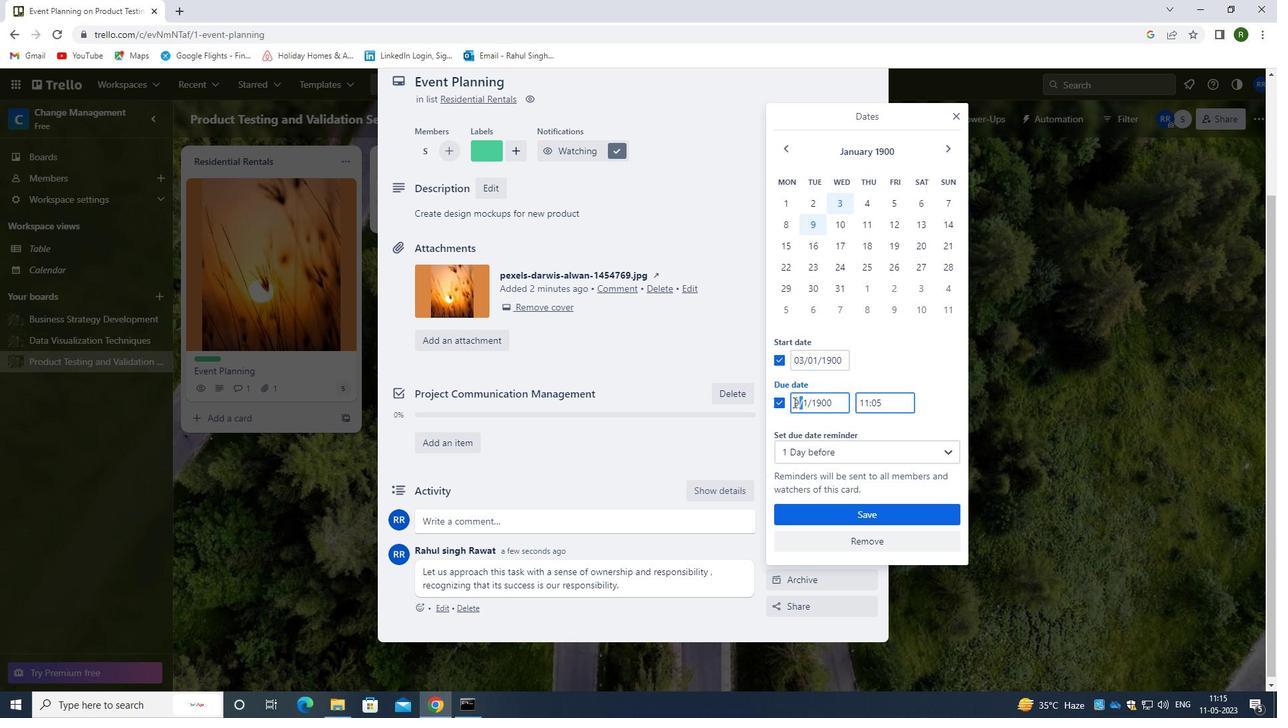 
Action: Mouse pressed left at (798, 402)
Screenshot: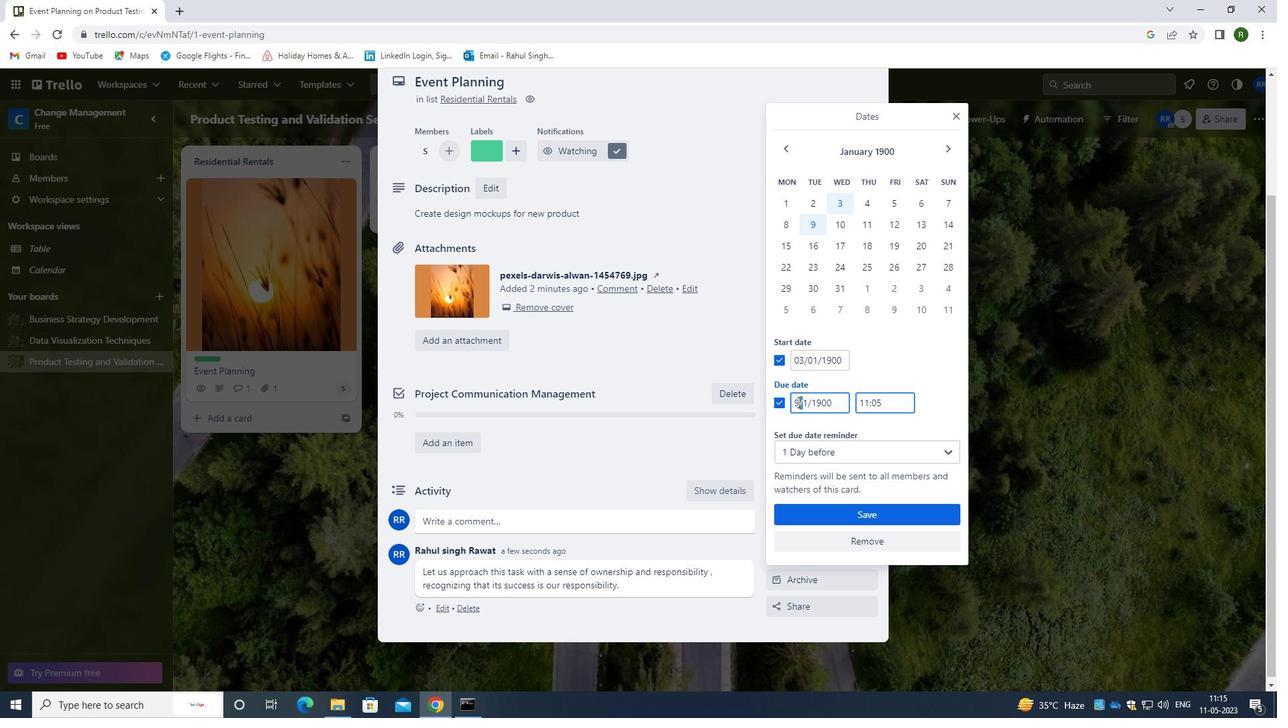 
Action: Mouse moved to (832, 413)
Screenshot: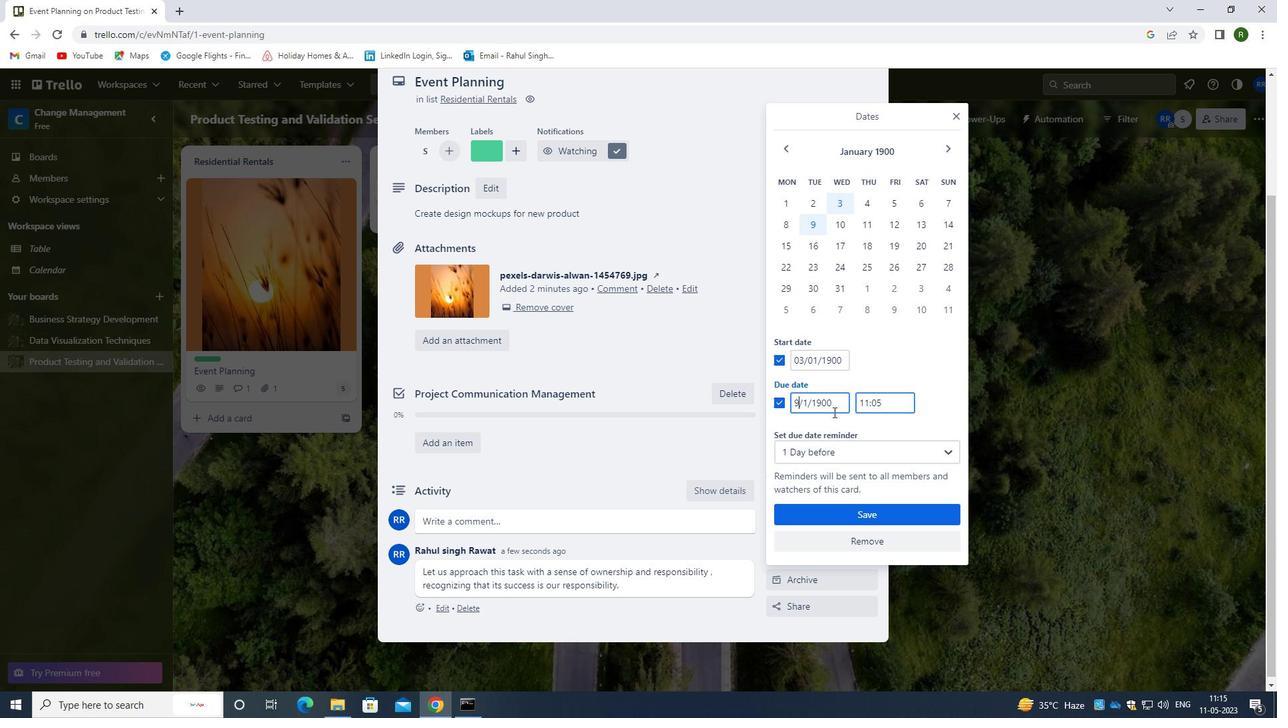 
Action: Key pressed <Key.backspace>10
Screenshot: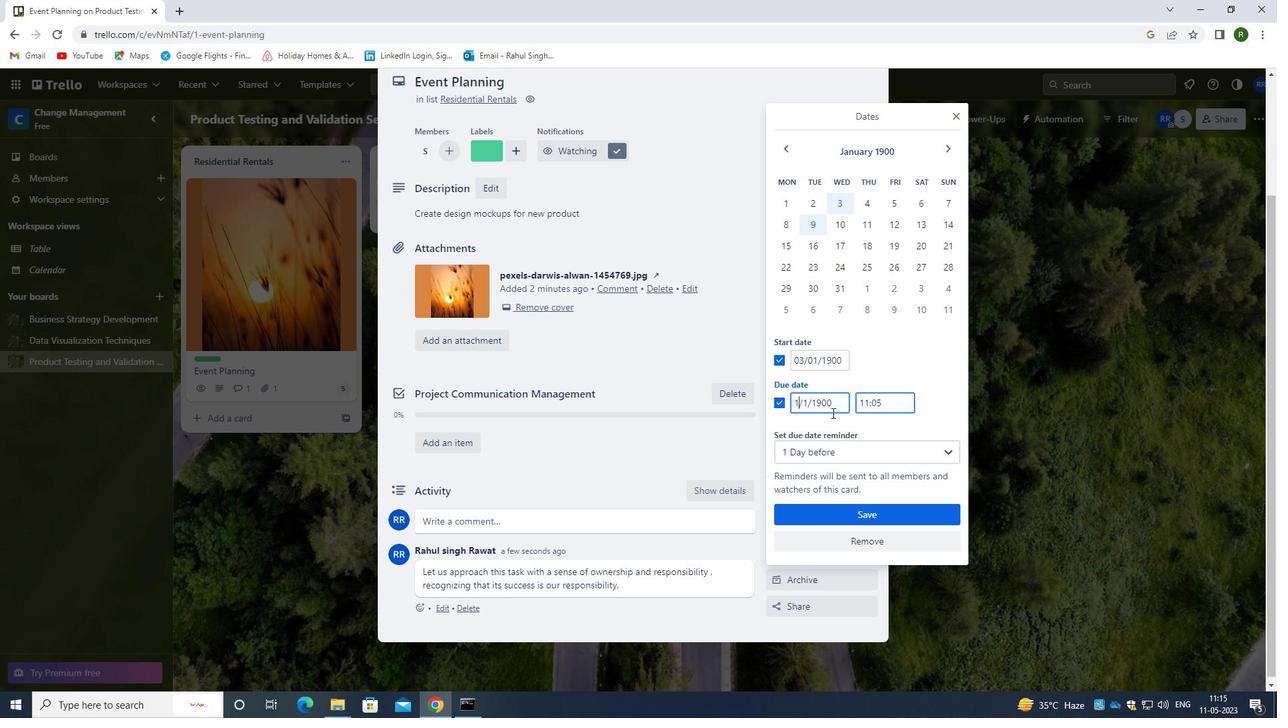 
Action: Mouse moved to (879, 522)
Screenshot: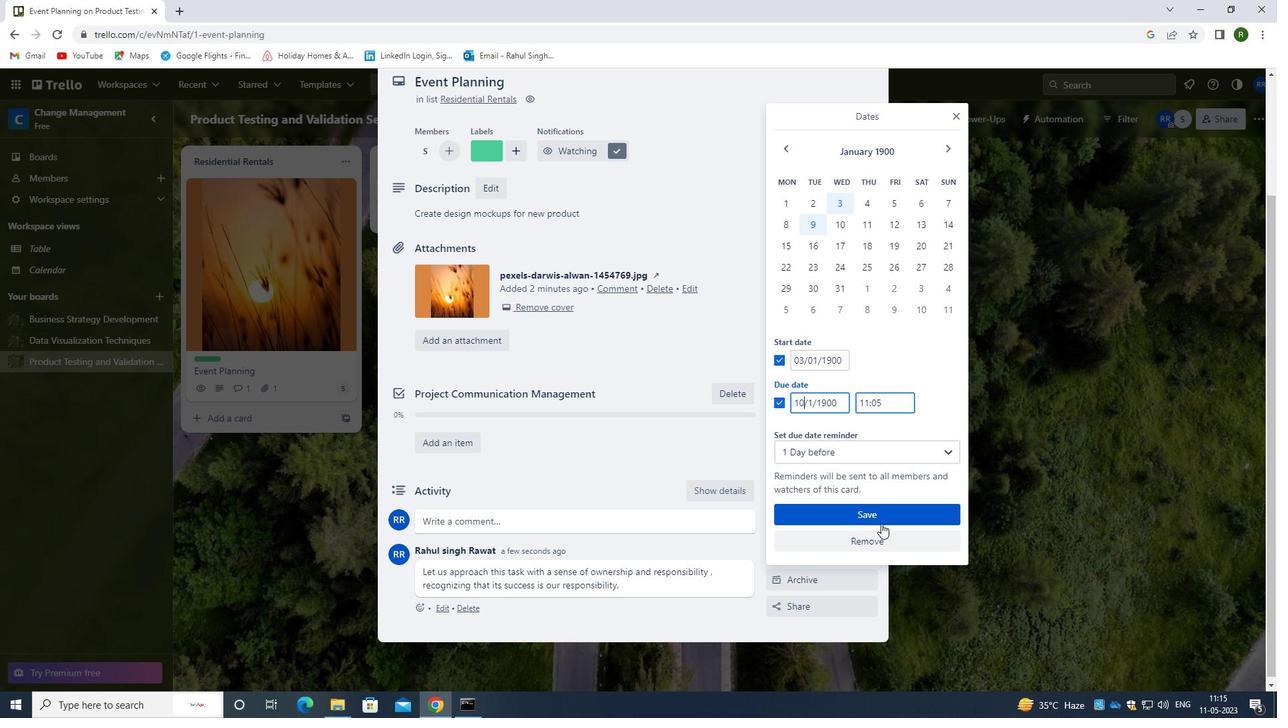 
Action: Mouse pressed left at (879, 522)
Screenshot: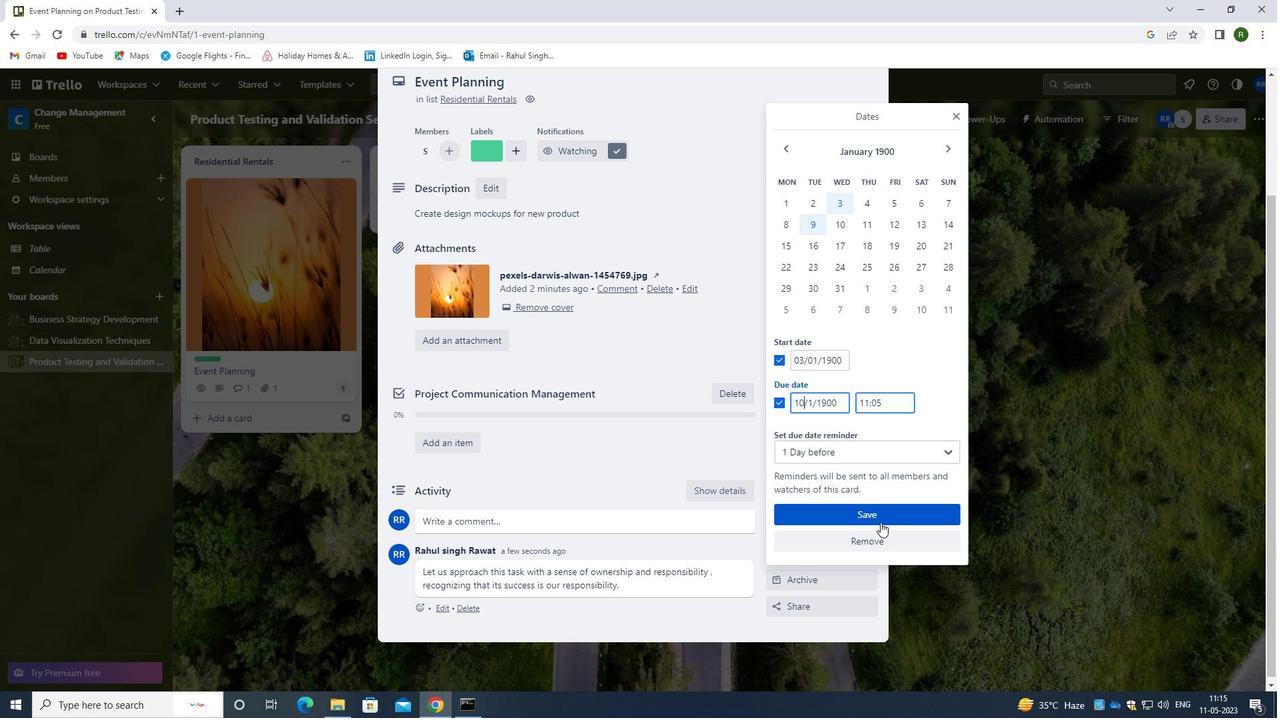 
Action: Mouse moved to (922, 399)
Screenshot: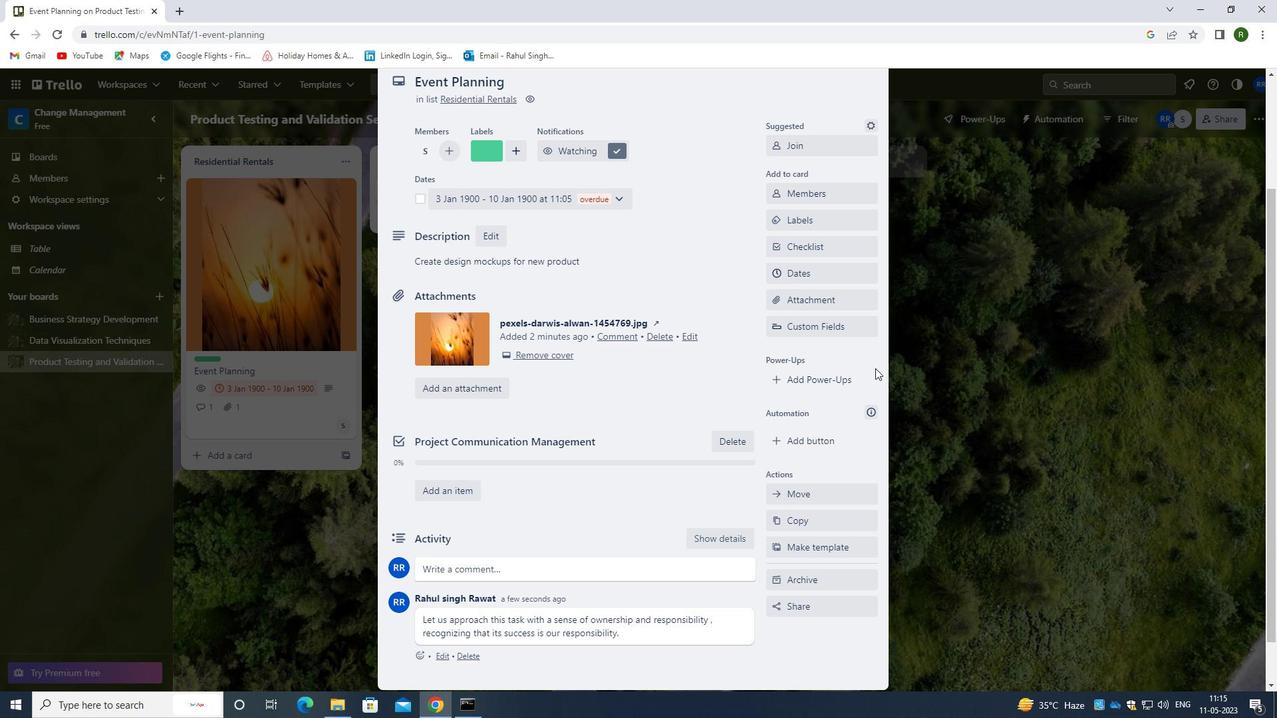 
Action: Mouse scrolled (922, 399) with delta (0, 0)
Screenshot: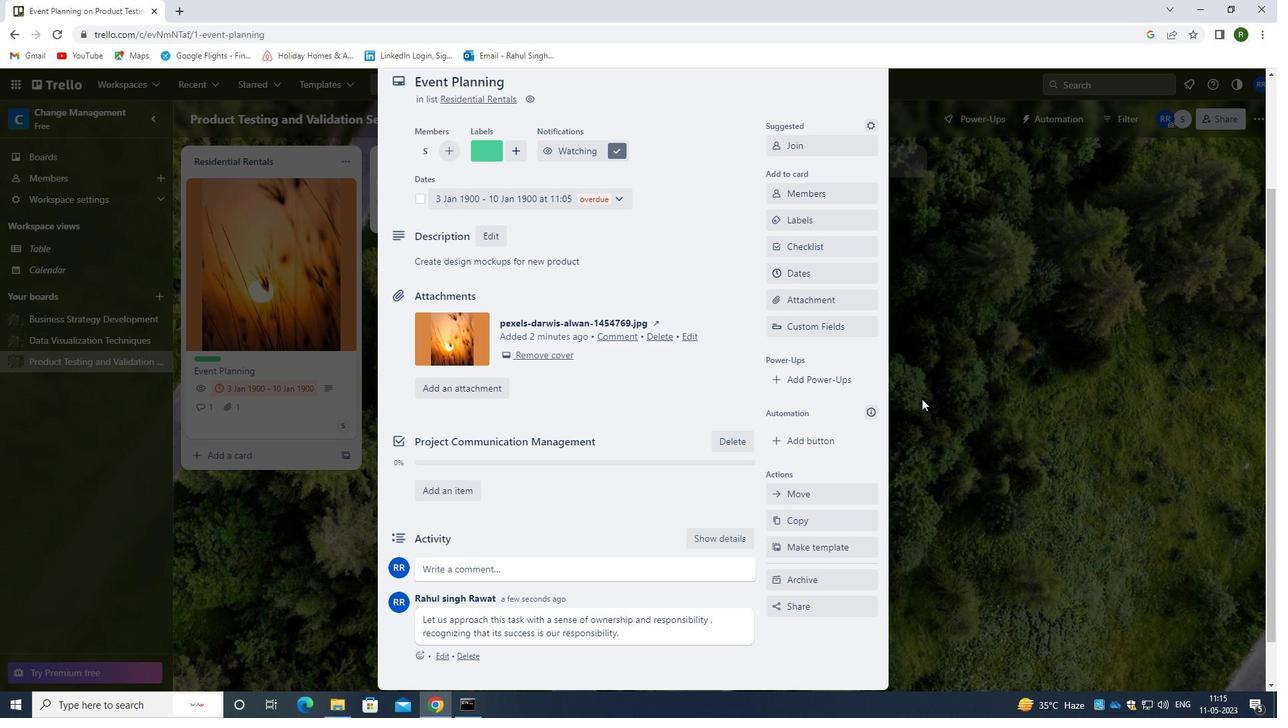 
Action: Mouse scrolled (922, 399) with delta (0, 0)
Screenshot: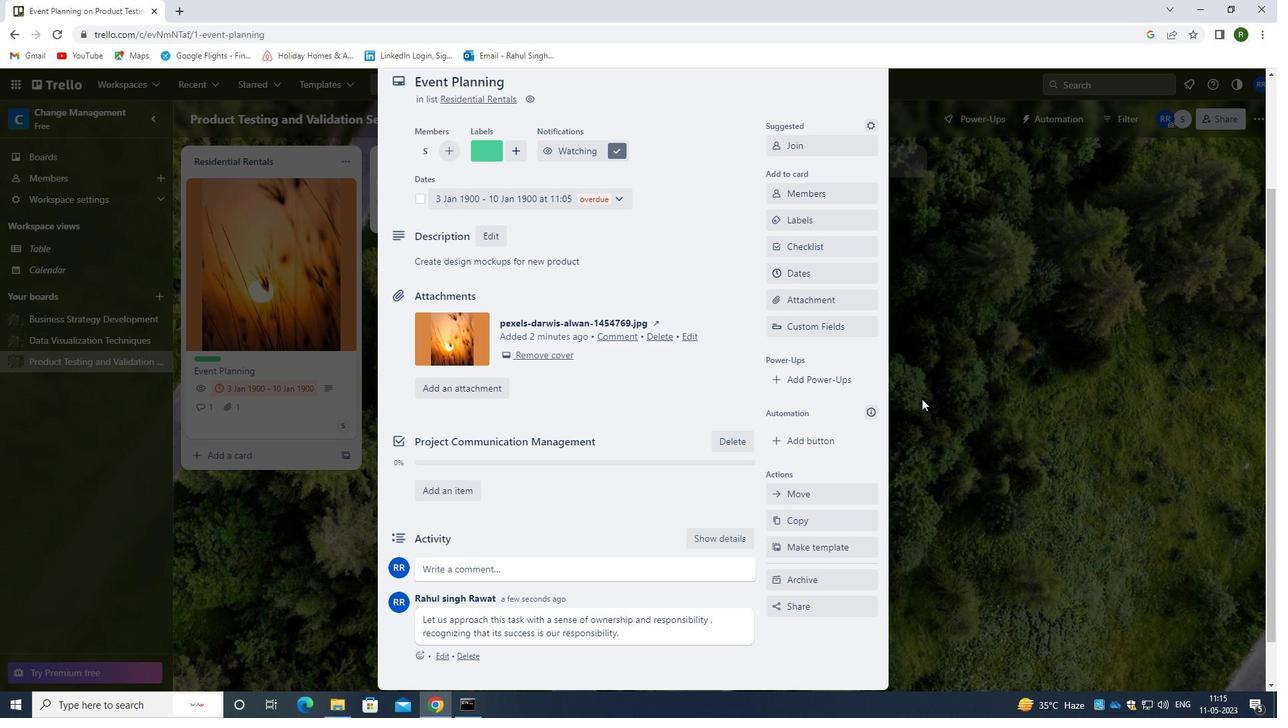 
Action: Mouse scrolled (922, 399) with delta (0, 0)
Screenshot: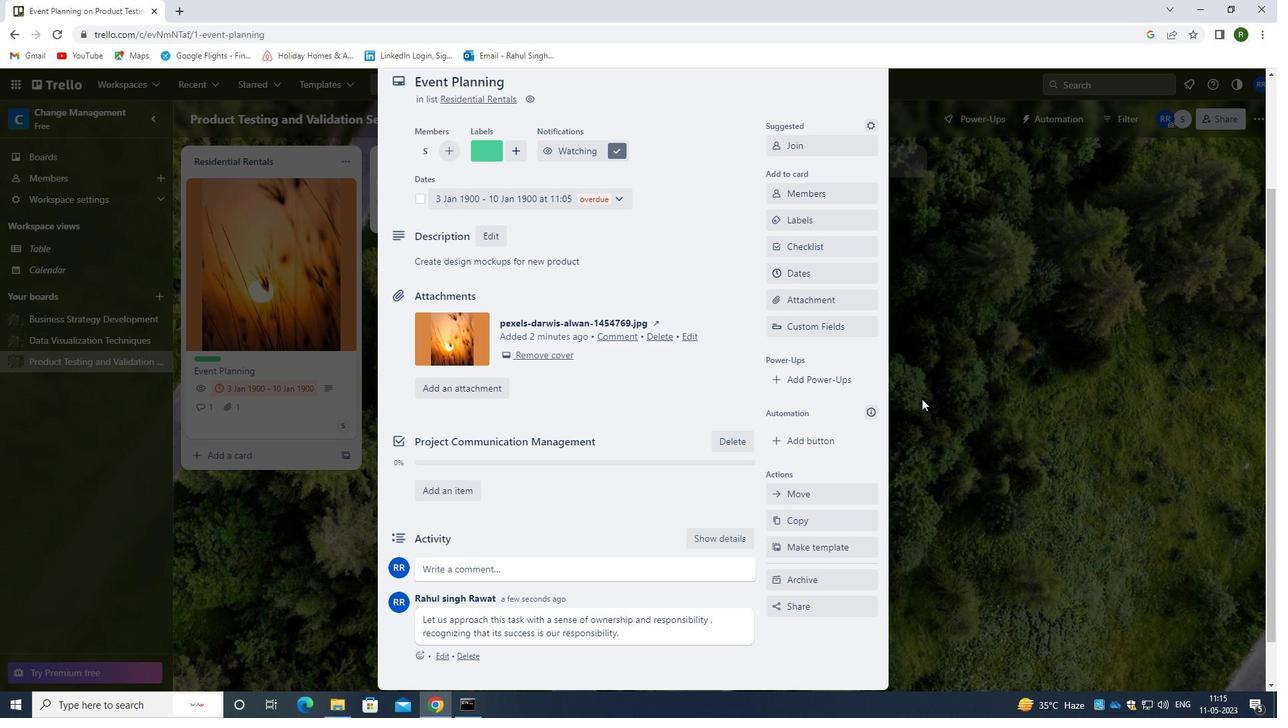 
Action: Mouse scrolled (922, 399) with delta (0, 0)
Screenshot: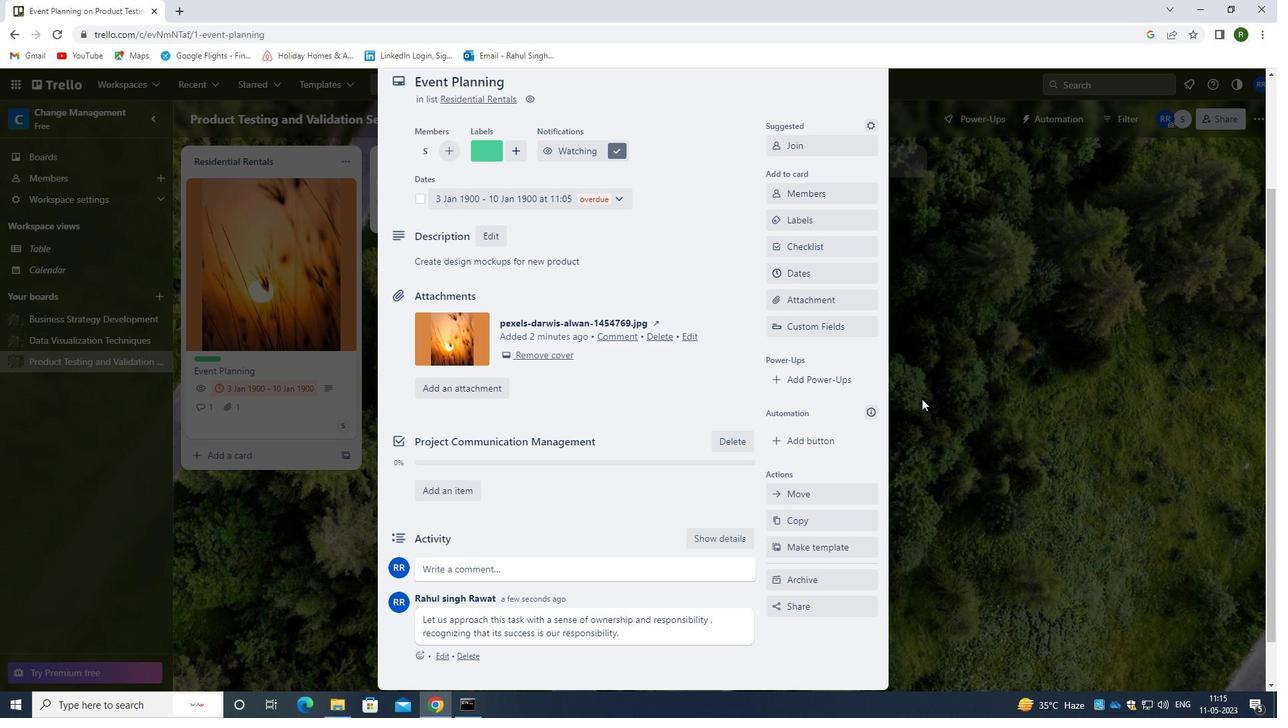 
Action: Mouse moved to (869, 120)
Screenshot: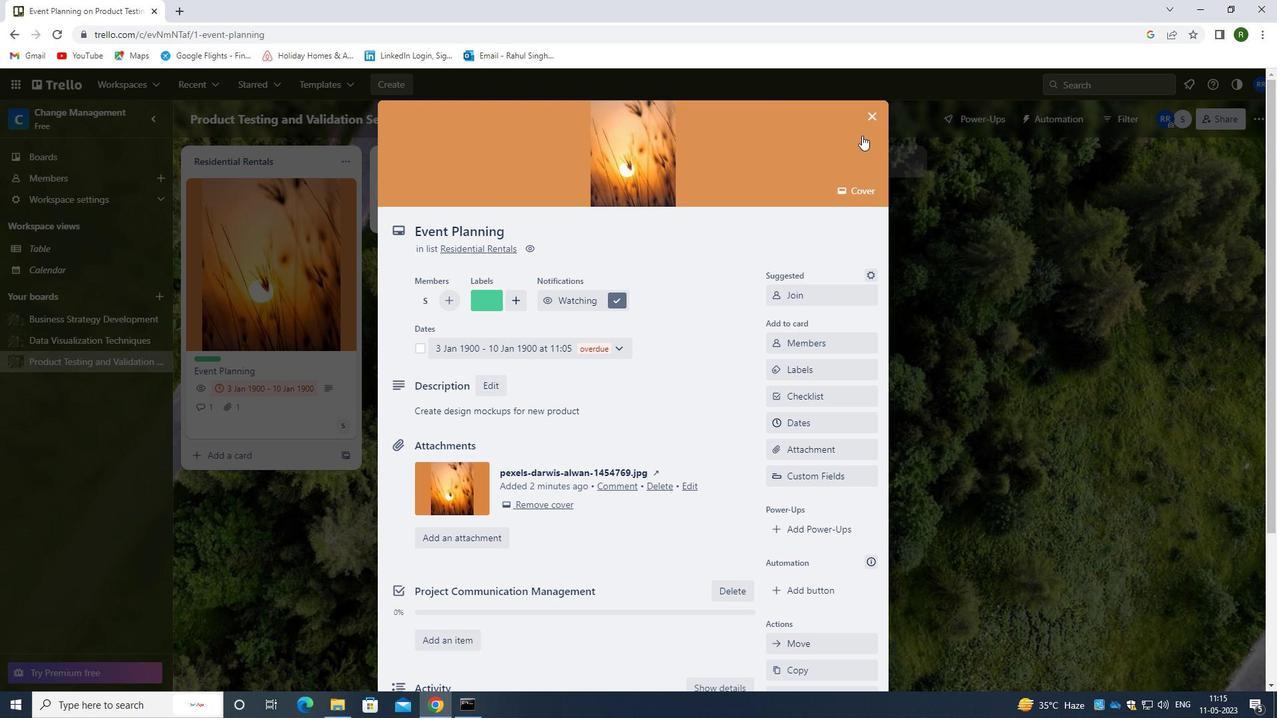 
Action: Mouse pressed left at (869, 120)
Screenshot: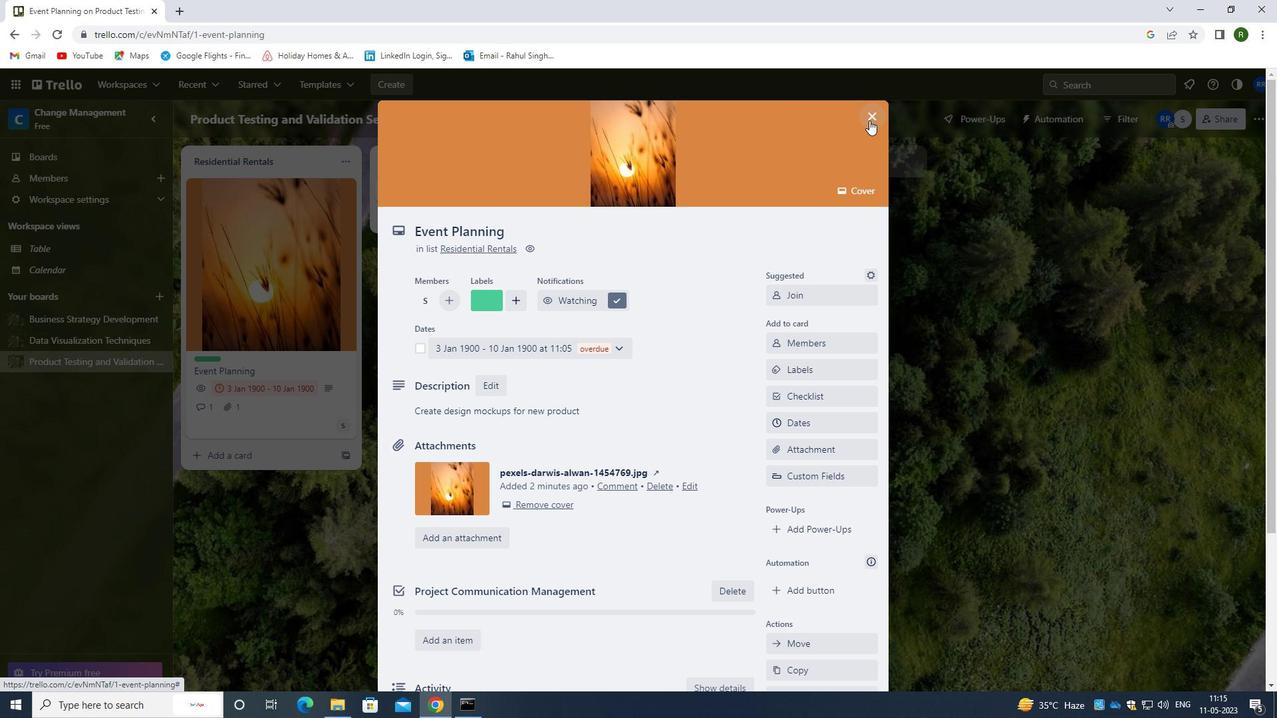 
